 Task: Look for space in Mīnjūr, India from 9th June, 2023 to 17th June, 2023 for 2 adults in price range Rs.7000 to Rs.12000. Place can be private room with 1  bedroom having 2 beds and 1 bathroom. Property type can be house, flat, guest house. Booking option can be shelf check-in. Required host language is English.
Action: Mouse moved to (422, 56)
Screenshot: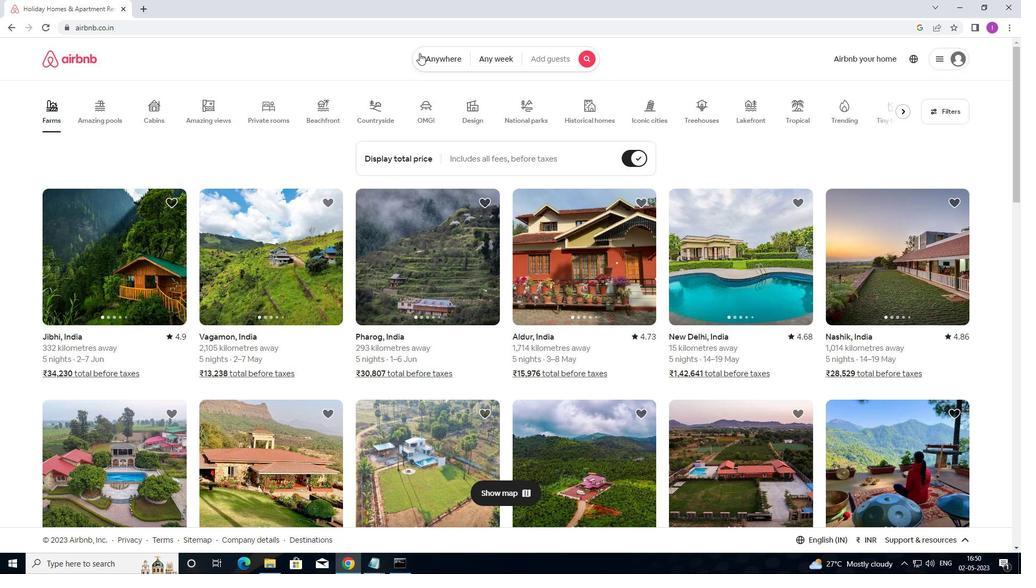 
Action: Mouse pressed left at (422, 56)
Screenshot: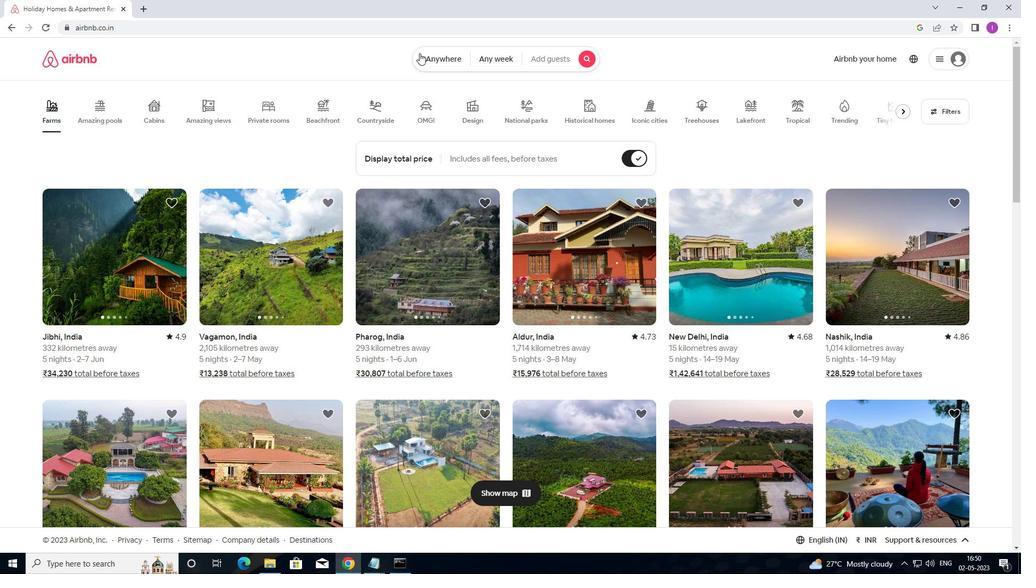
Action: Mouse moved to (344, 108)
Screenshot: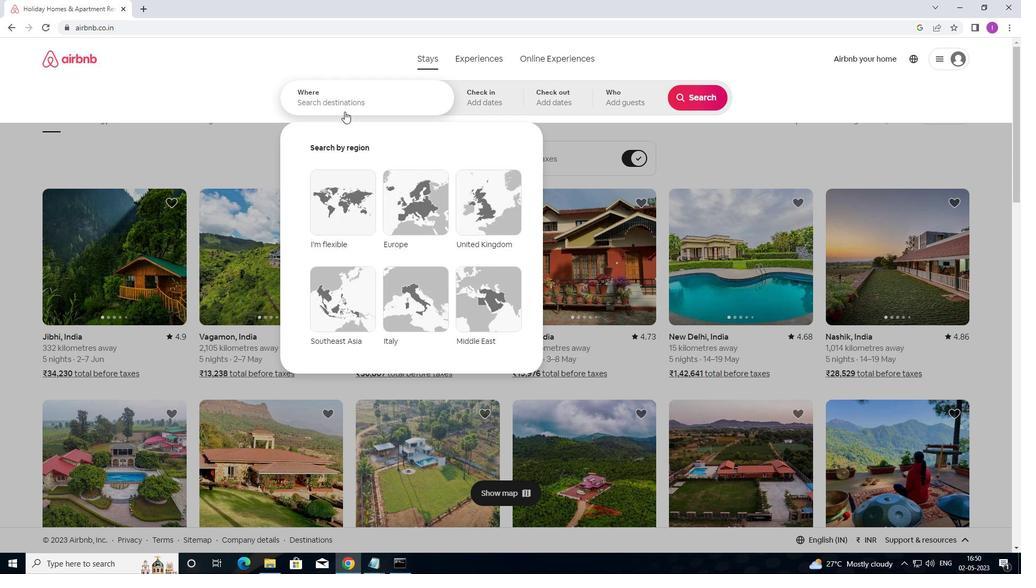 
Action: Mouse pressed left at (344, 108)
Screenshot: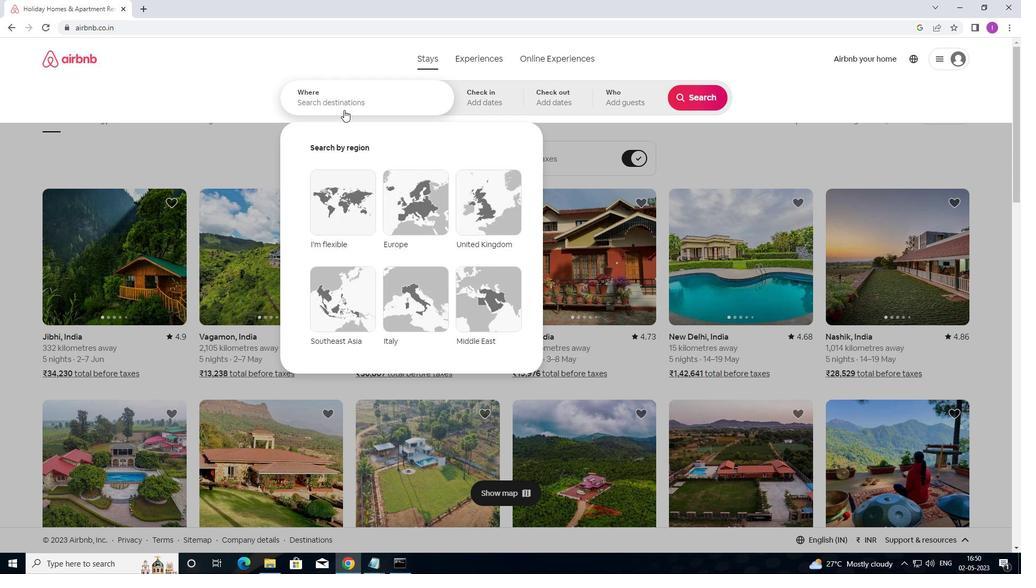 
Action: Mouse moved to (738, 0)
Screenshot: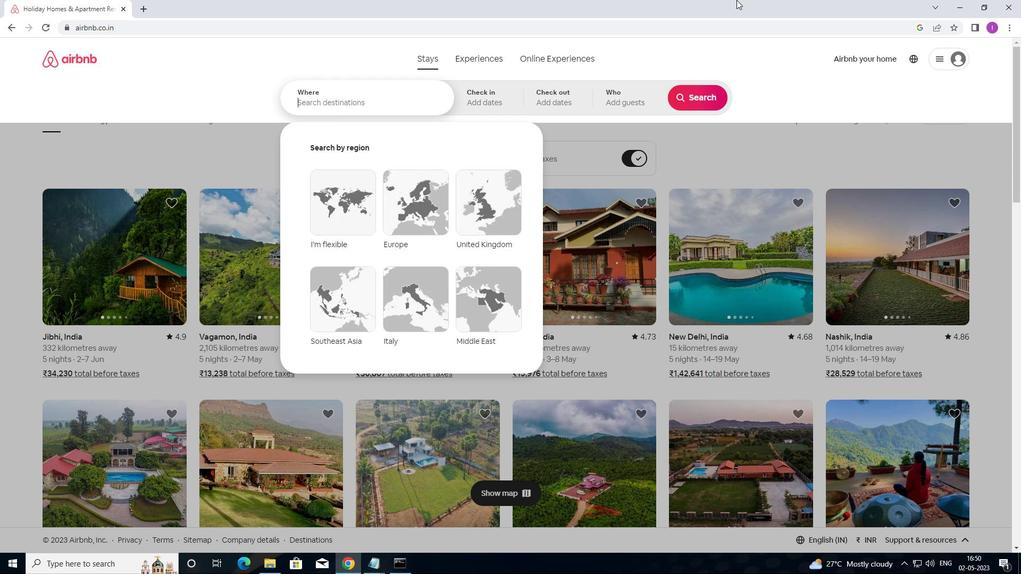 
Action: Key pressed <Key.shift>MI
Screenshot: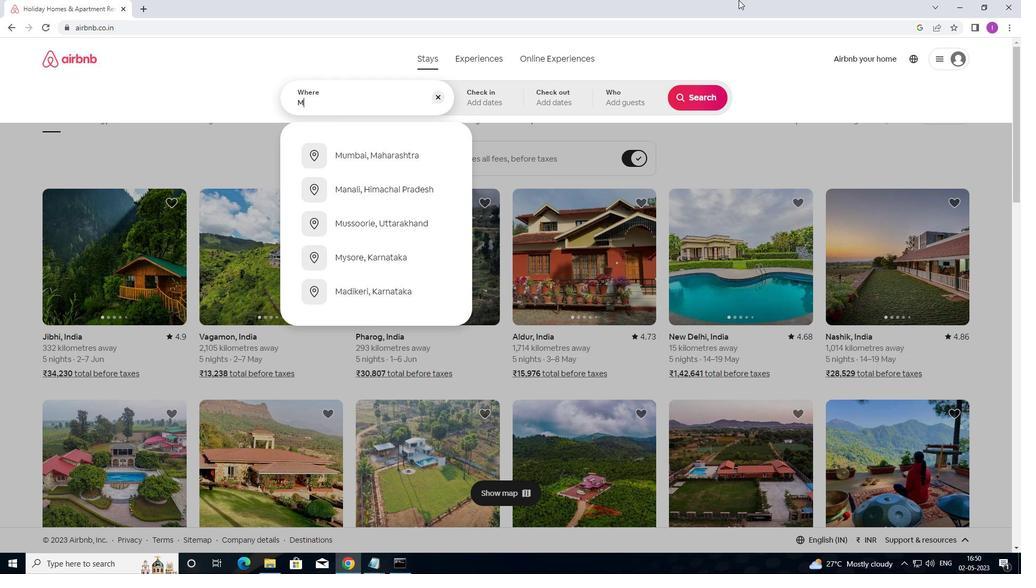 
Action: Mouse moved to (751, 0)
Screenshot: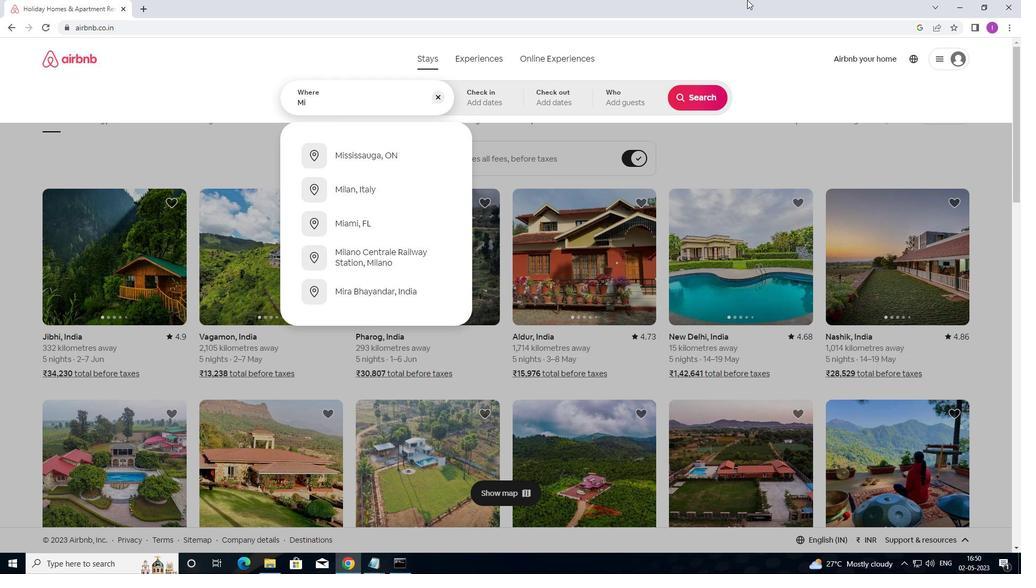 
Action: Key pressed NJUR,<Key.shift>INDFIA
Screenshot: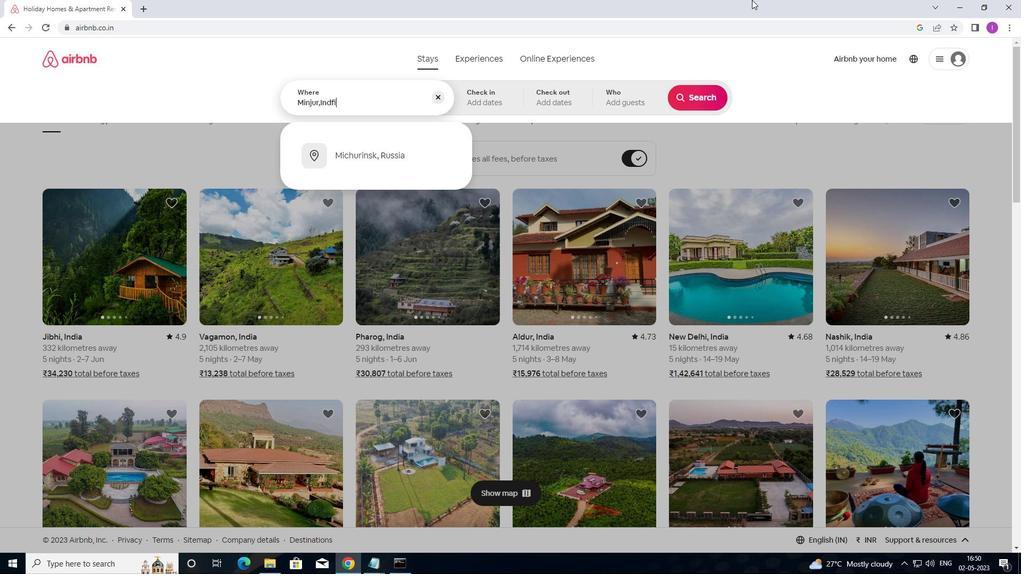 
Action: Mouse moved to (721, 10)
Screenshot: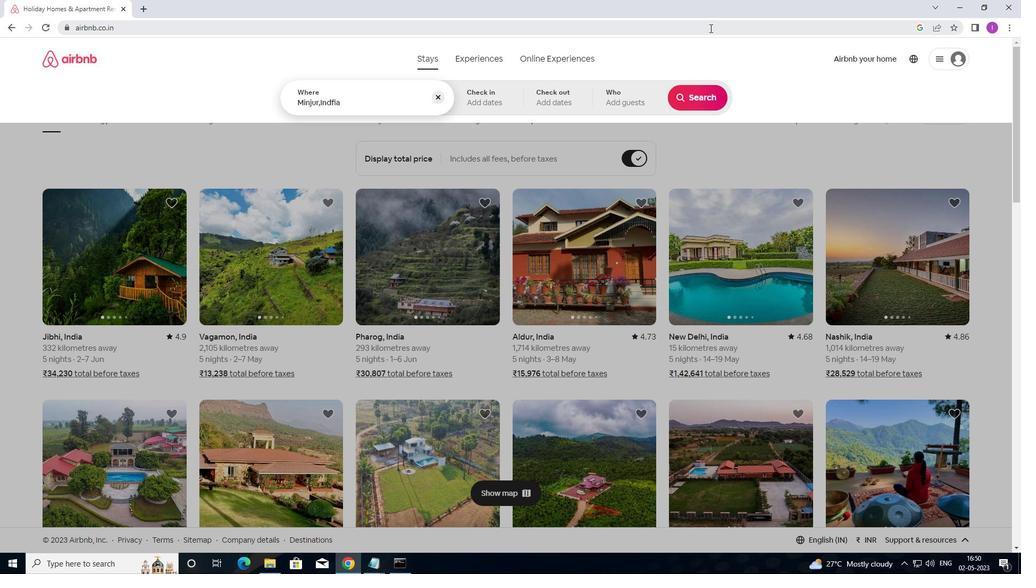 
Action: Key pressed <Key.backspace><Key.backspace><Key.backspace>IA
Screenshot: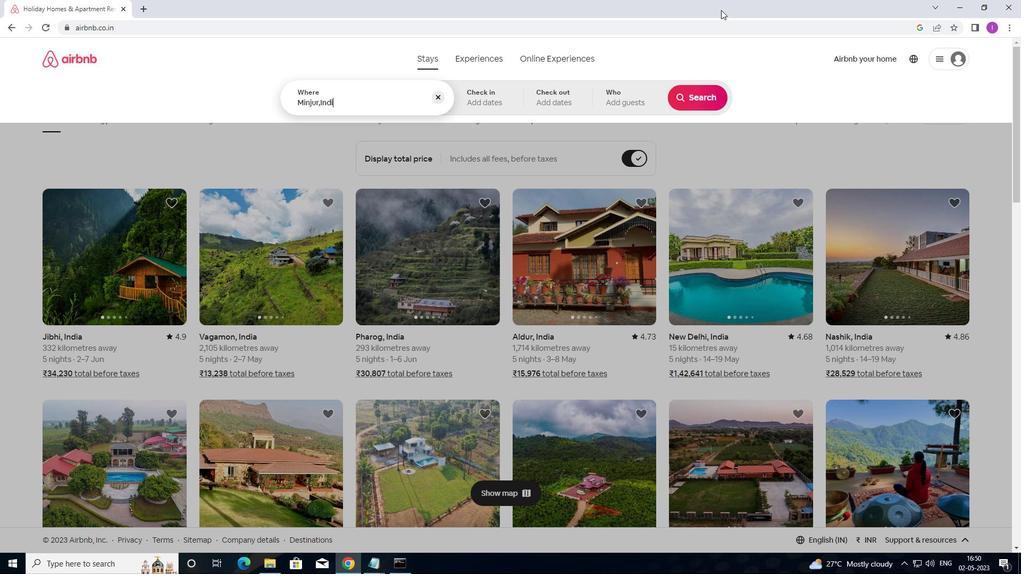 
Action: Mouse moved to (506, 98)
Screenshot: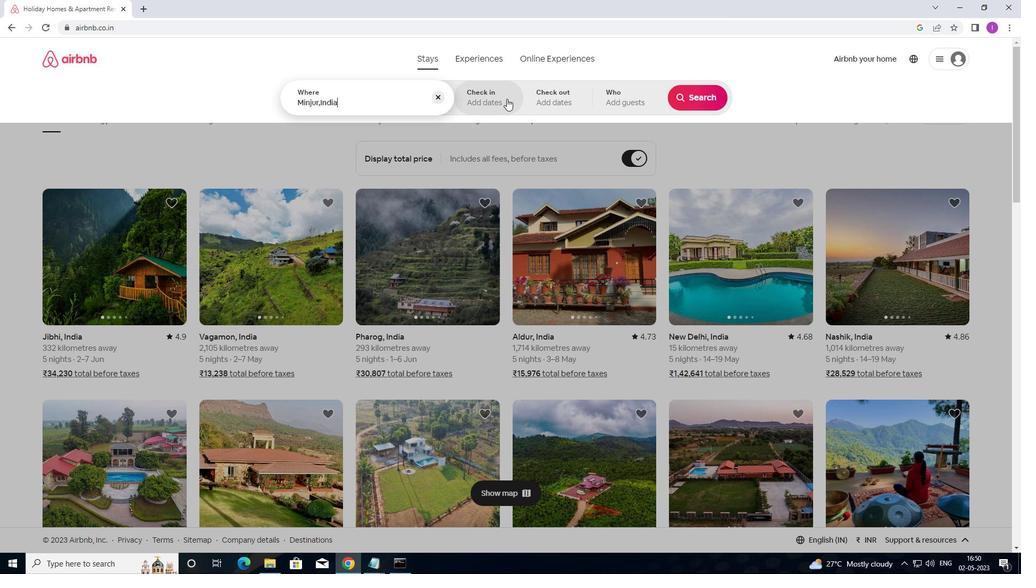 
Action: Mouse pressed left at (506, 98)
Screenshot: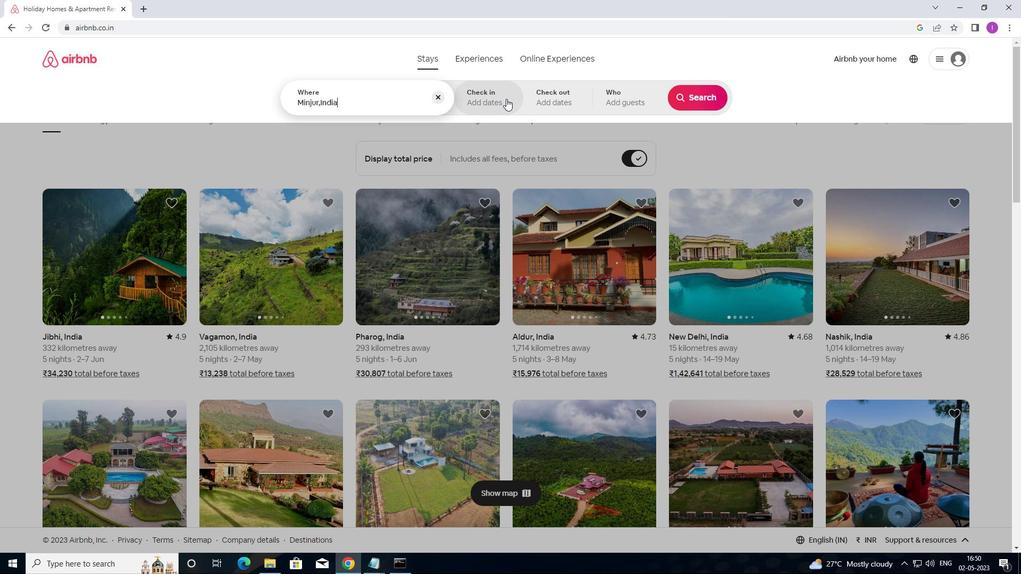 
Action: Mouse moved to (709, 185)
Screenshot: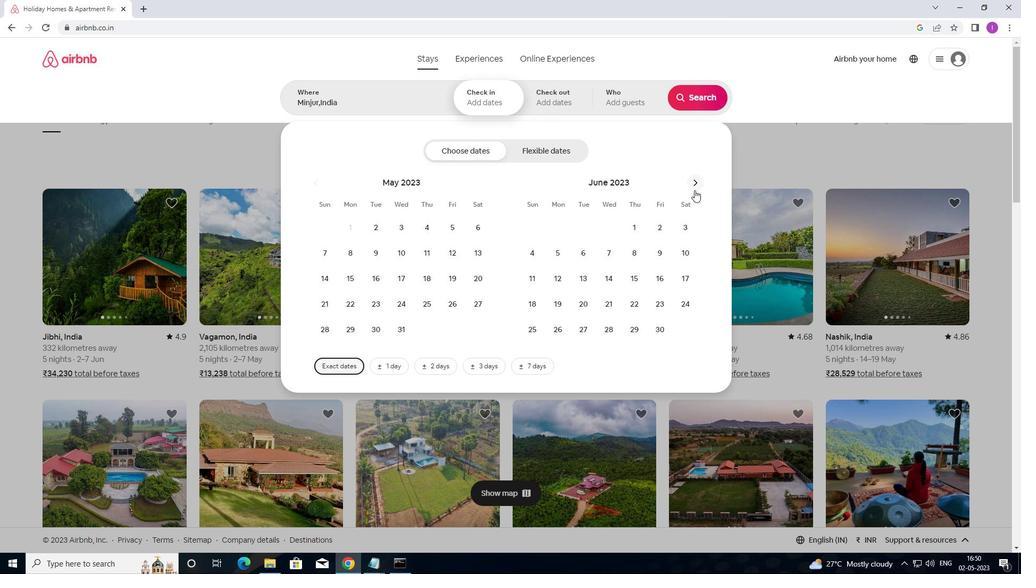 
Action: Mouse pressed left at (709, 185)
Screenshot: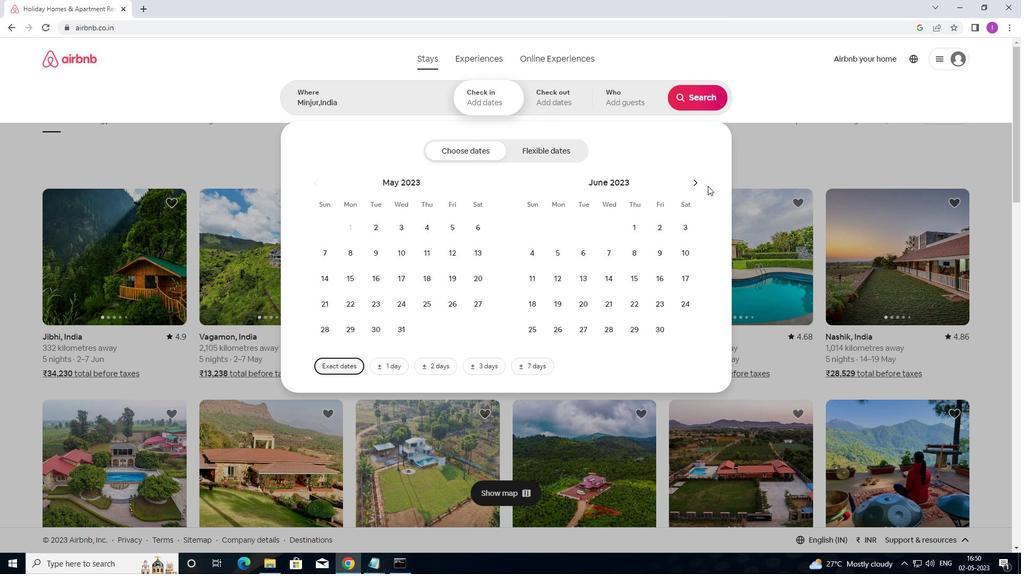 
Action: Mouse moved to (657, 253)
Screenshot: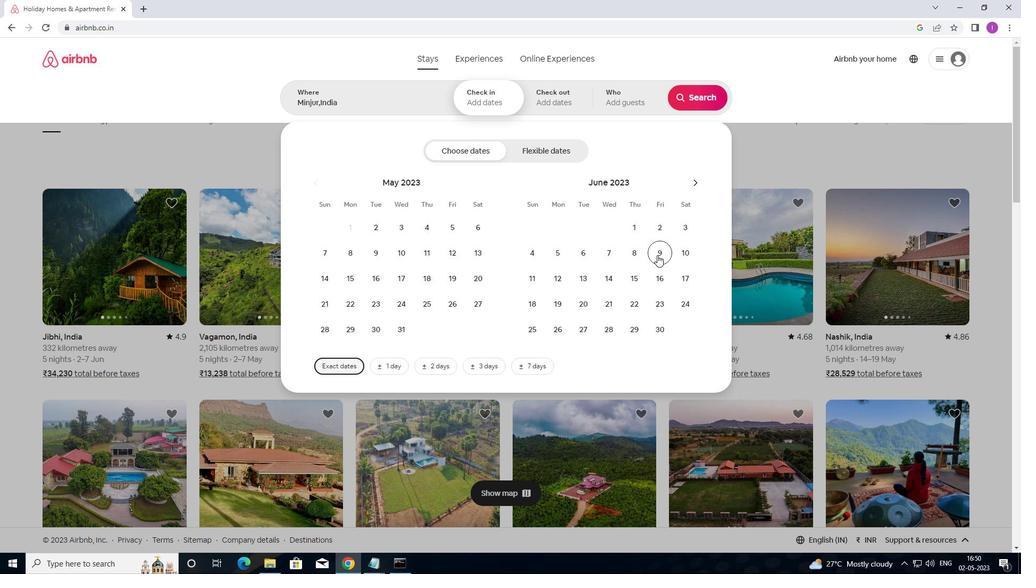 
Action: Mouse pressed left at (657, 253)
Screenshot: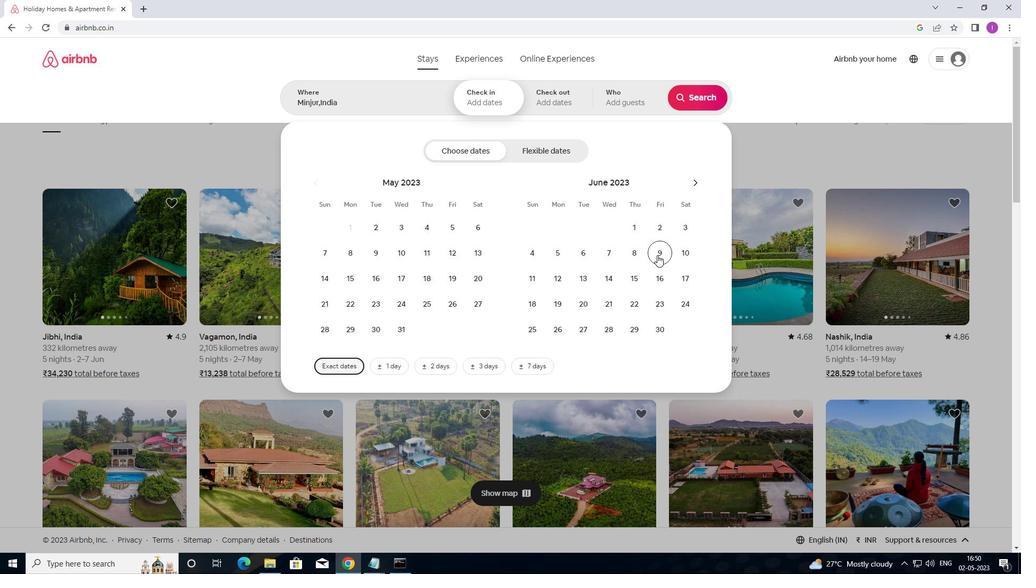 
Action: Mouse moved to (692, 281)
Screenshot: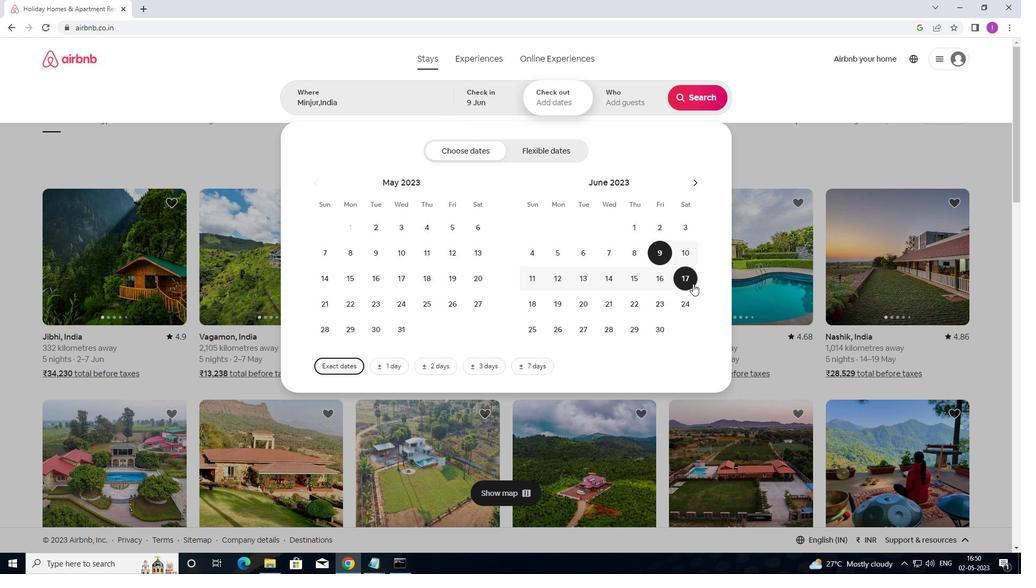 
Action: Mouse pressed left at (692, 281)
Screenshot: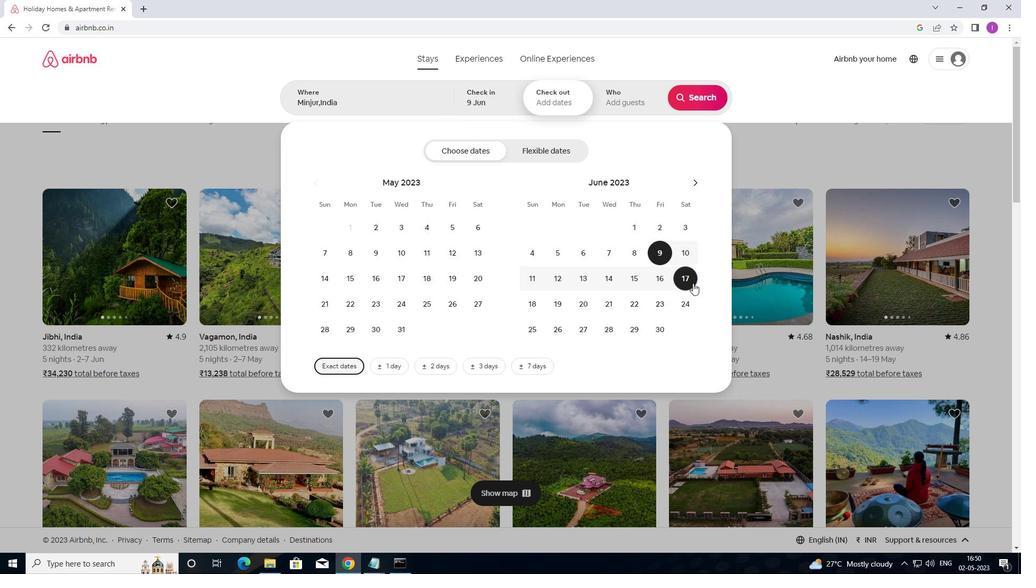 
Action: Mouse moved to (652, 106)
Screenshot: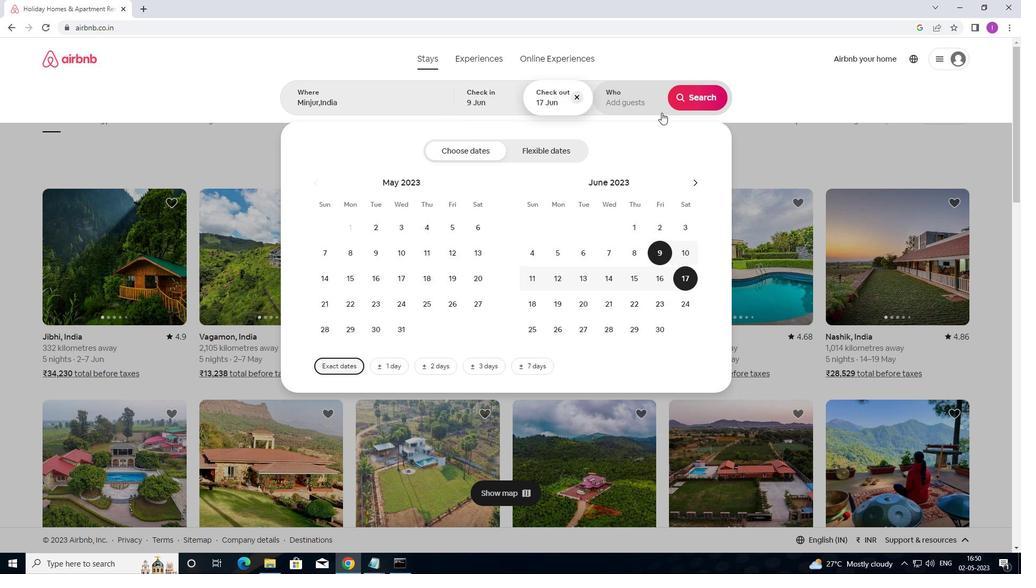 
Action: Mouse pressed left at (652, 106)
Screenshot: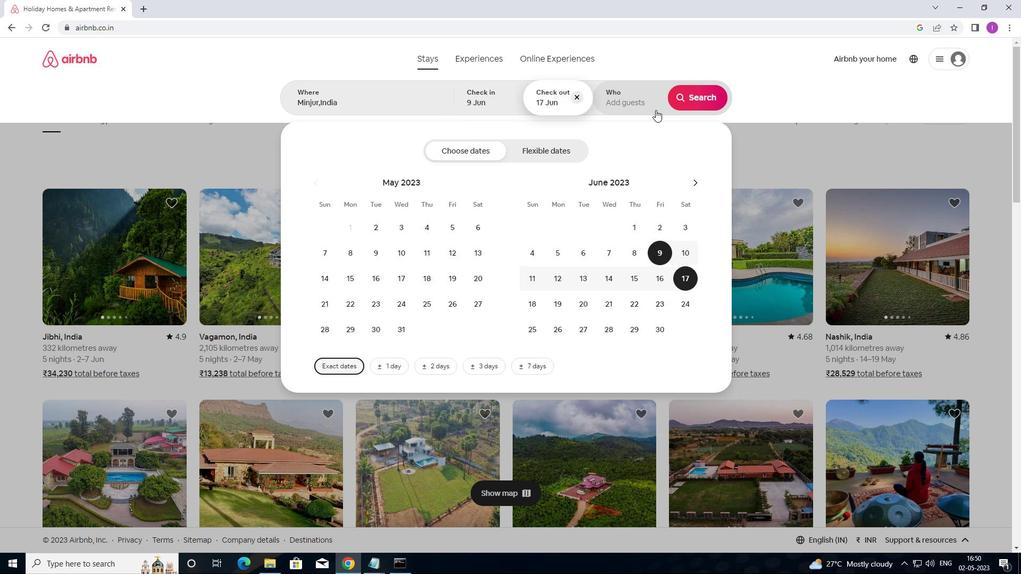 
Action: Mouse moved to (697, 156)
Screenshot: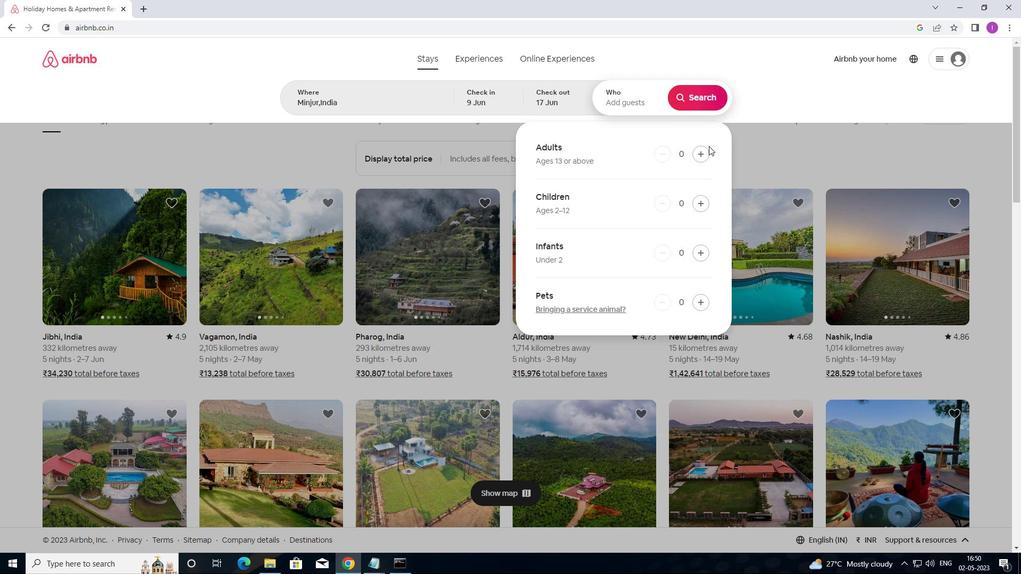 
Action: Mouse pressed left at (697, 156)
Screenshot: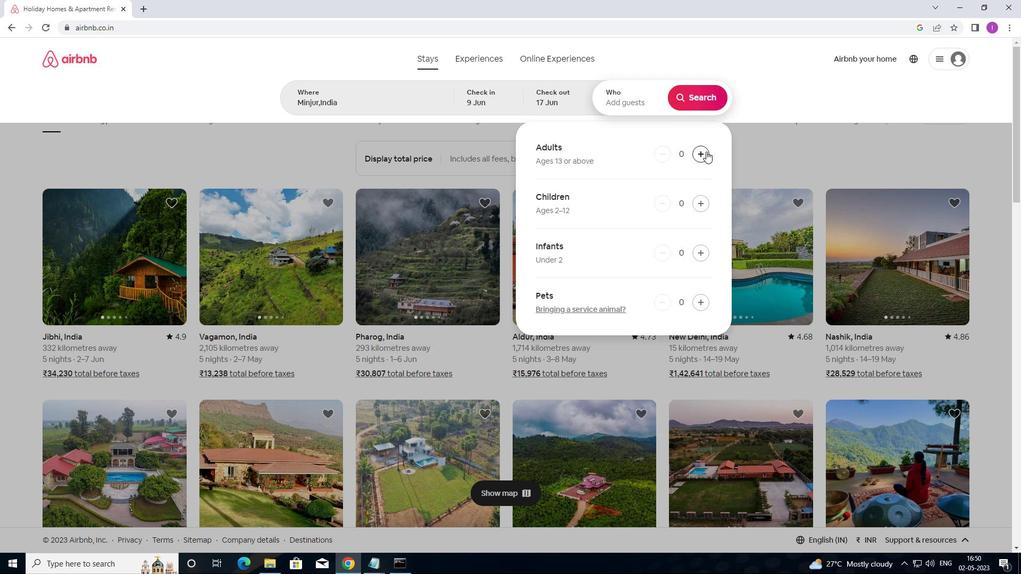 
Action: Mouse moved to (697, 156)
Screenshot: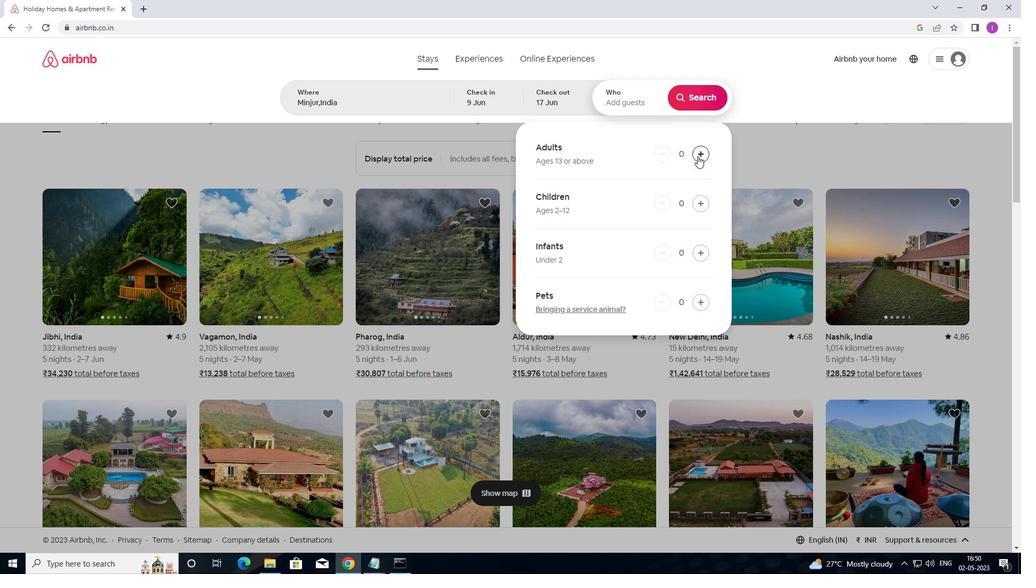 
Action: Mouse pressed left at (697, 156)
Screenshot: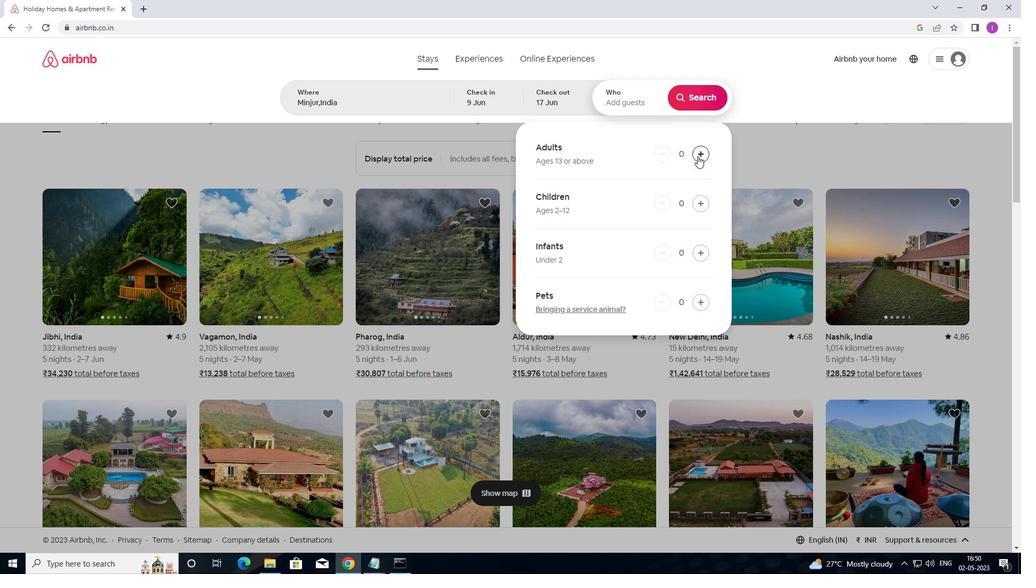 
Action: Mouse moved to (691, 101)
Screenshot: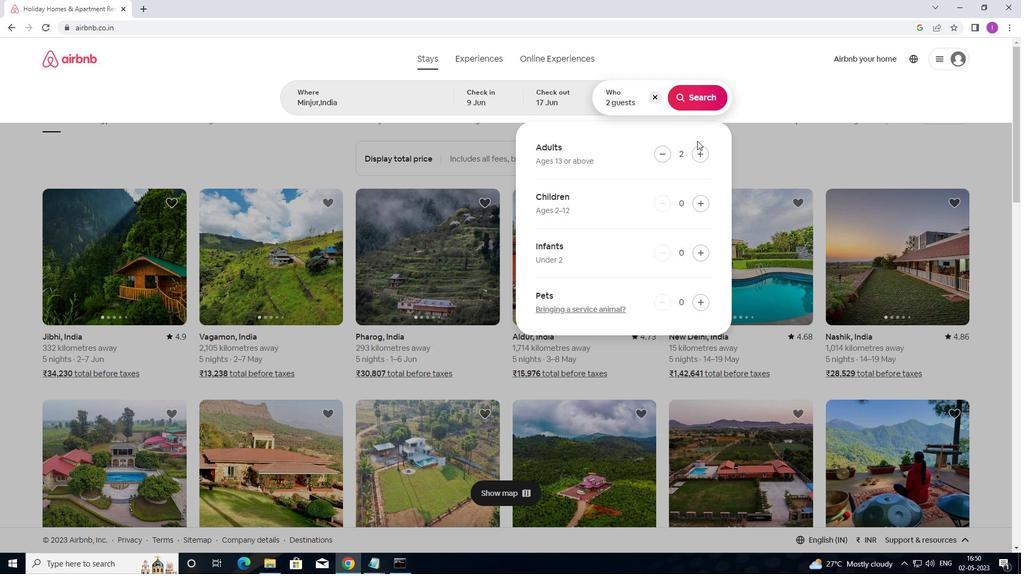 
Action: Mouse pressed left at (691, 101)
Screenshot: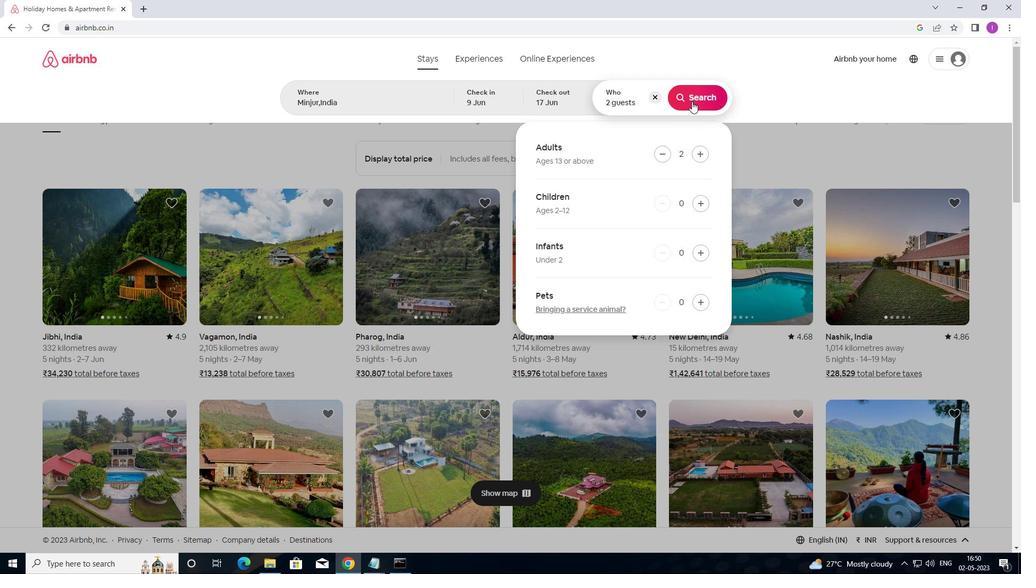 
Action: Mouse moved to (991, 104)
Screenshot: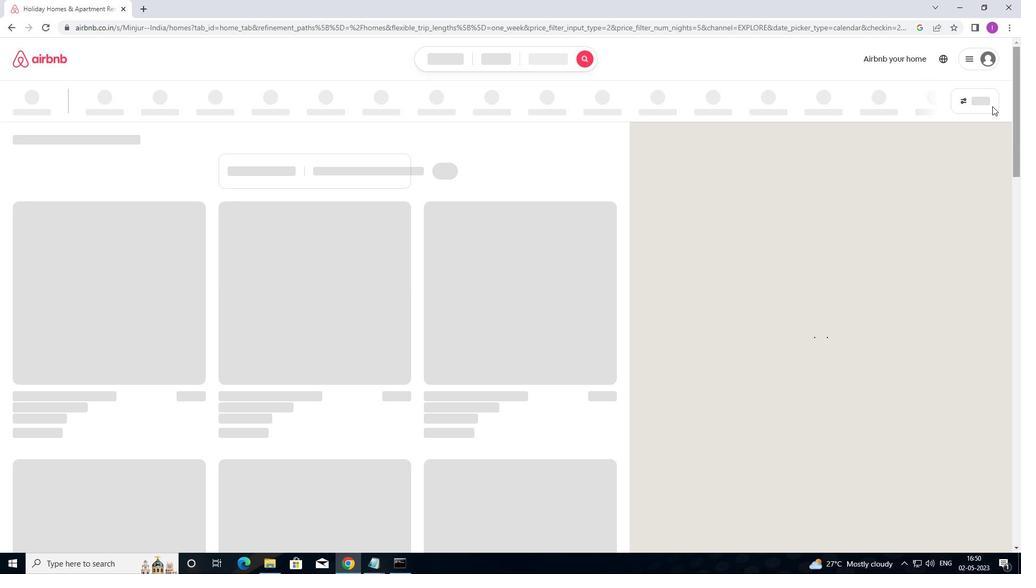 
Action: Mouse pressed left at (991, 104)
Screenshot: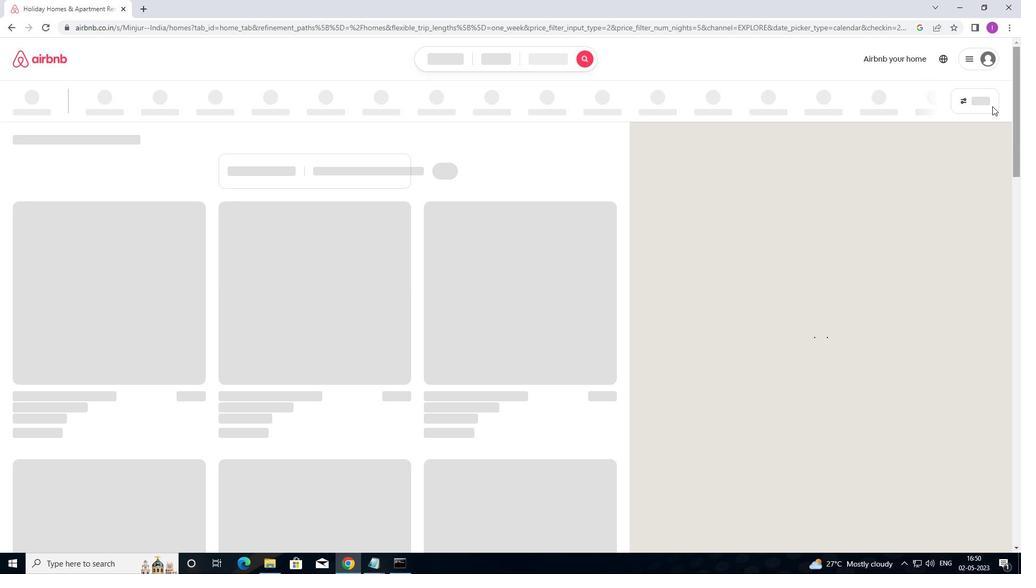 
Action: Mouse moved to (982, 105)
Screenshot: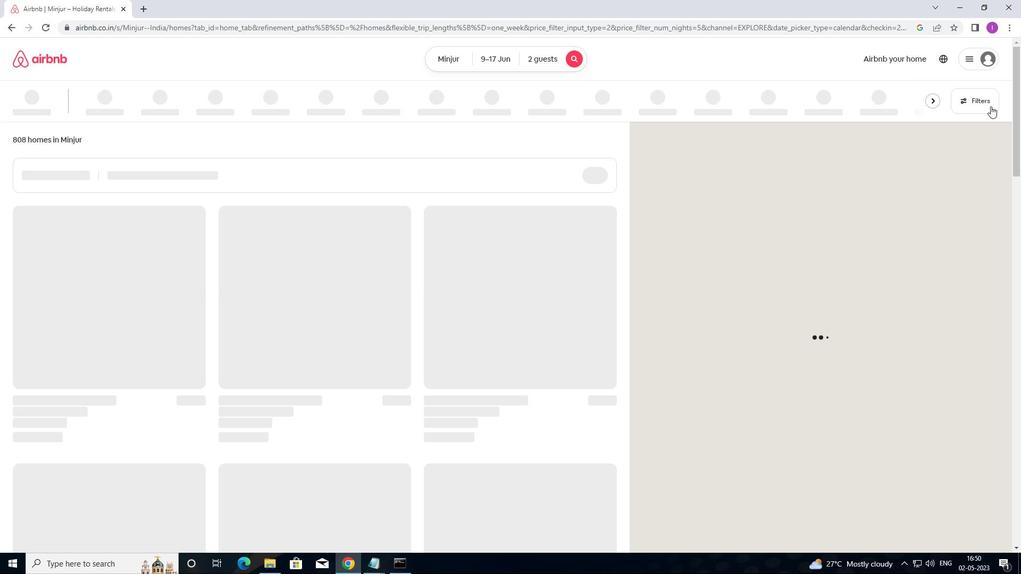 
Action: Mouse pressed left at (982, 105)
Screenshot: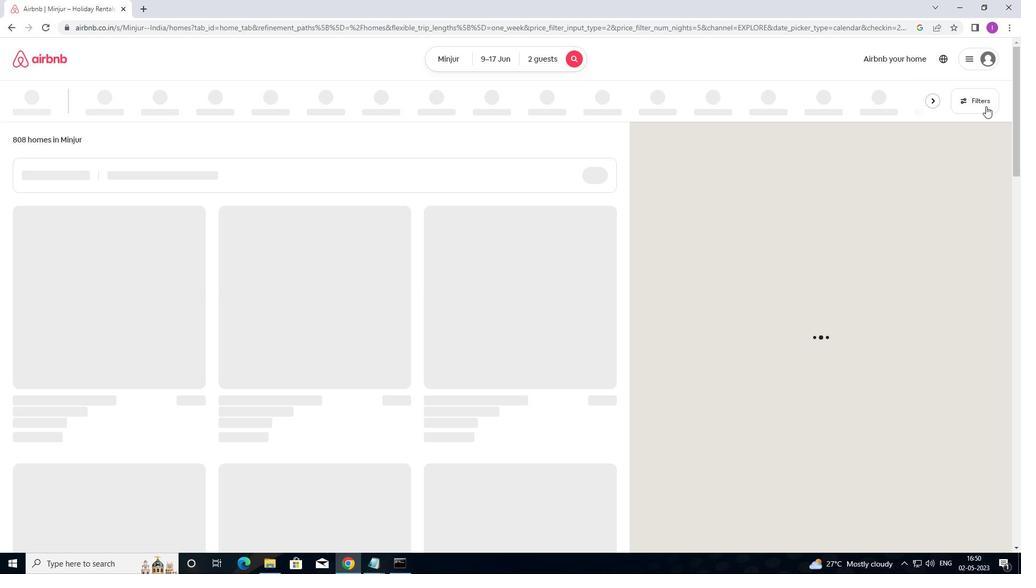 
Action: Mouse moved to (385, 231)
Screenshot: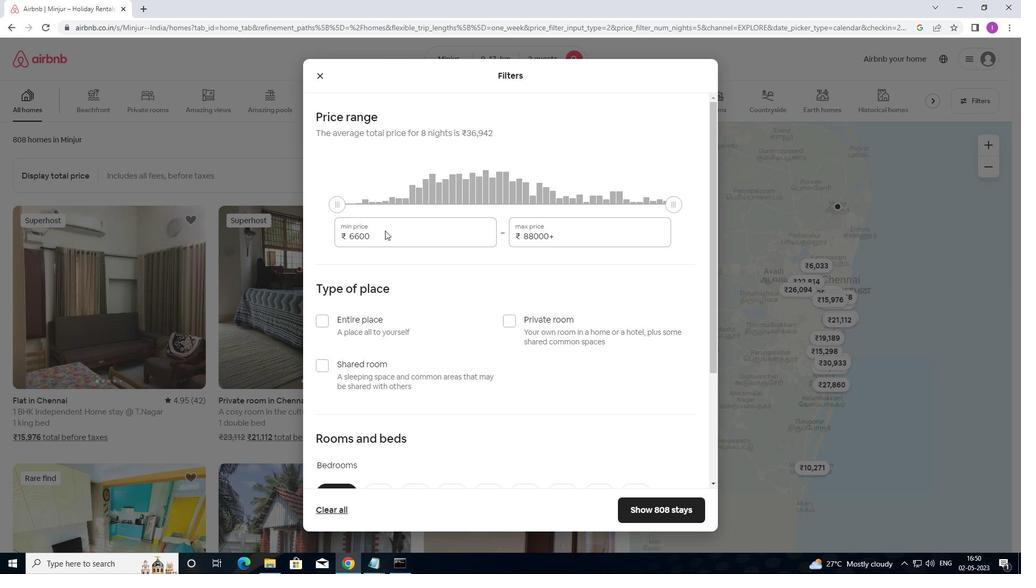 
Action: Mouse pressed left at (385, 231)
Screenshot: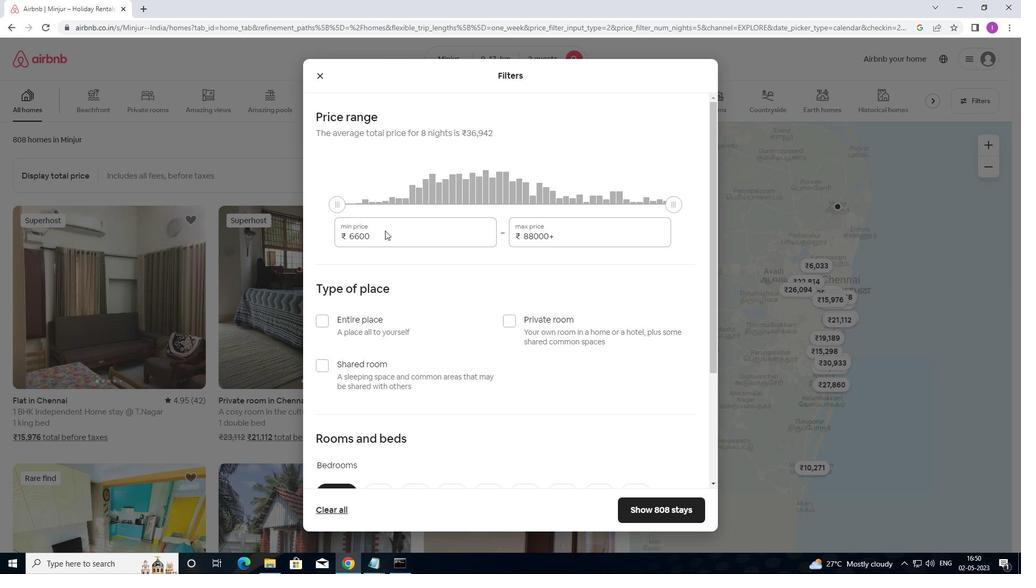 
Action: Mouse moved to (375, 238)
Screenshot: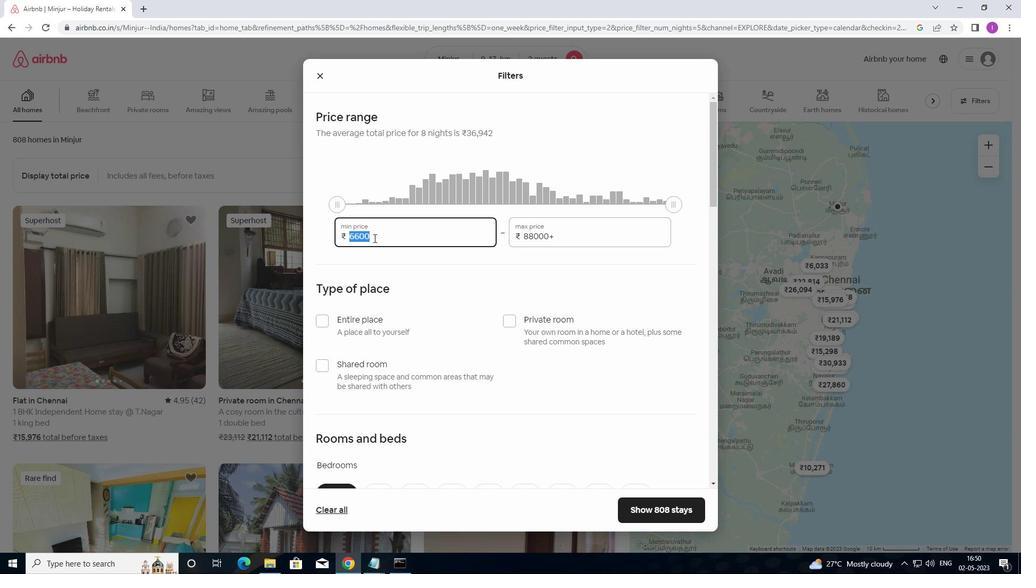
Action: Key pressed 7
Screenshot: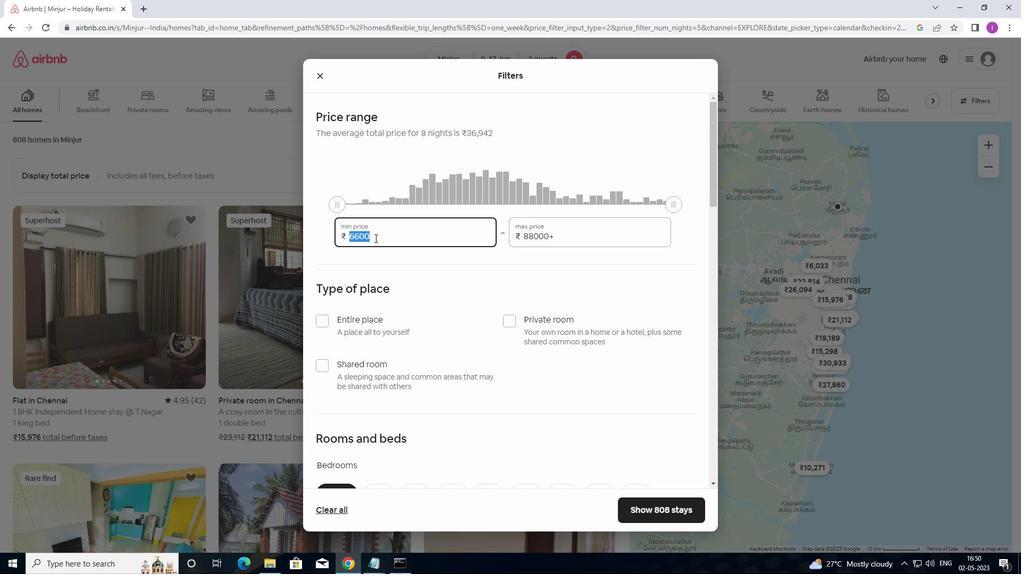 
Action: Mouse moved to (377, 238)
Screenshot: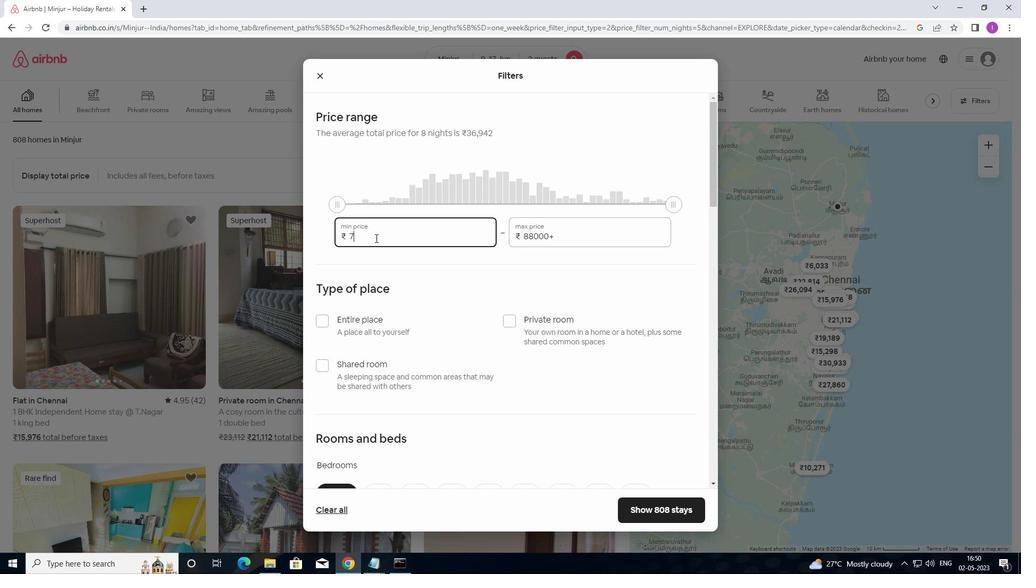 
Action: Key pressed 0
Screenshot: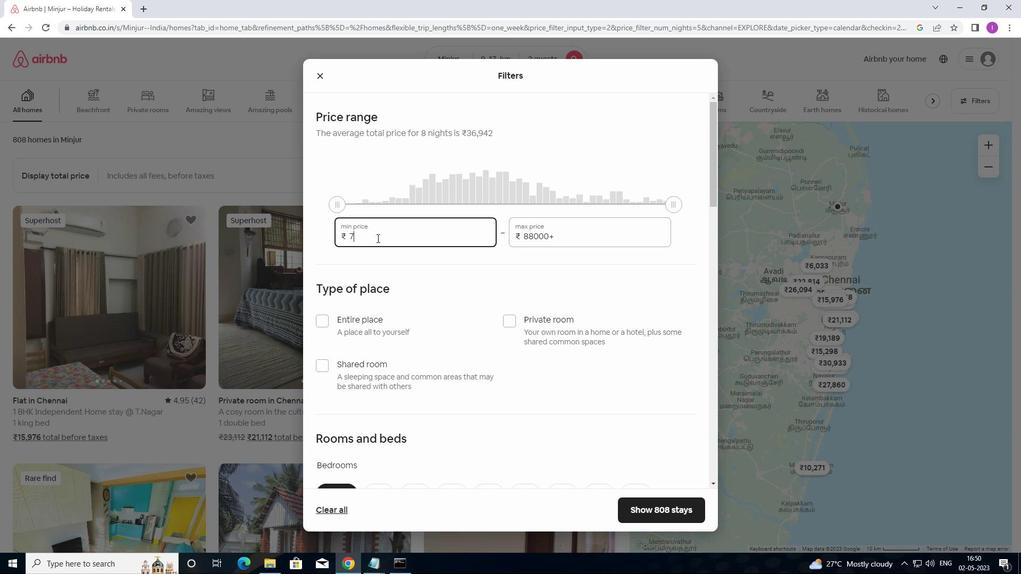 
Action: Mouse moved to (382, 237)
Screenshot: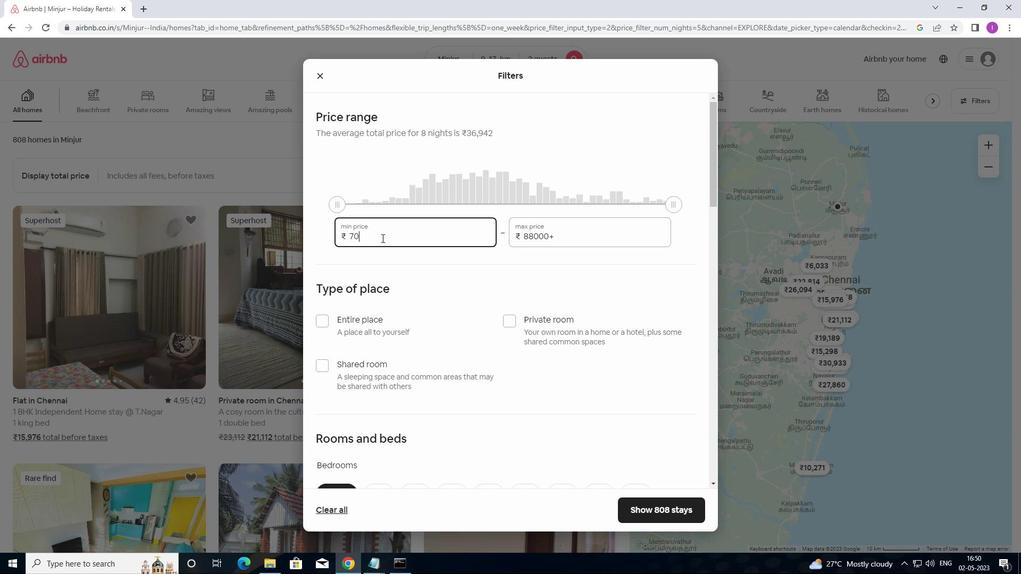 
Action: Key pressed 0
Screenshot: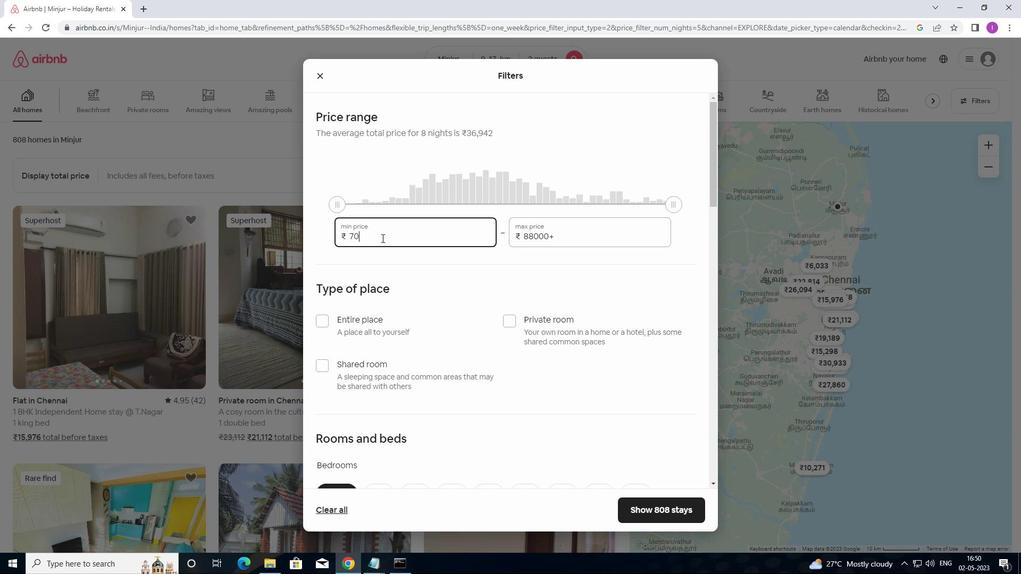 
Action: Mouse moved to (387, 236)
Screenshot: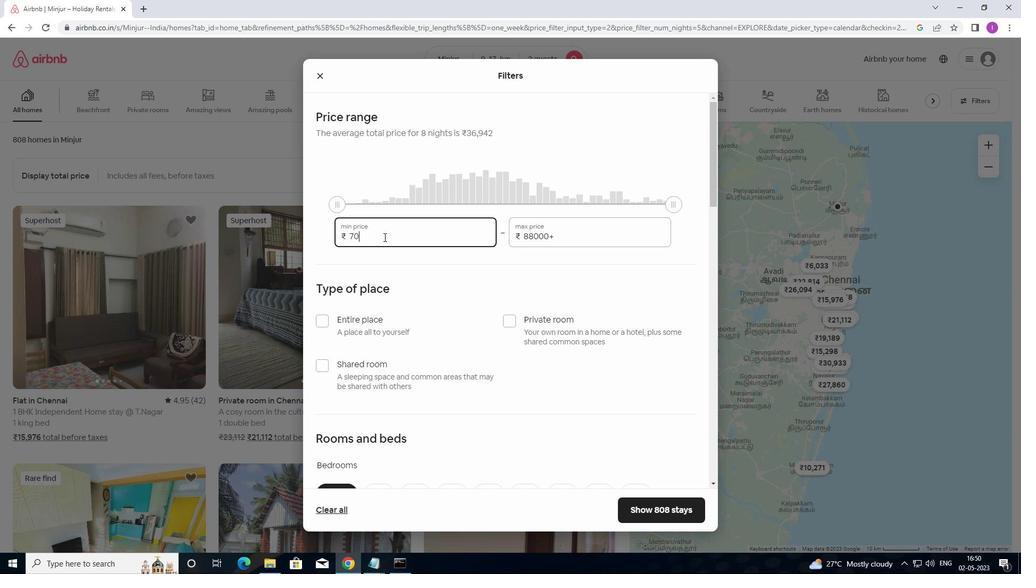 
Action: Key pressed 0
Screenshot: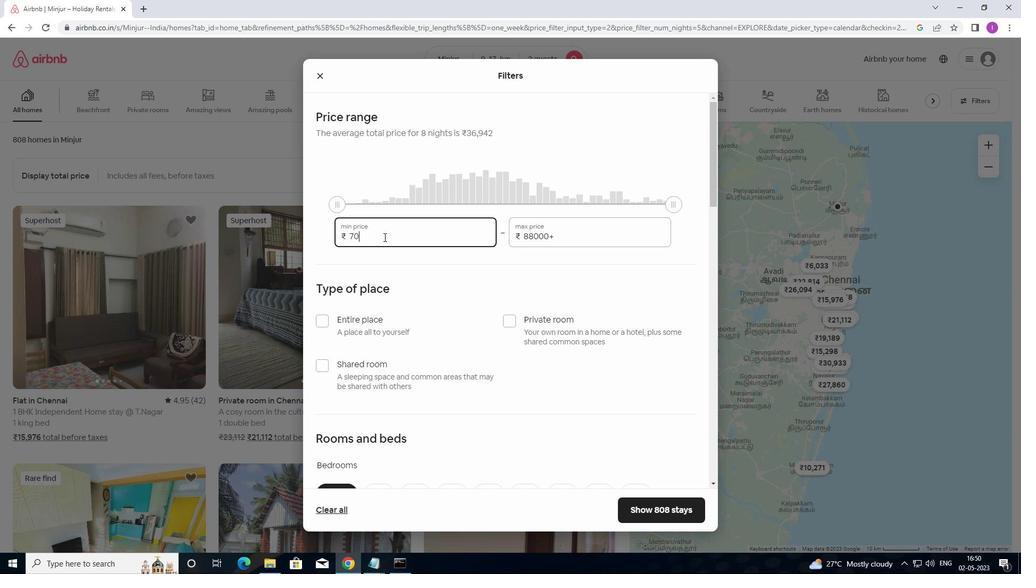 
Action: Mouse moved to (582, 236)
Screenshot: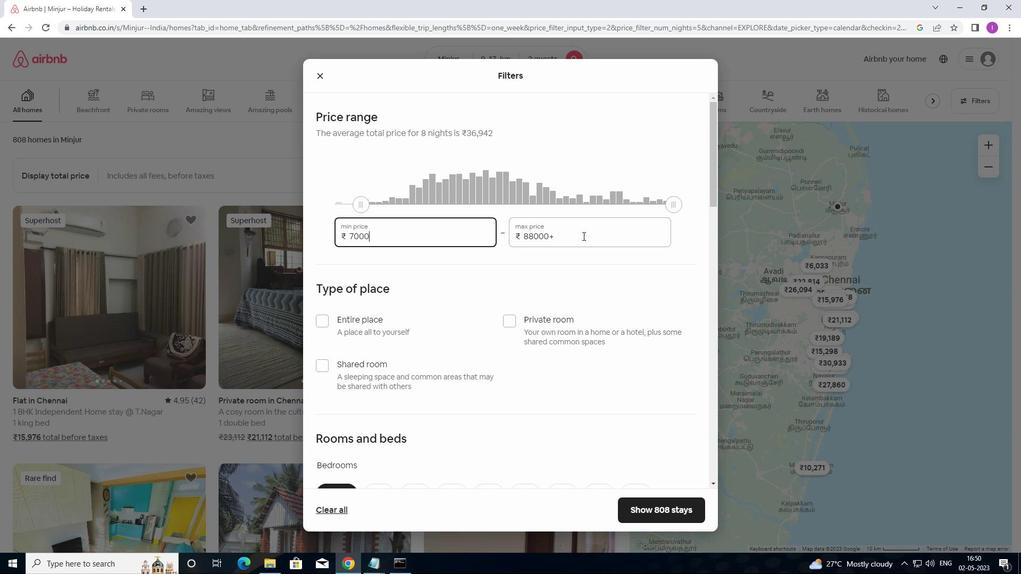 
Action: Mouse pressed left at (582, 236)
Screenshot: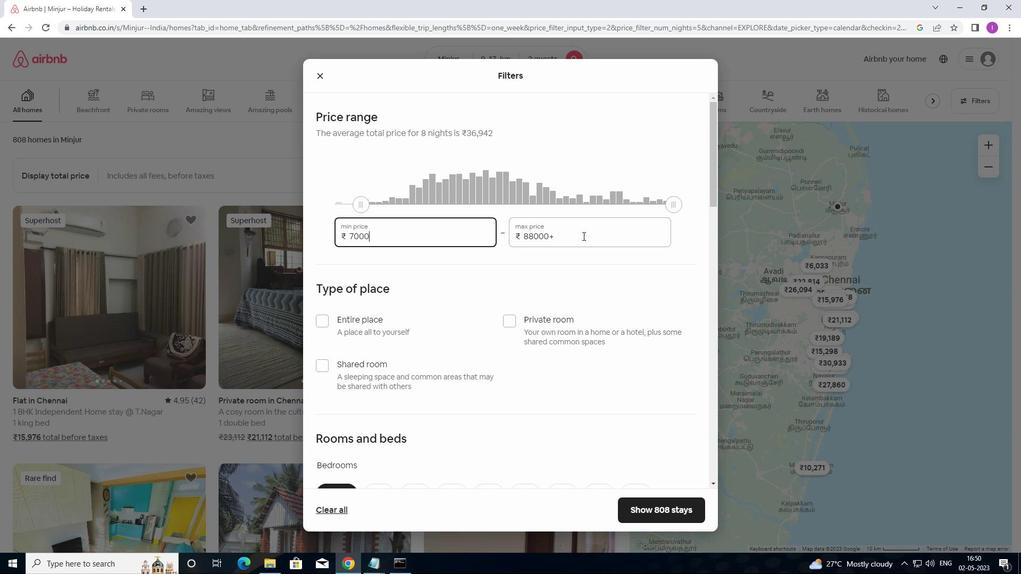 
Action: Mouse moved to (511, 233)
Screenshot: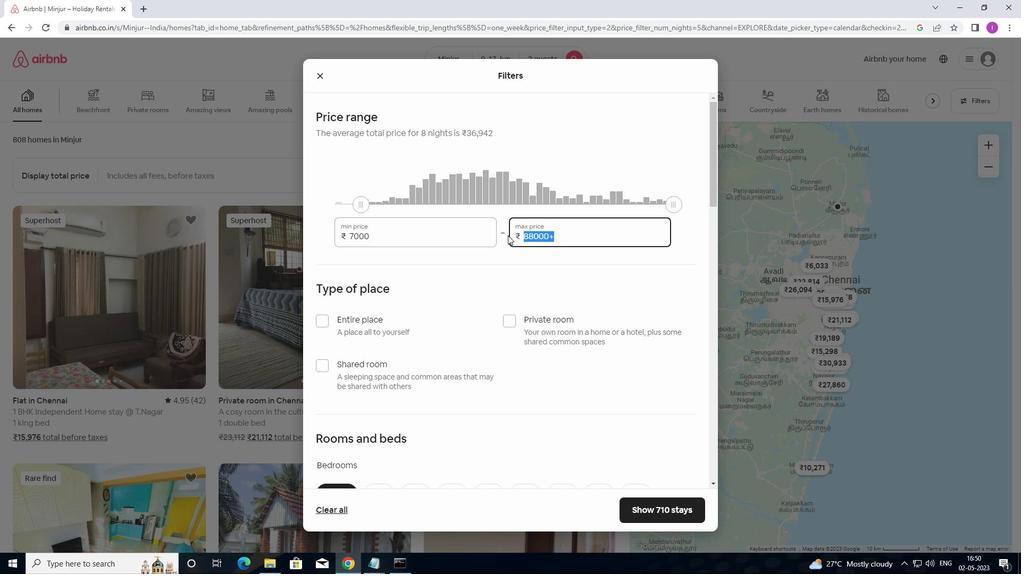 
Action: Key pressed 120
Screenshot: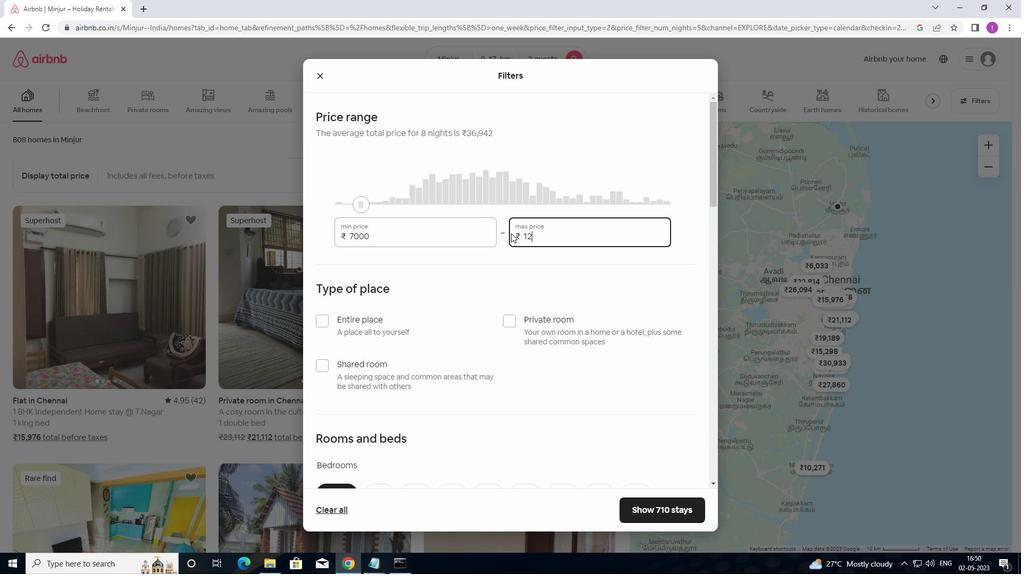 
Action: Mouse moved to (511, 233)
Screenshot: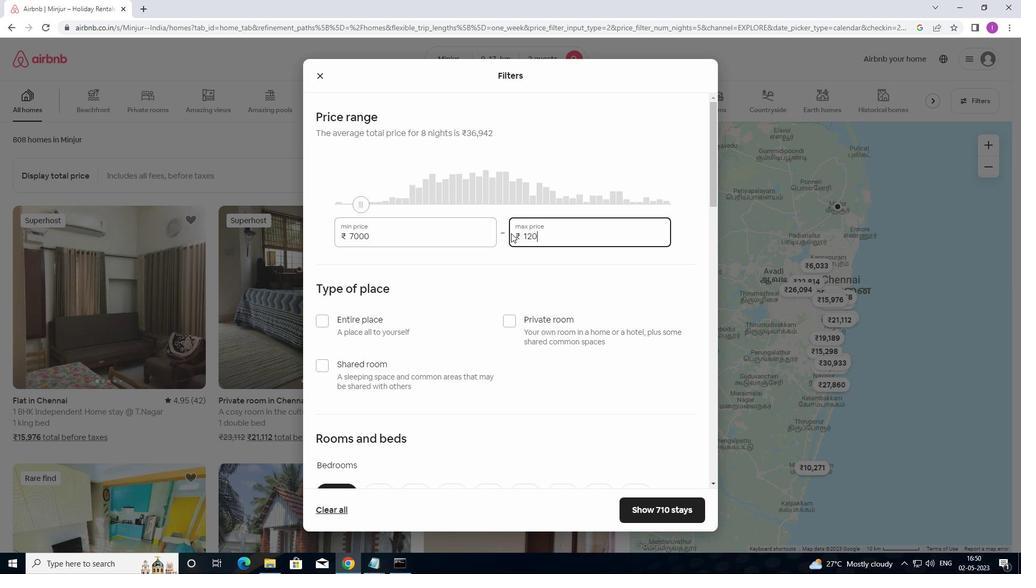
Action: Key pressed 0
Screenshot: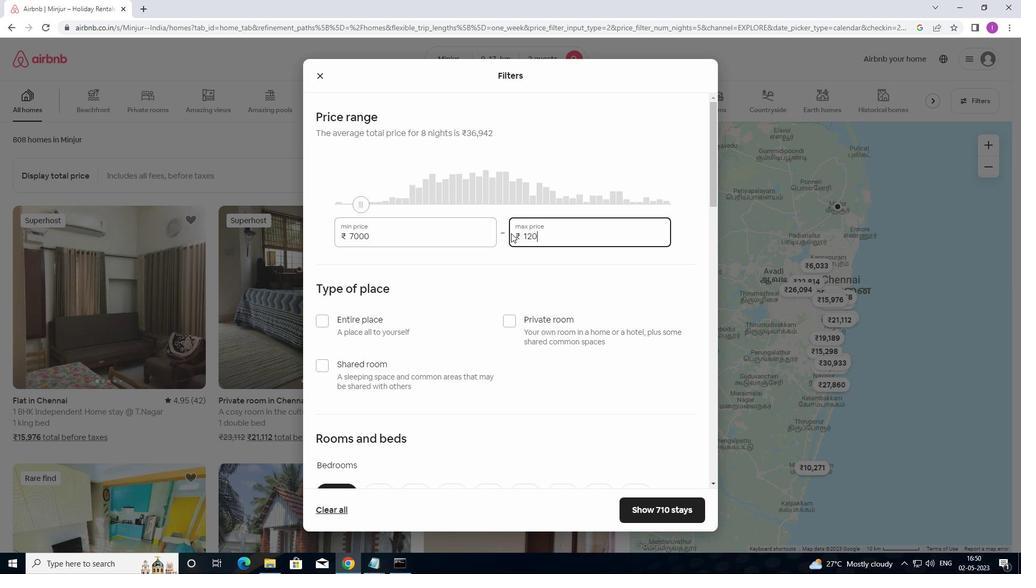 
Action: Mouse moved to (511, 232)
Screenshot: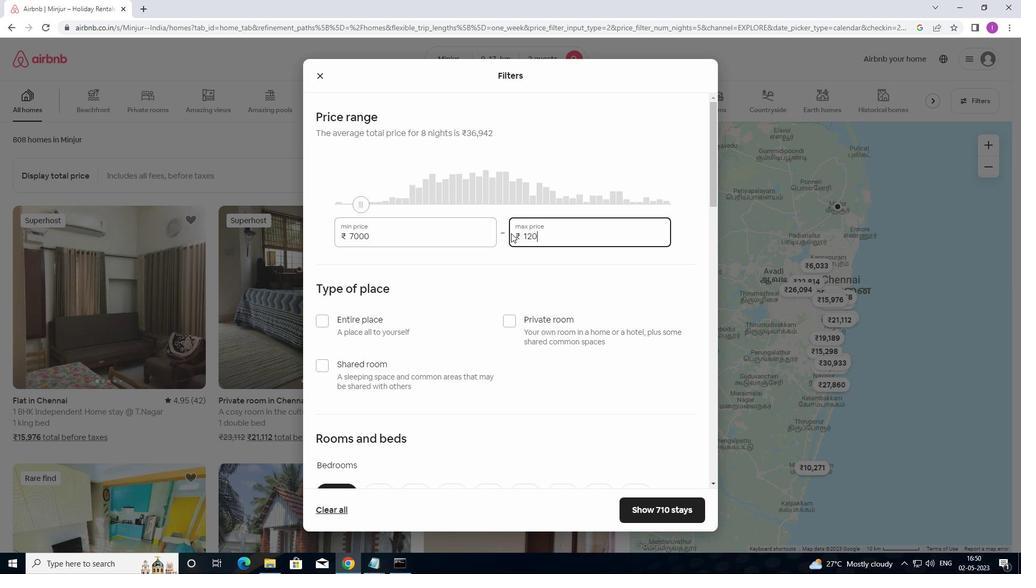 
Action: Key pressed 0
Screenshot: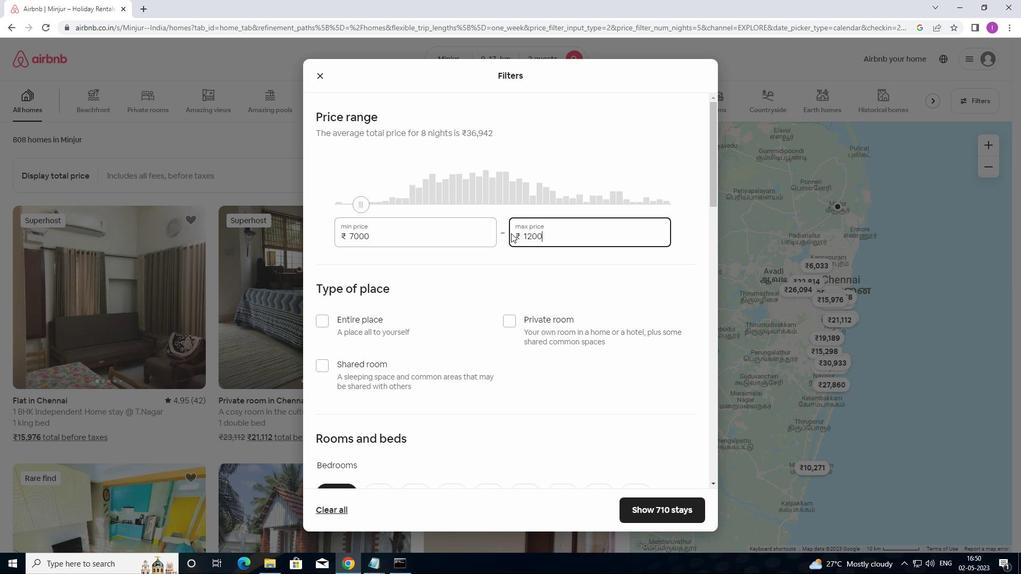 
Action: Mouse moved to (506, 317)
Screenshot: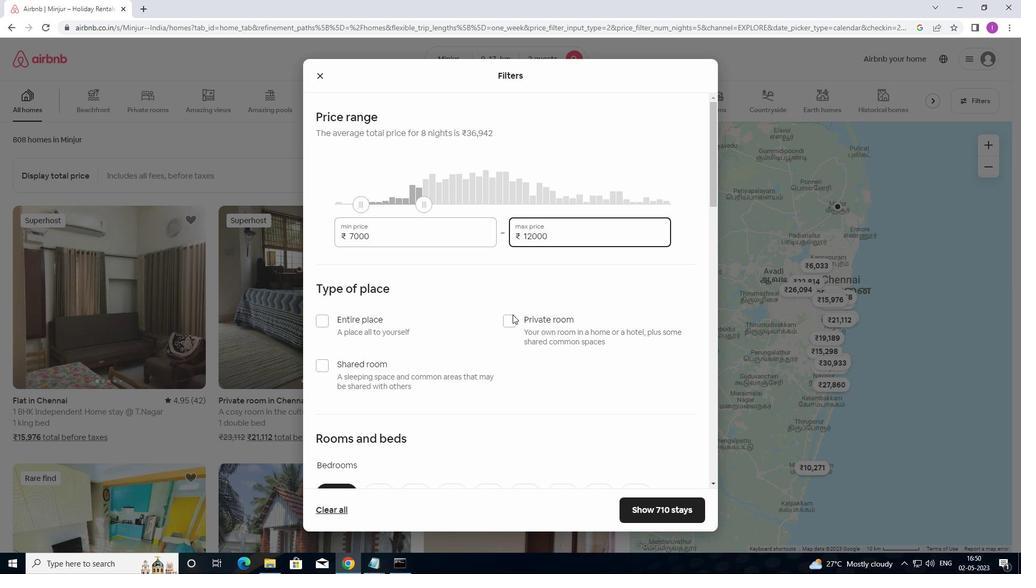 
Action: Mouse scrolled (506, 316) with delta (0, 0)
Screenshot: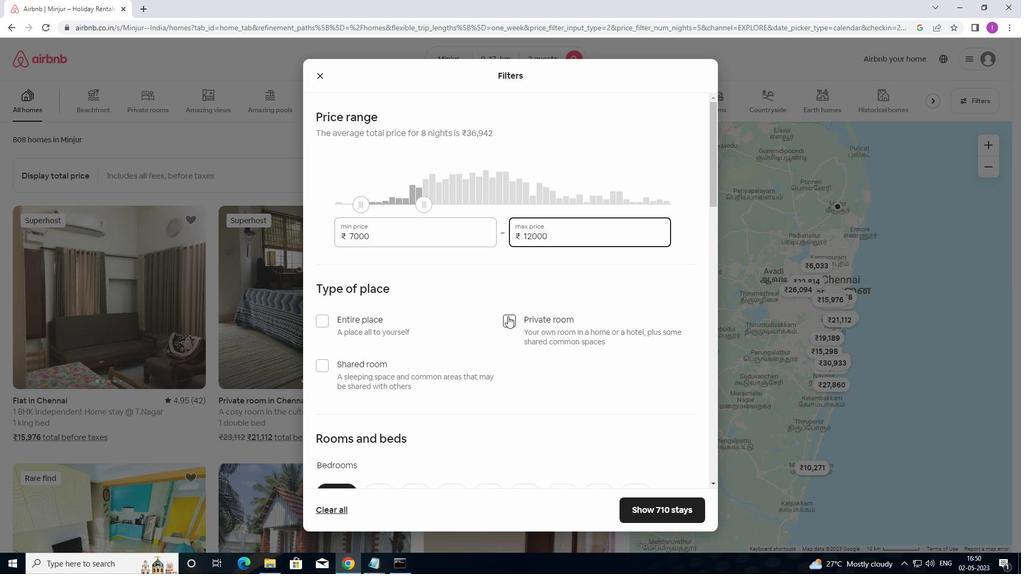 
Action: Mouse moved to (508, 267)
Screenshot: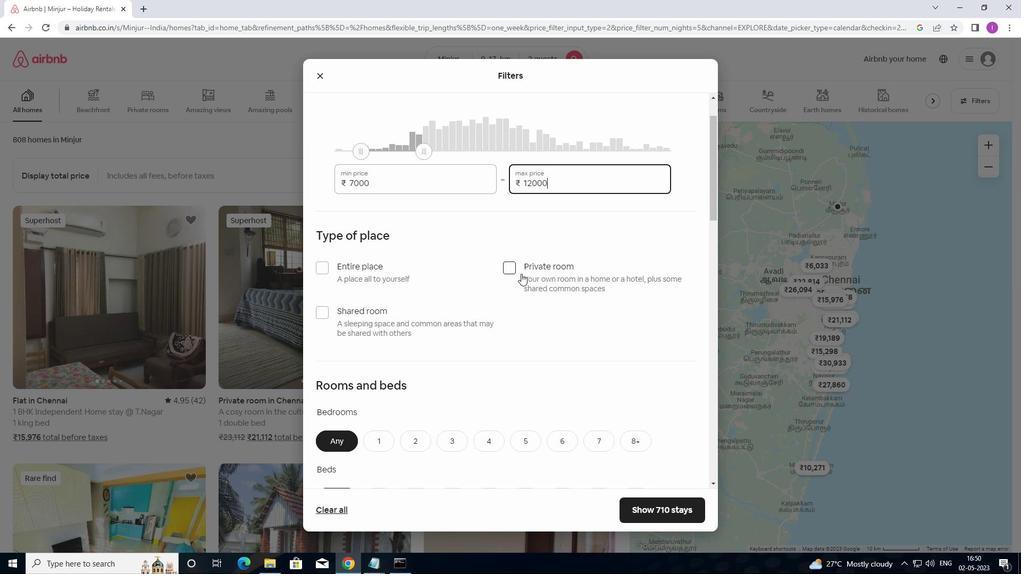 
Action: Mouse pressed left at (508, 267)
Screenshot: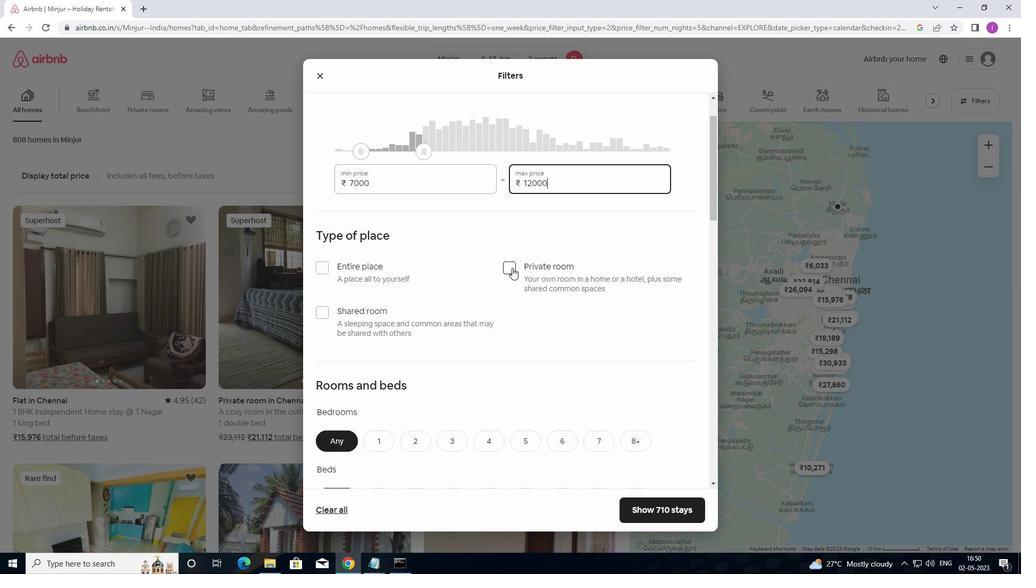 
Action: Mouse moved to (510, 297)
Screenshot: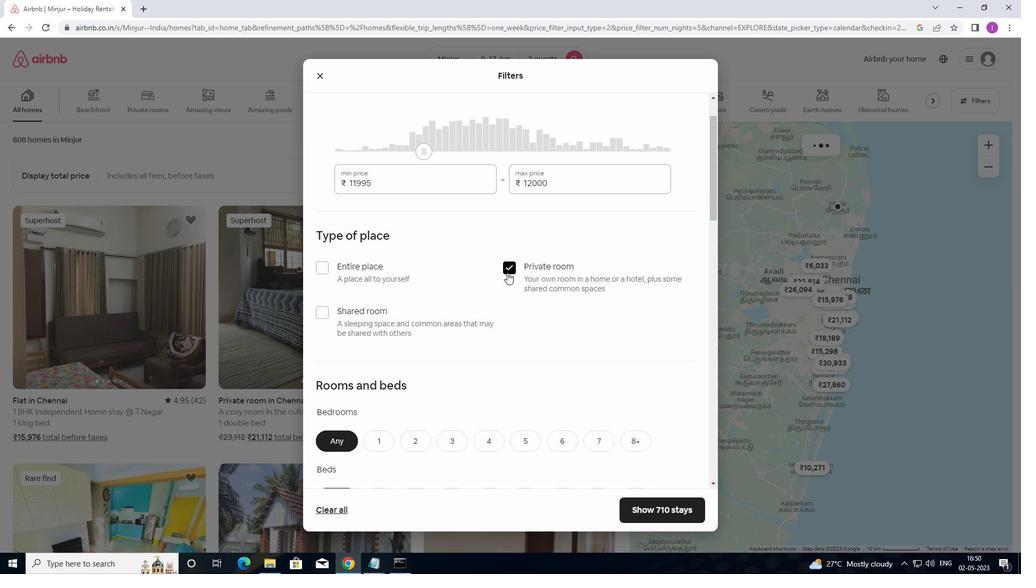 
Action: Mouse scrolled (510, 296) with delta (0, 0)
Screenshot: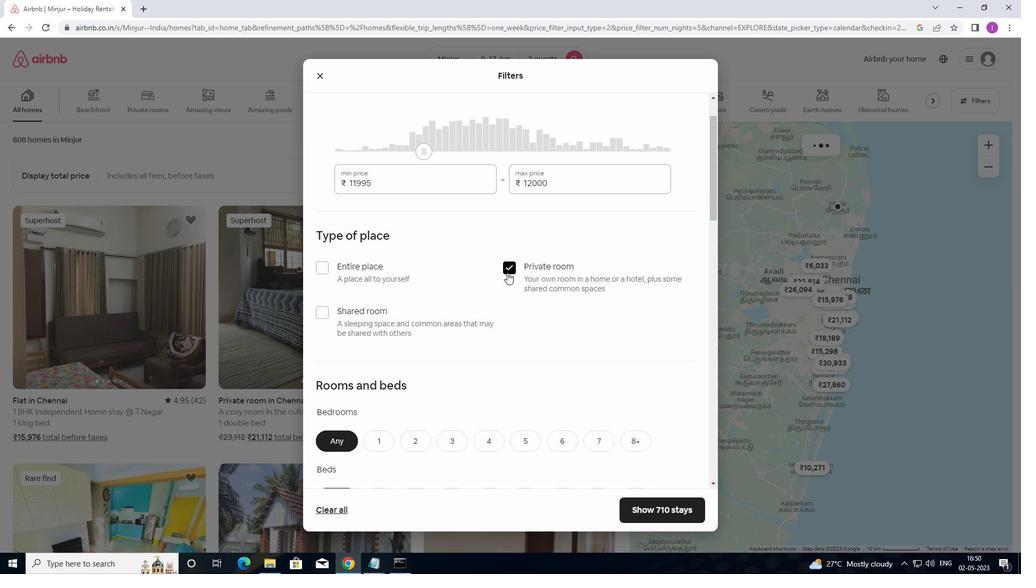 
Action: Mouse moved to (512, 299)
Screenshot: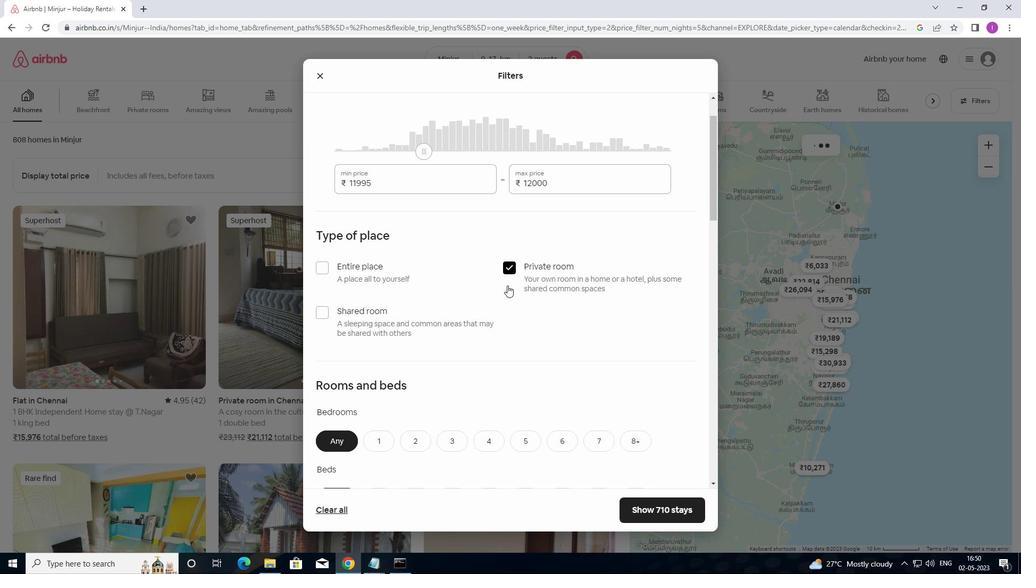 
Action: Mouse scrolled (512, 299) with delta (0, 0)
Screenshot: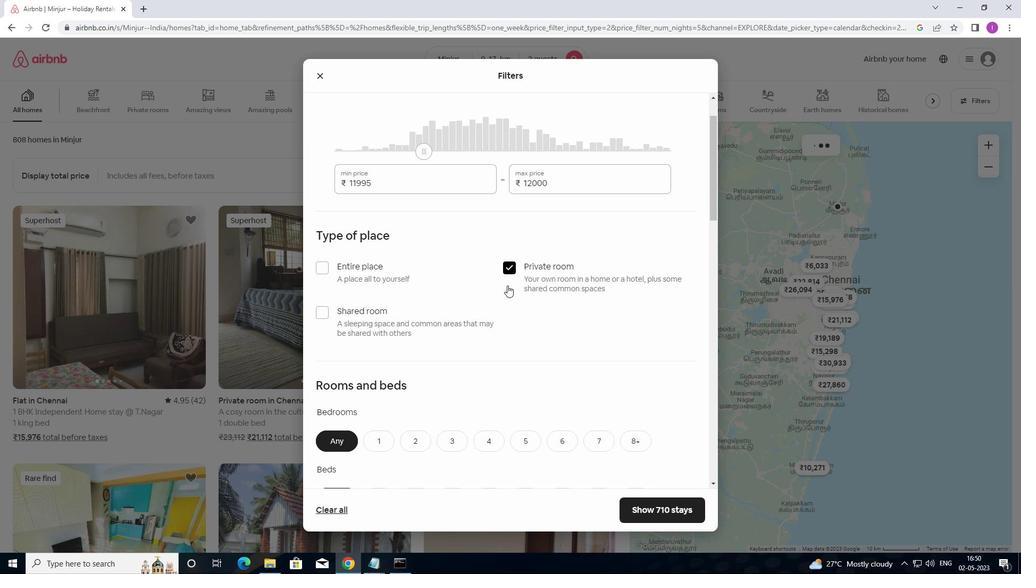
Action: Mouse scrolled (512, 299) with delta (0, 0)
Screenshot: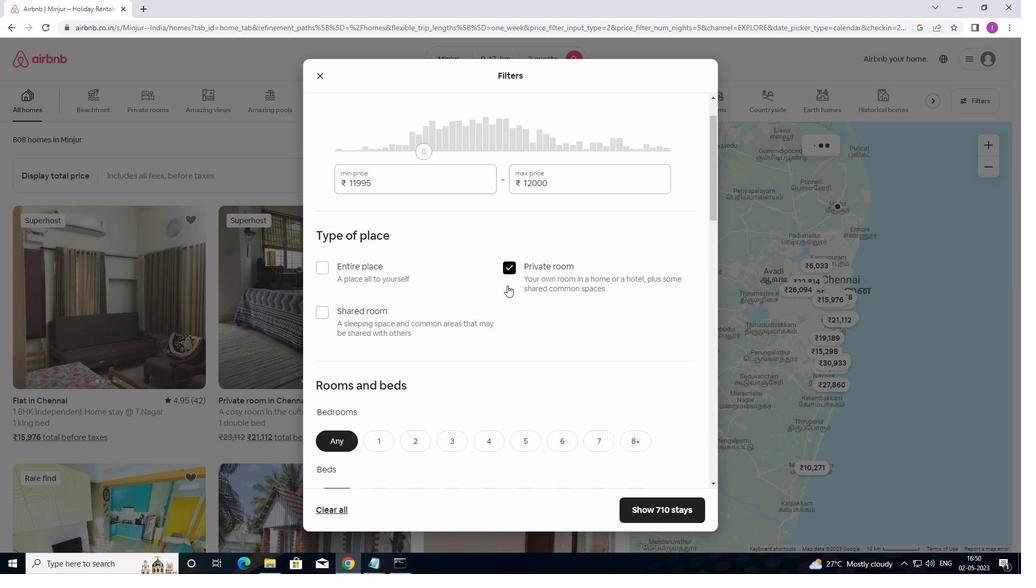 
Action: Mouse moved to (387, 282)
Screenshot: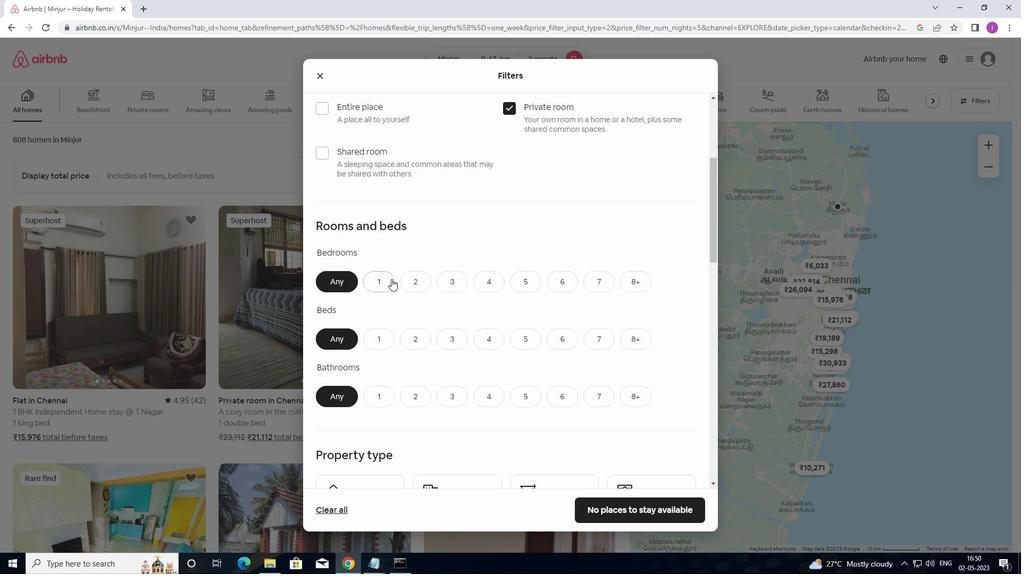 
Action: Mouse pressed left at (387, 282)
Screenshot: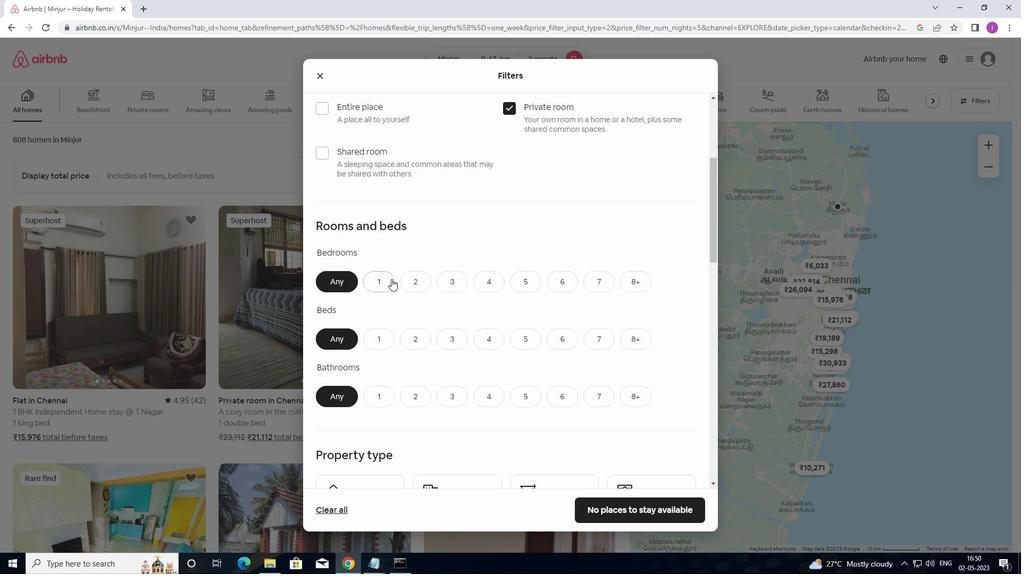 
Action: Mouse moved to (420, 335)
Screenshot: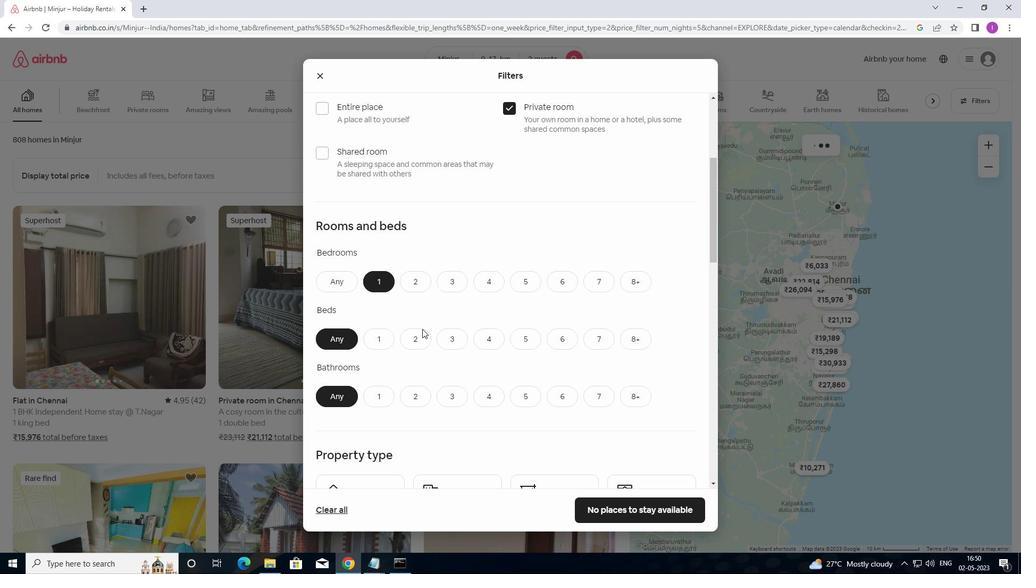 
Action: Mouse pressed left at (420, 335)
Screenshot: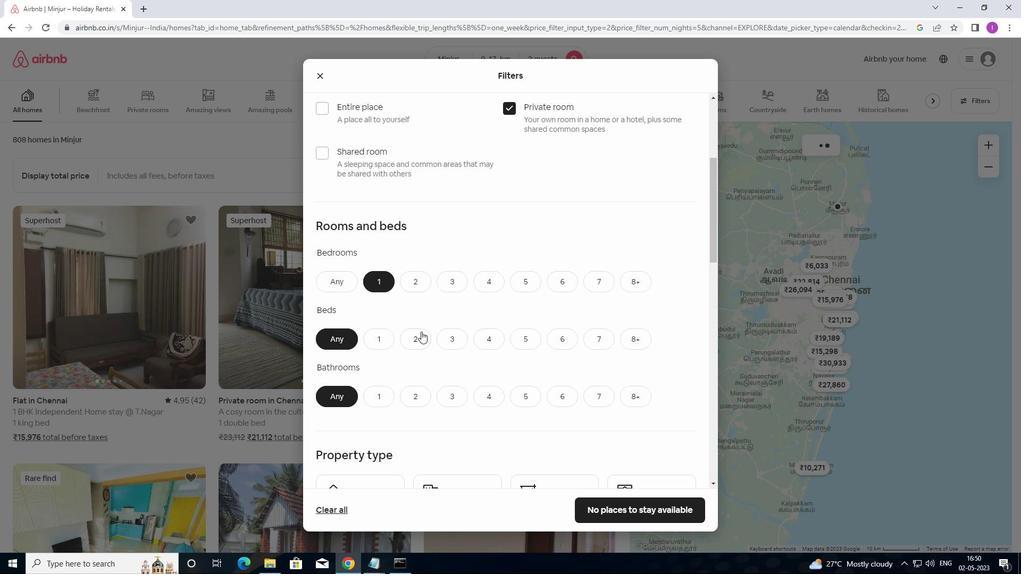
Action: Mouse moved to (436, 343)
Screenshot: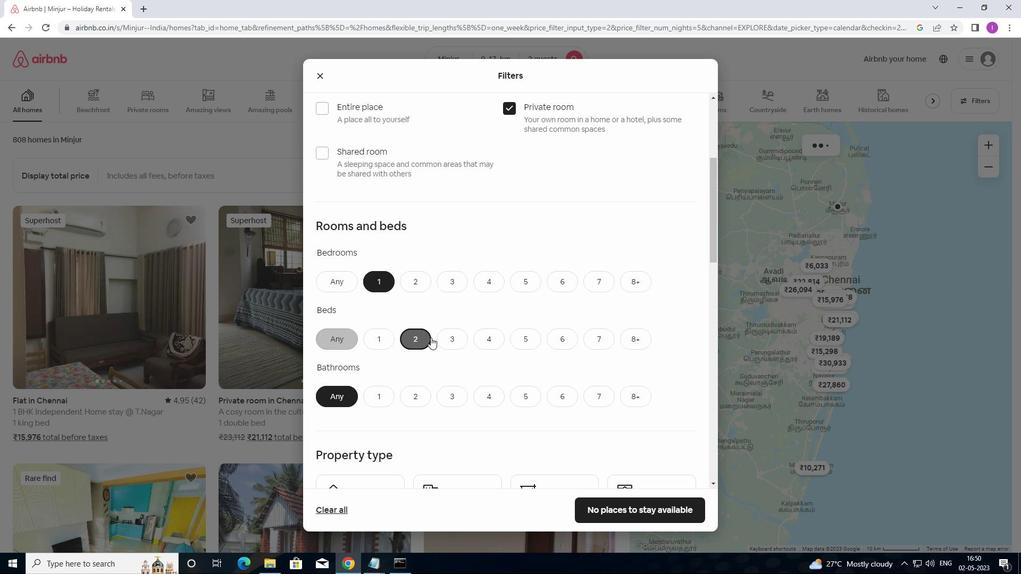 
Action: Mouse scrolled (436, 343) with delta (0, 0)
Screenshot: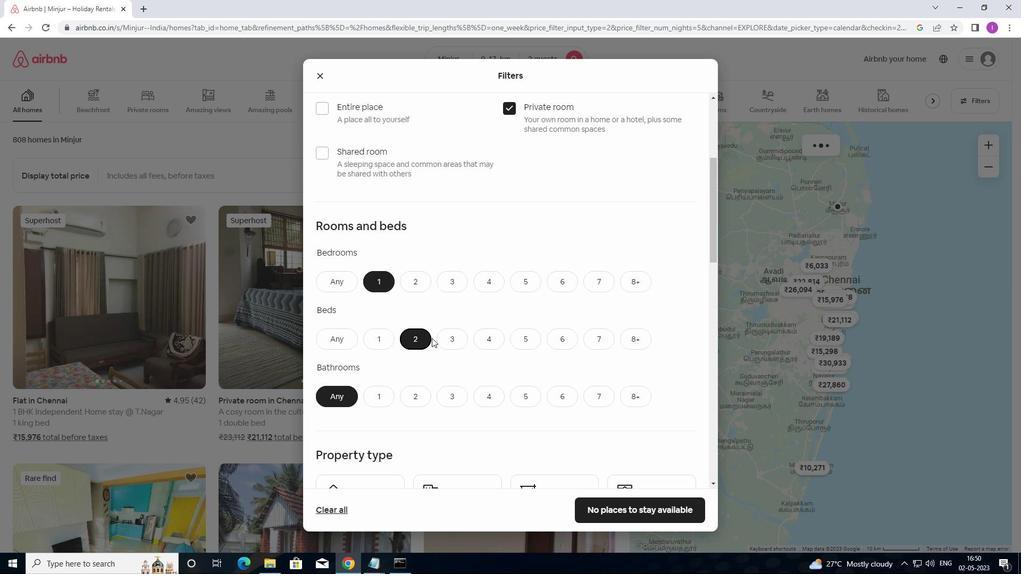 
Action: Mouse moved to (382, 346)
Screenshot: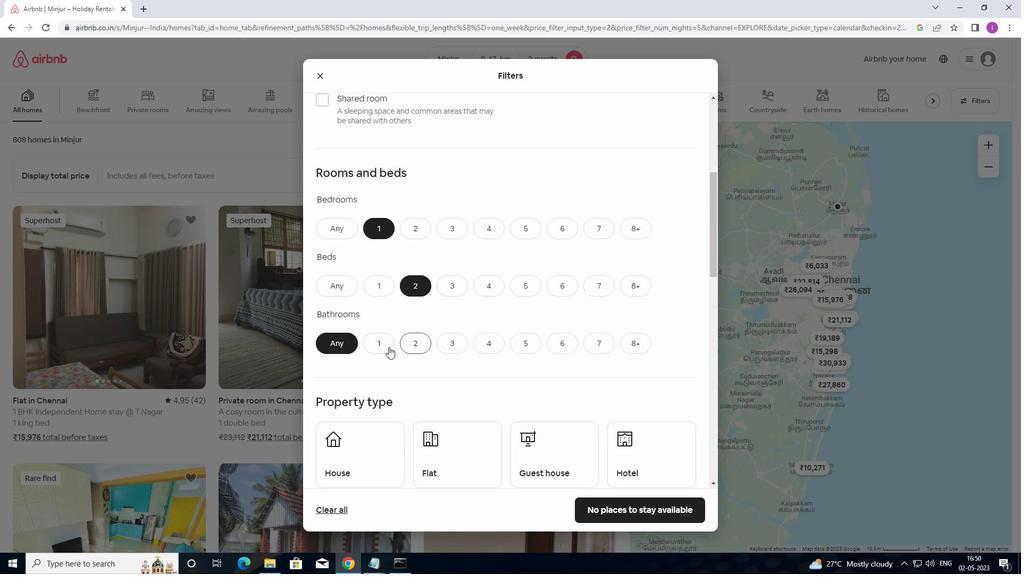 
Action: Mouse pressed left at (382, 346)
Screenshot: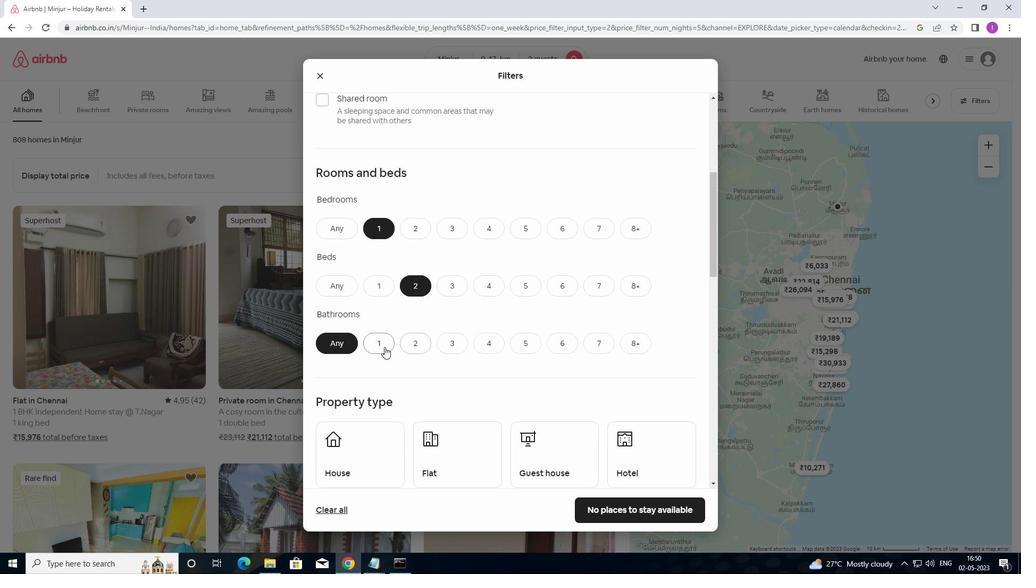 
Action: Mouse moved to (423, 347)
Screenshot: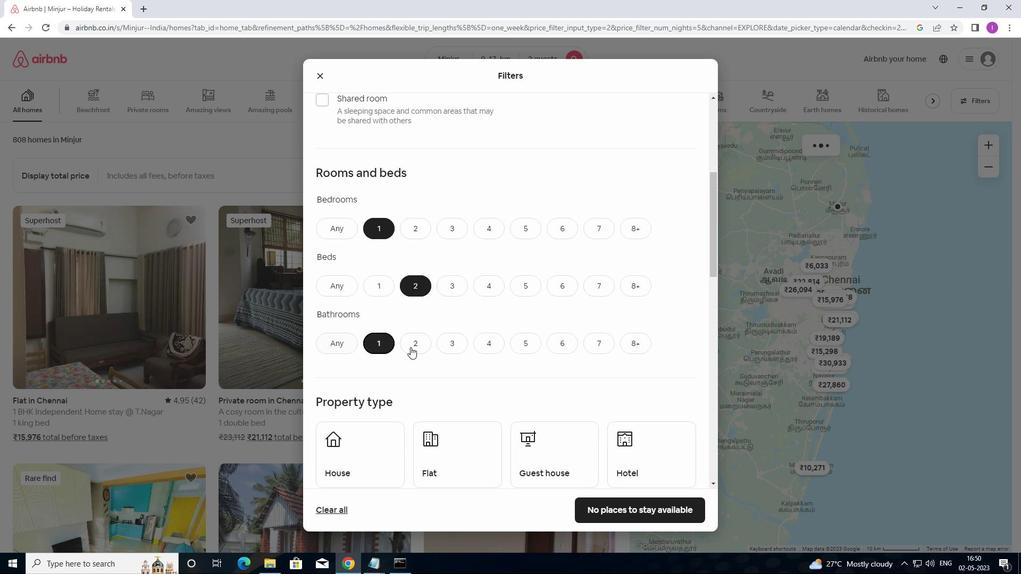 
Action: Mouse scrolled (423, 347) with delta (0, 0)
Screenshot: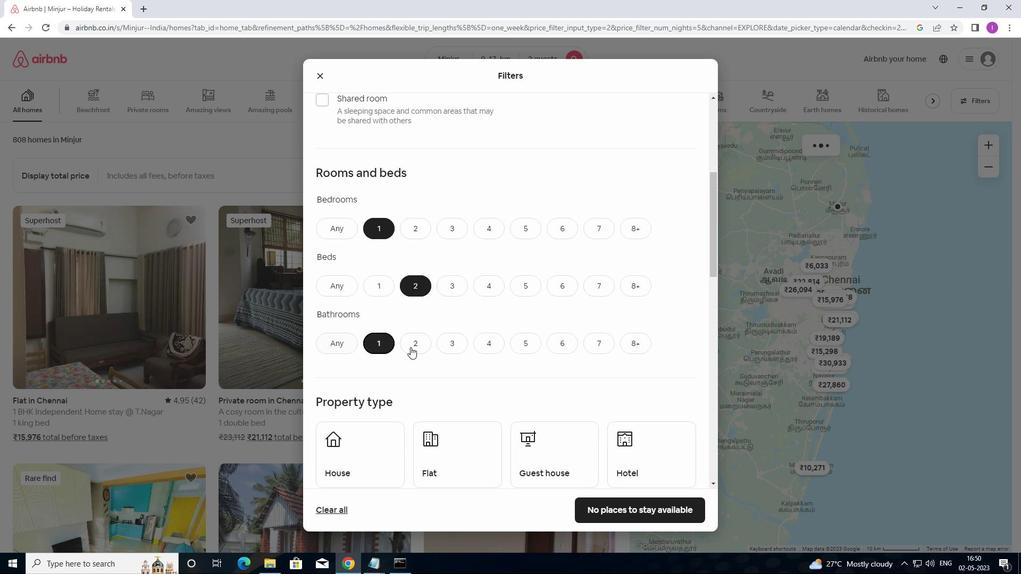 
Action: Mouse moved to (436, 351)
Screenshot: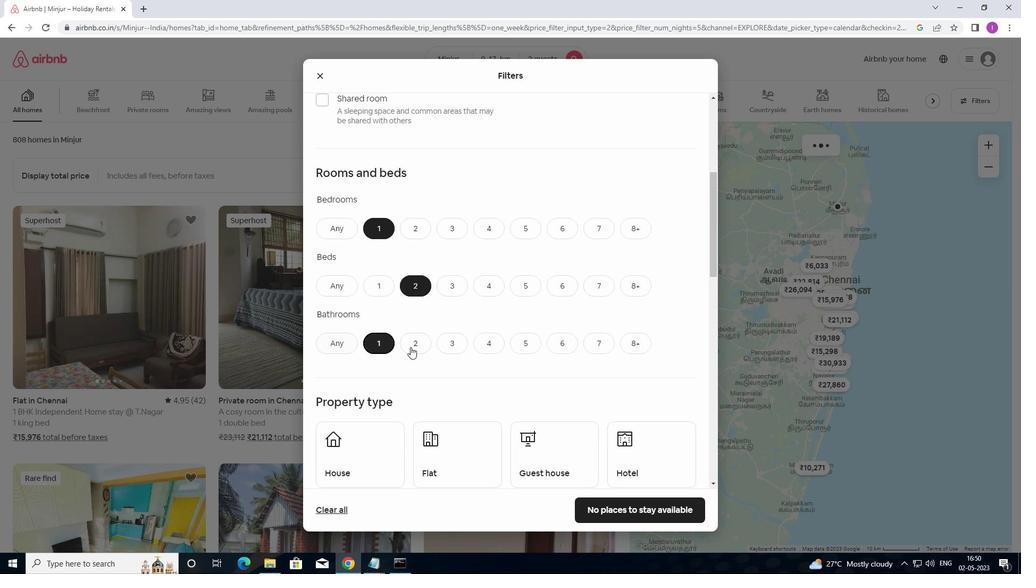 
Action: Mouse scrolled (436, 351) with delta (0, 0)
Screenshot: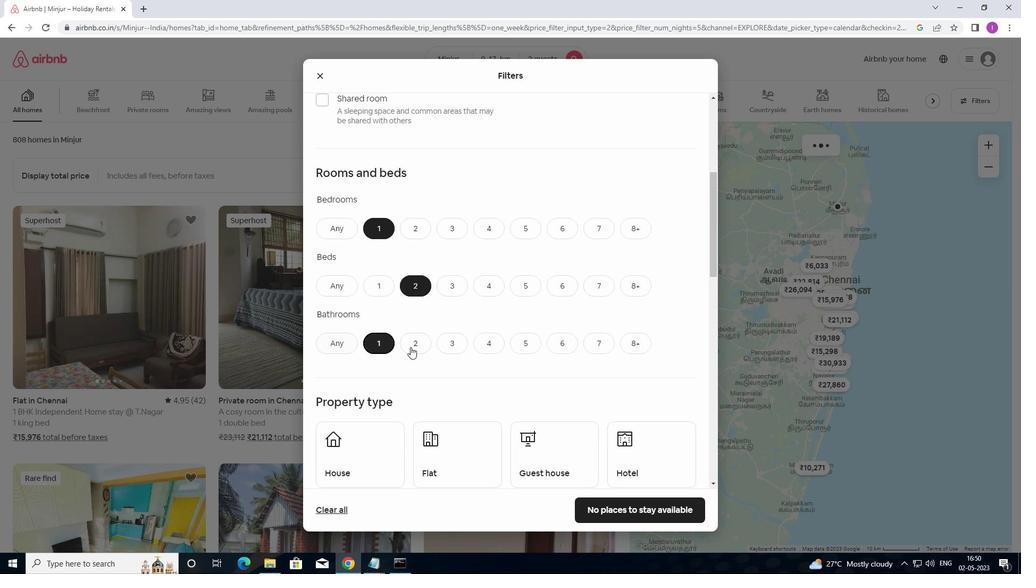 
Action: Mouse moved to (437, 351)
Screenshot: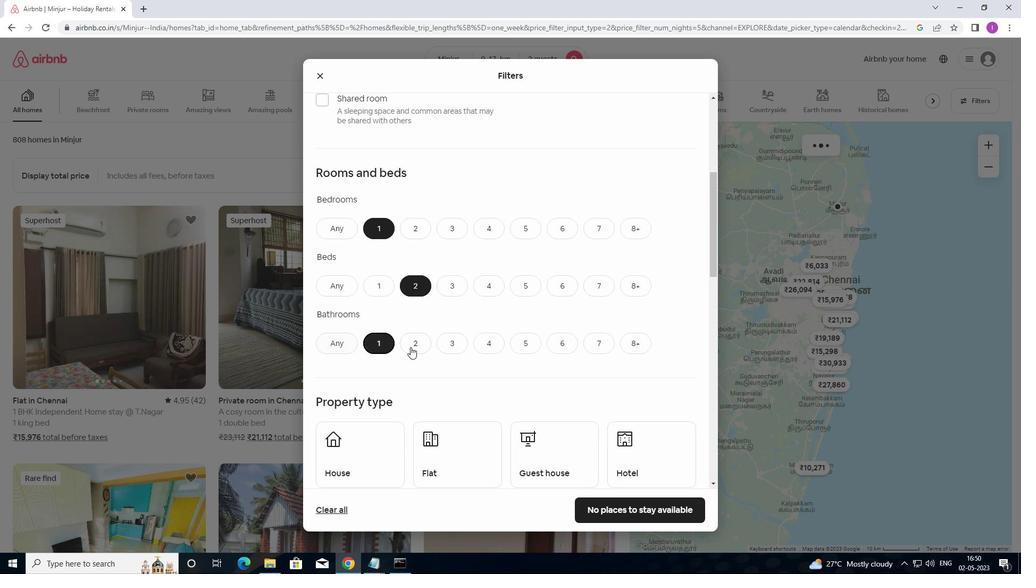 
Action: Mouse scrolled (437, 351) with delta (0, 0)
Screenshot: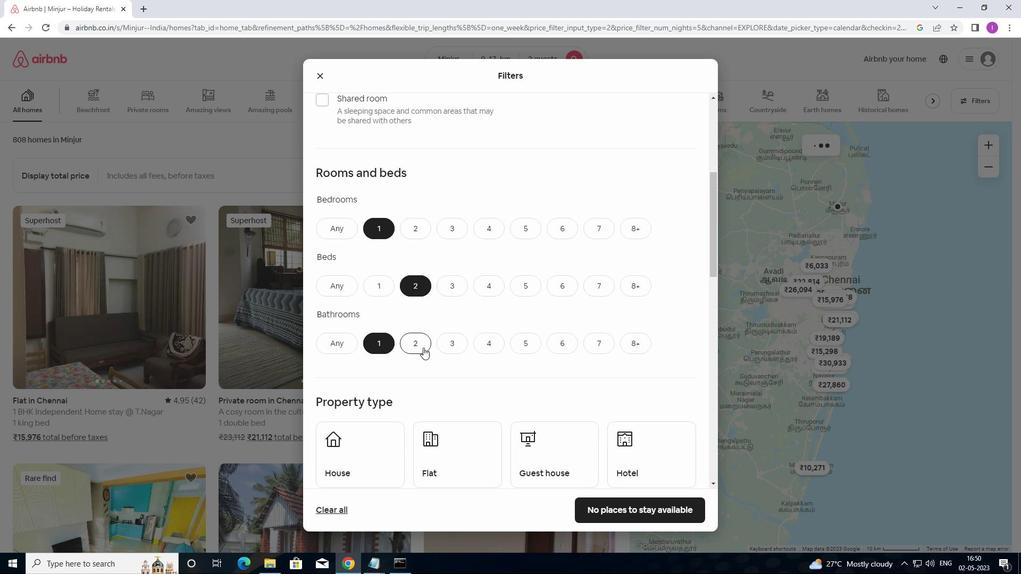 
Action: Mouse moved to (372, 294)
Screenshot: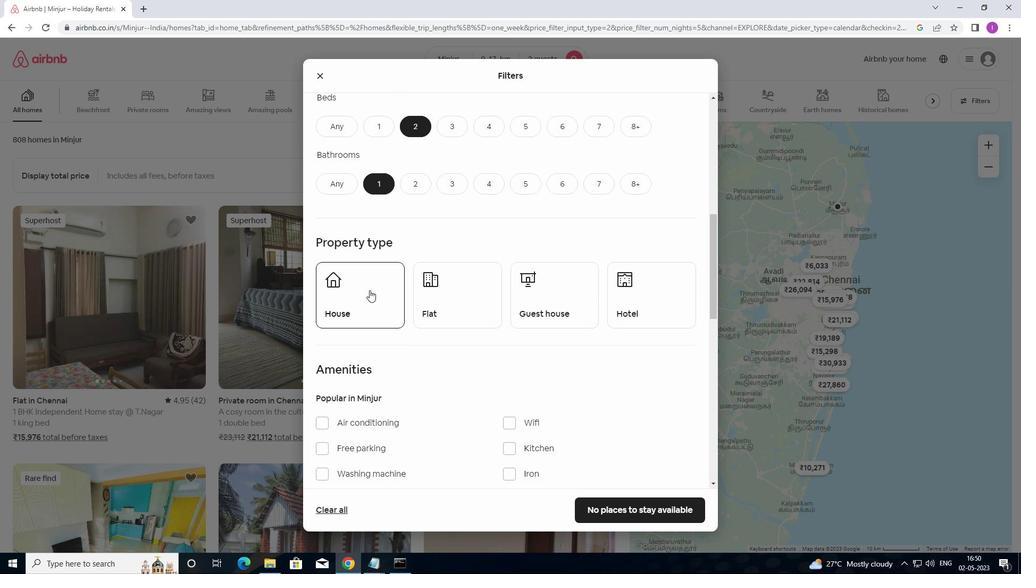 
Action: Mouse pressed left at (372, 294)
Screenshot: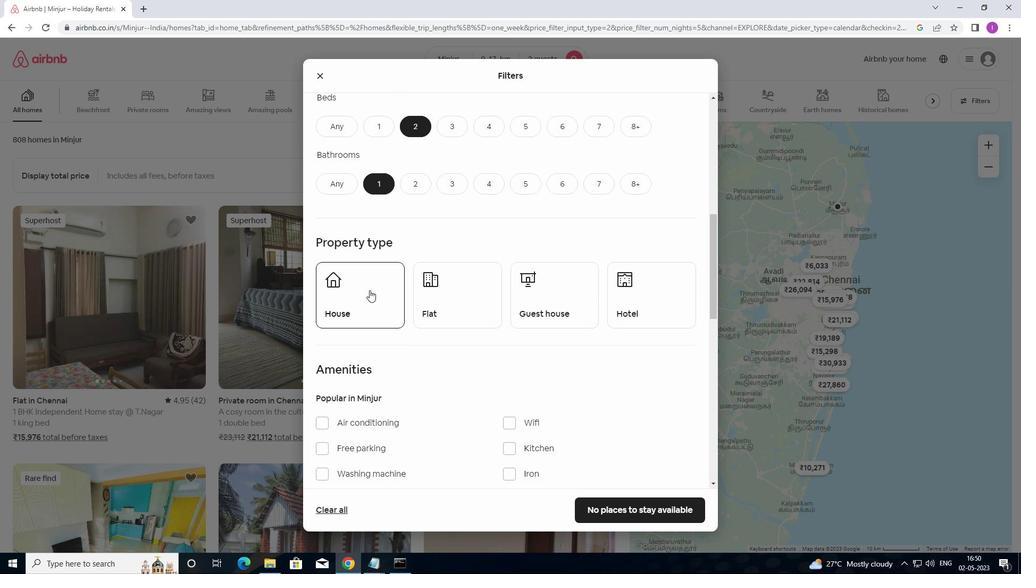 
Action: Mouse moved to (461, 303)
Screenshot: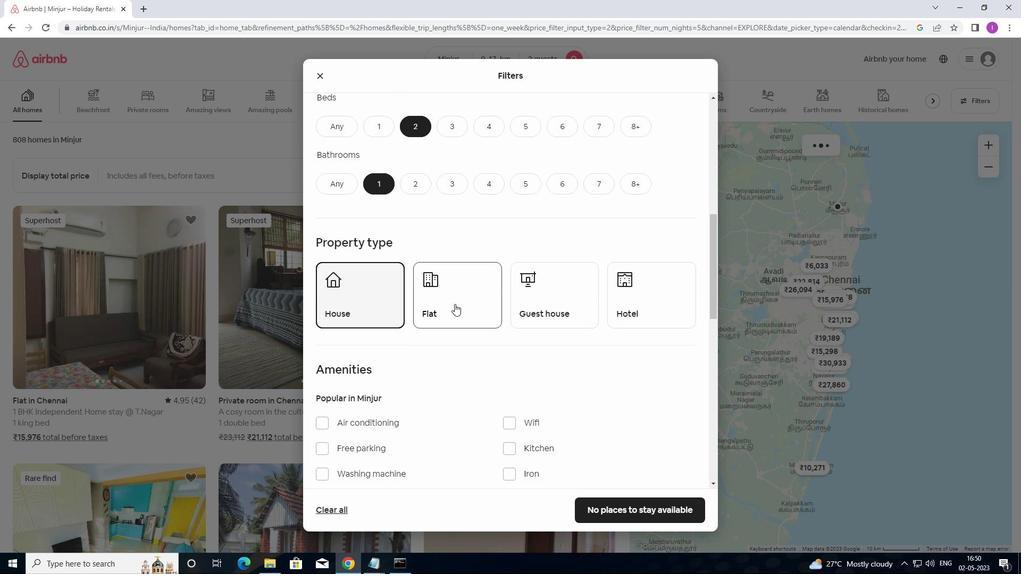 
Action: Mouse pressed left at (461, 303)
Screenshot: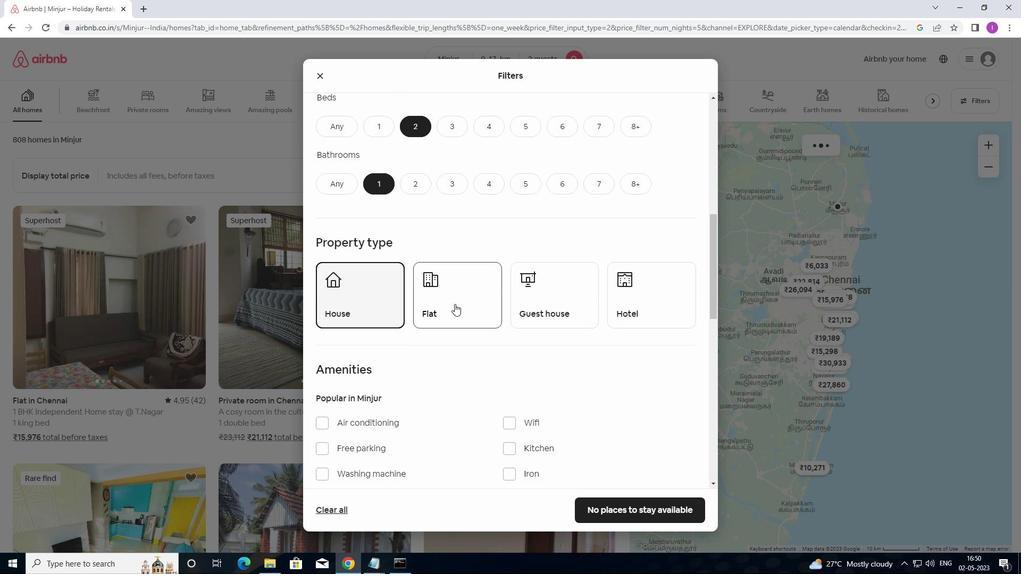 
Action: Mouse moved to (542, 293)
Screenshot: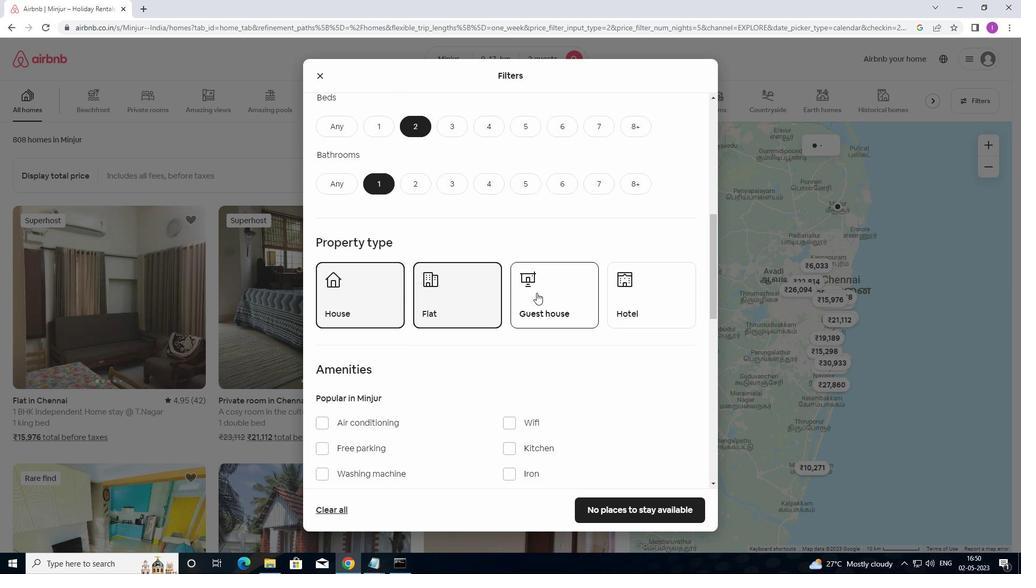 
Action: Mouse pressed left at (542, 293)
Screenshot: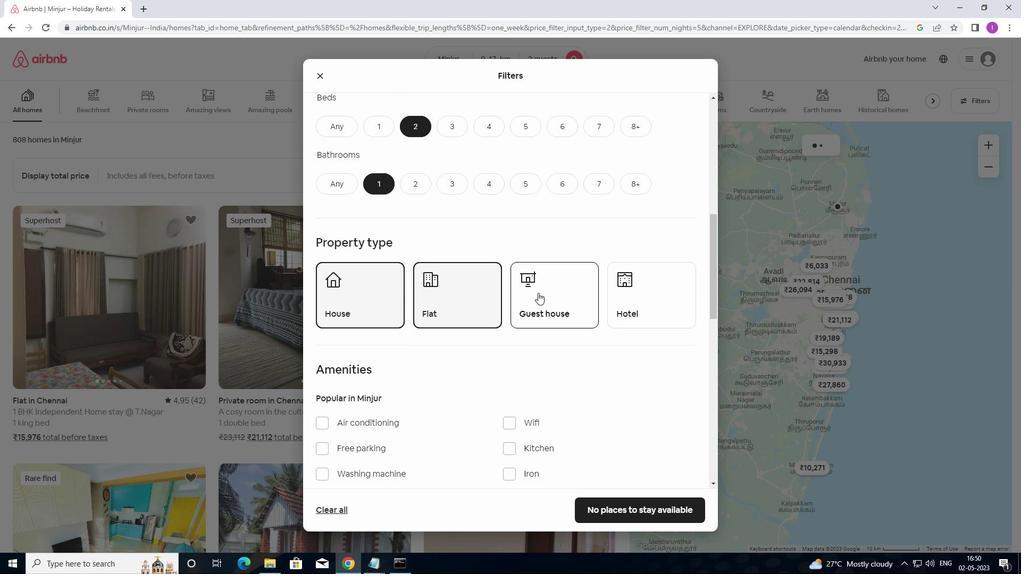 
Action: Mouse moved to (570, 297)
Screenshot: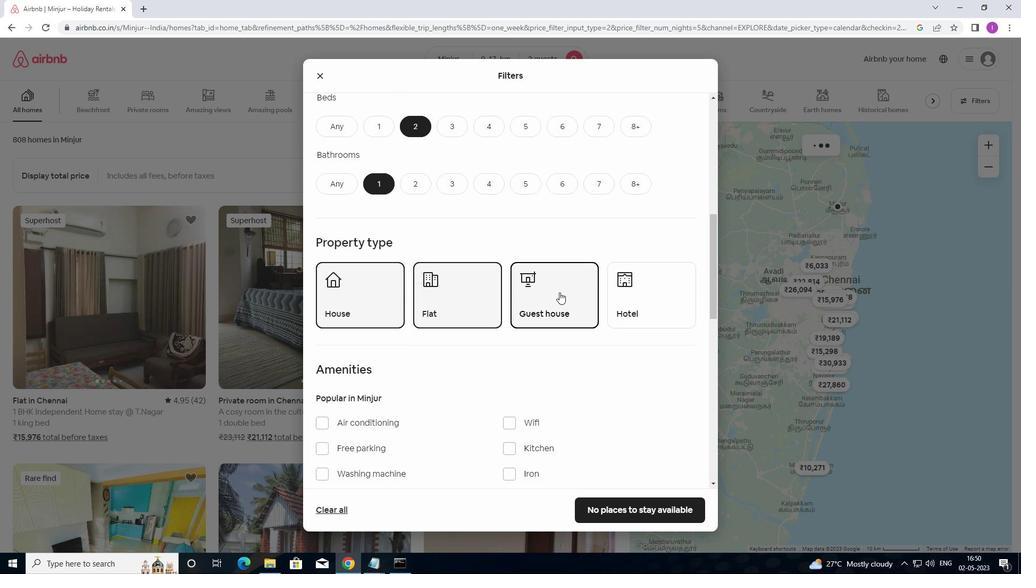 
Action: Mouse scrolled (570, 296) with delta (0, 0)
Screenshot: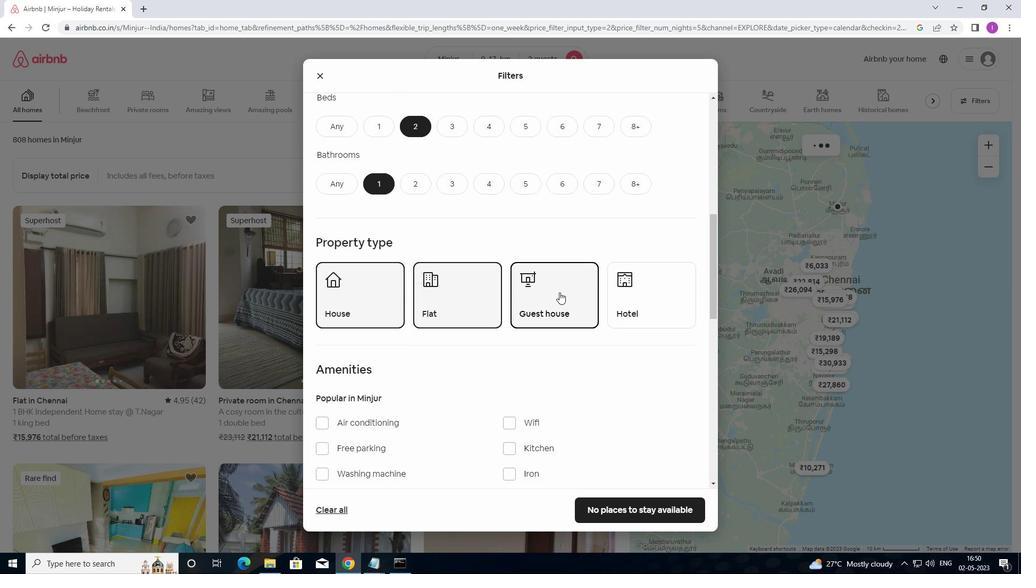 
Action: Mouse moved to (571, 297)
Screenshot: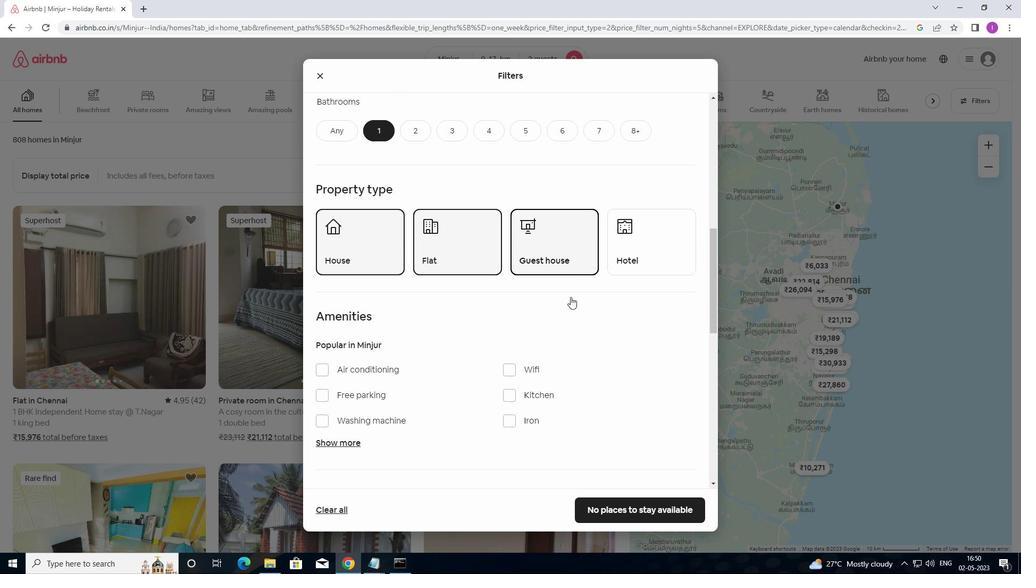 
Action: Mouse scrolled (571, 296) with delta (0, 0)
Screenshot: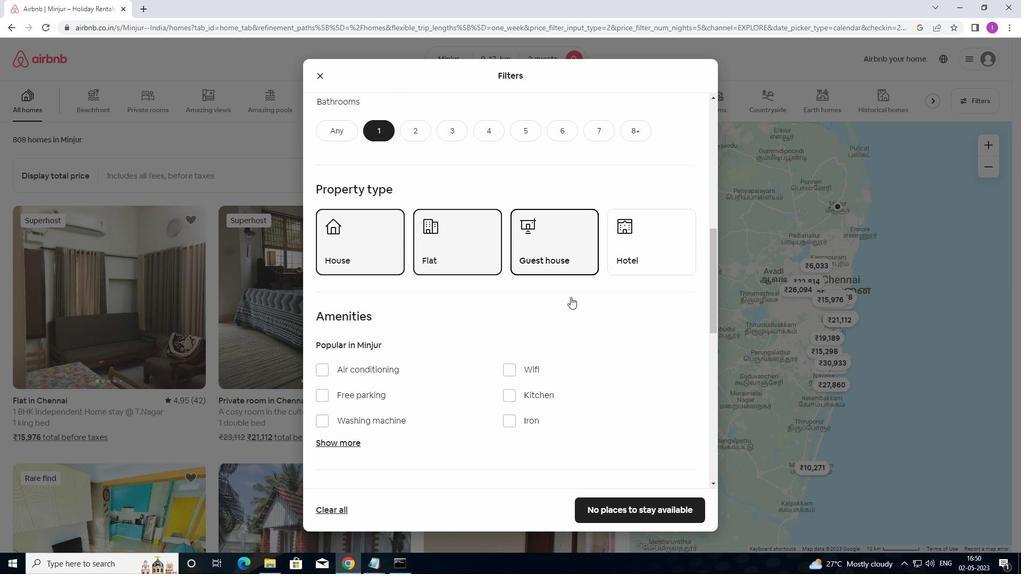 
Action: Mouse moved to (441, 339)
Screenshot: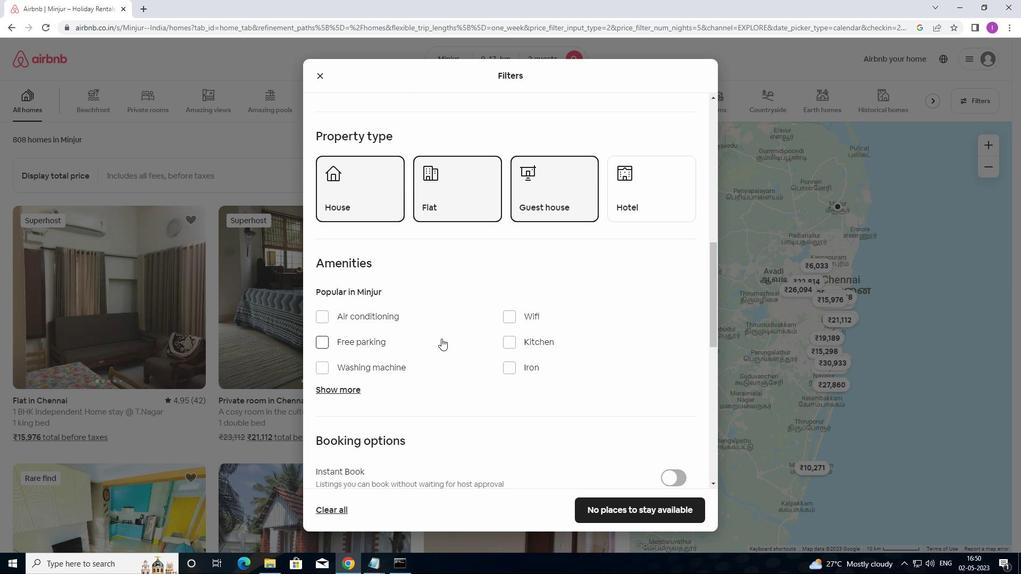 
Action: Mouse scrolled (441, 339) with delta (0, 0)
Screenshot: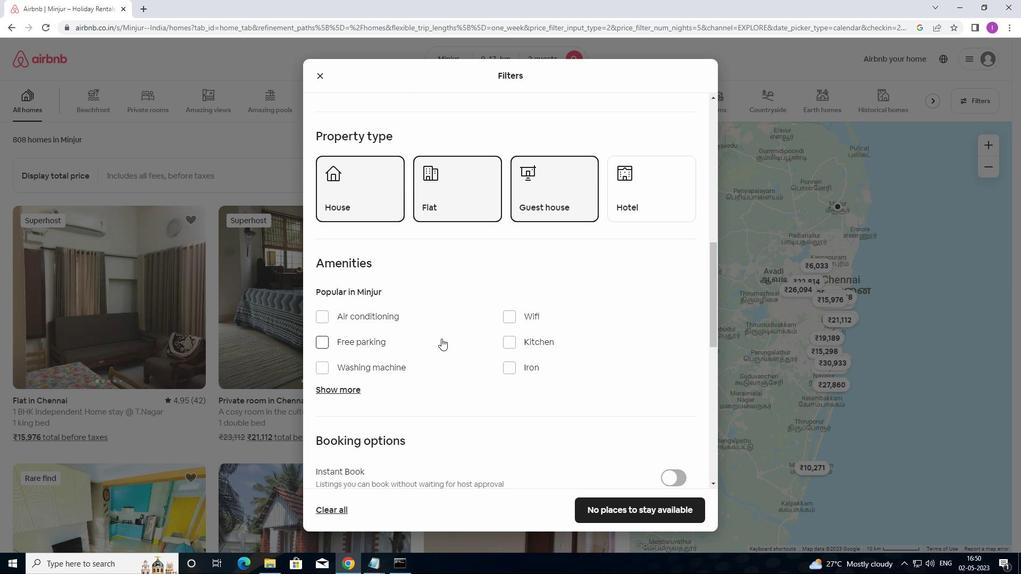
Action: Mouse moved to (442, 340)
Screenshot: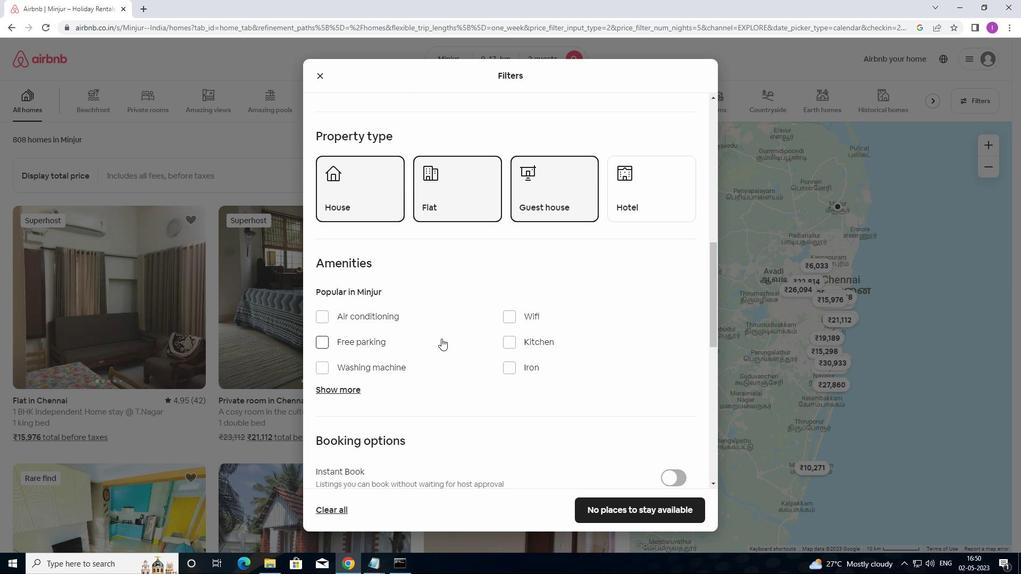 
Action: Mouse scrolled (442, 339) with delta (0, 0)
Screenshot: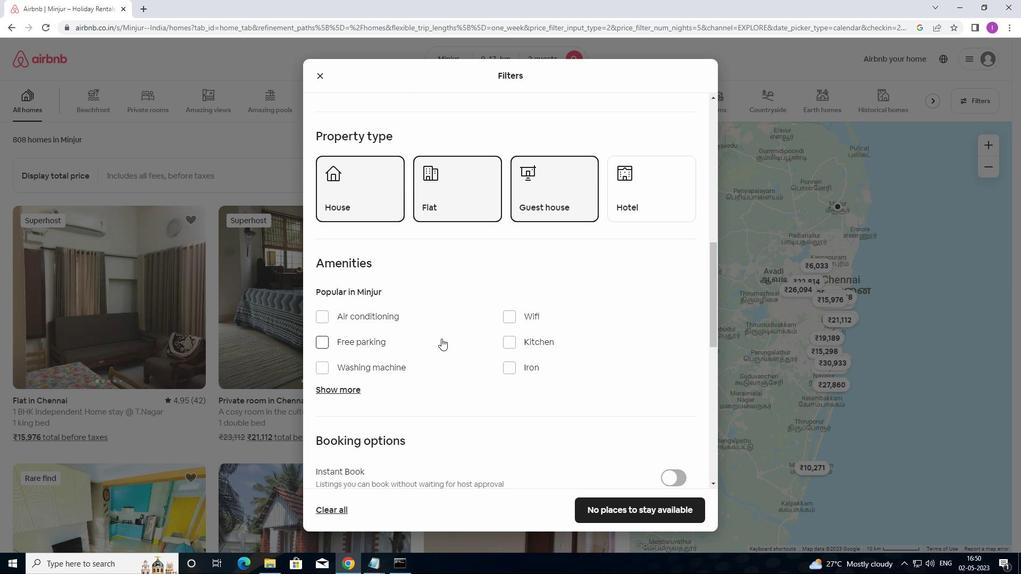 
Action: Mouse moved to (536, 239)
Screenshot: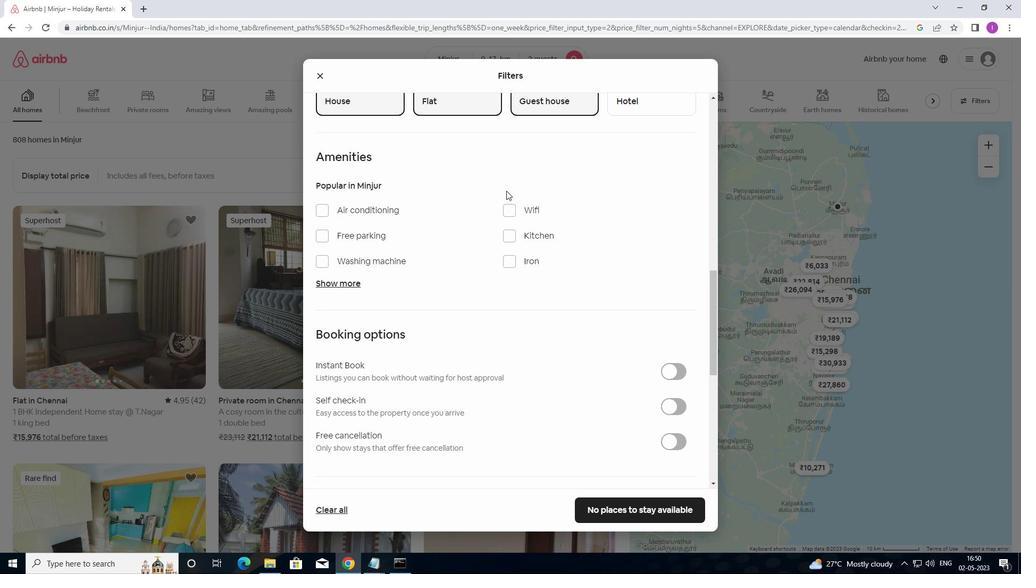 
Action: Mouse scrolled (536, 238) with delta (0, 0)
Screenshot: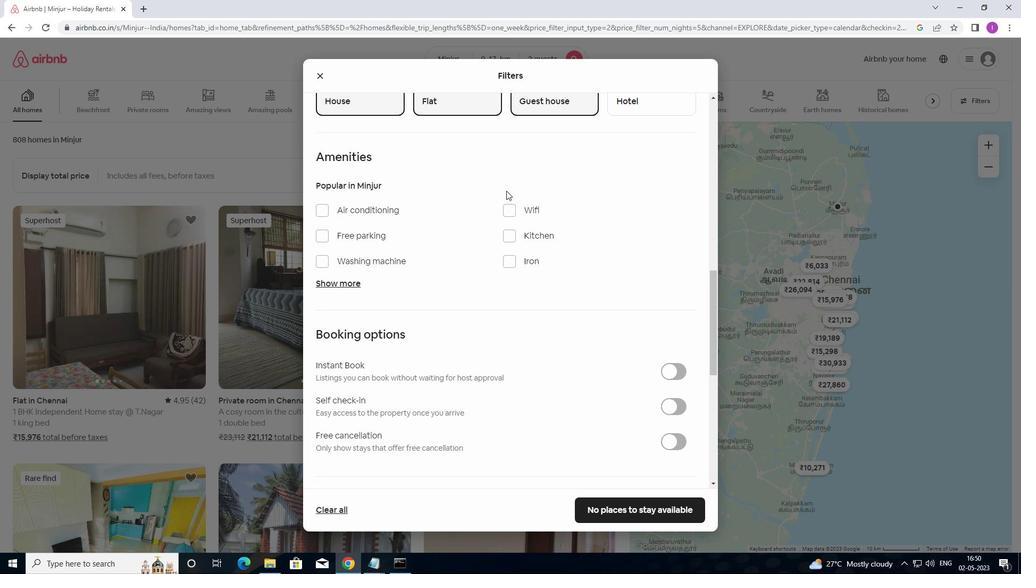 
Action: Mouse moved to (536, 240)
Screenshot: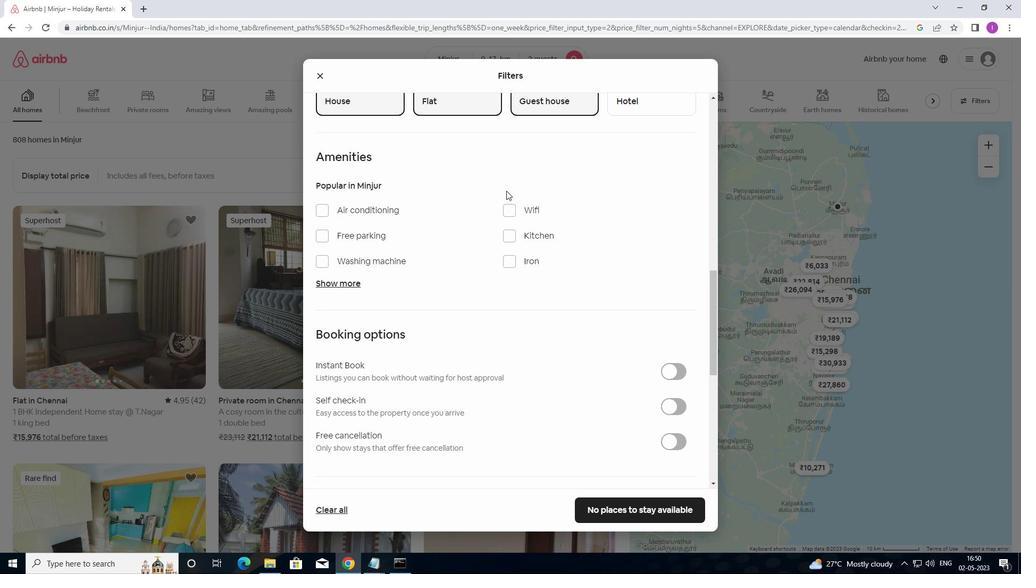 
Action: Mouse scrolled (536, 239) with delta (0, 0)
Screenshot: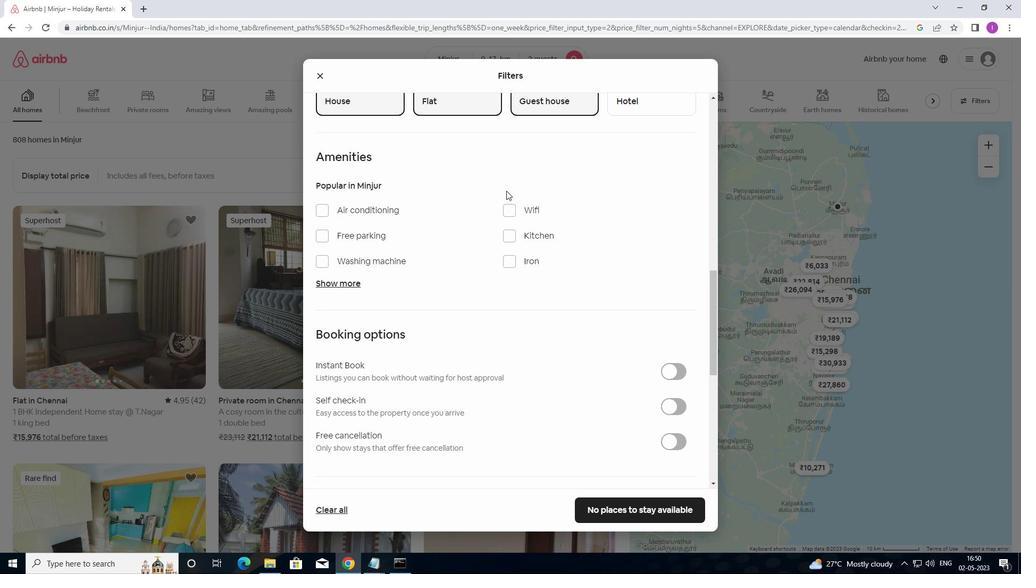 
Action: Mouse moved to (601, 264)
Screenshot: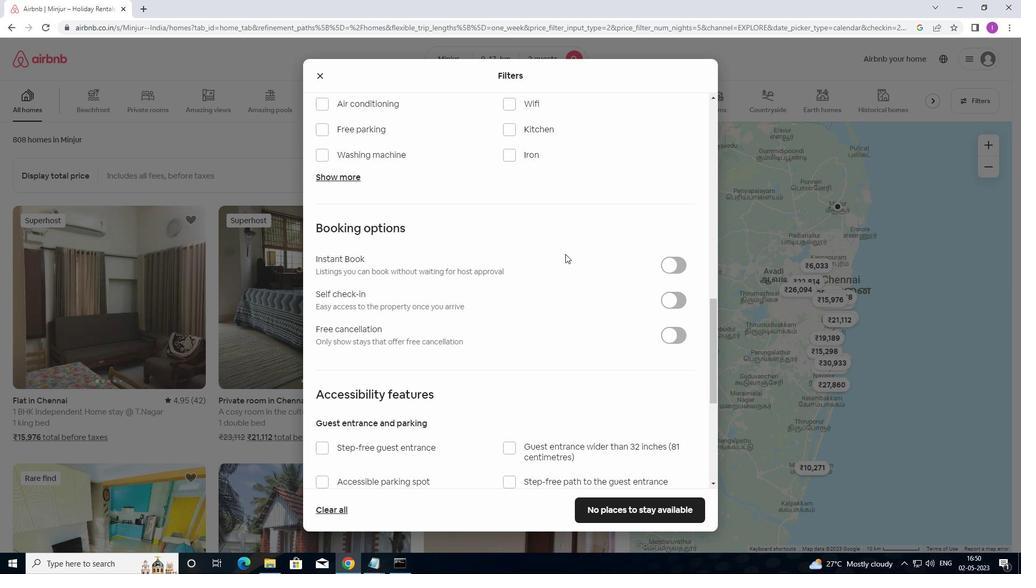 
Action: Mouse scrolled (601, 263) with delta (0, 0)
Screenshot: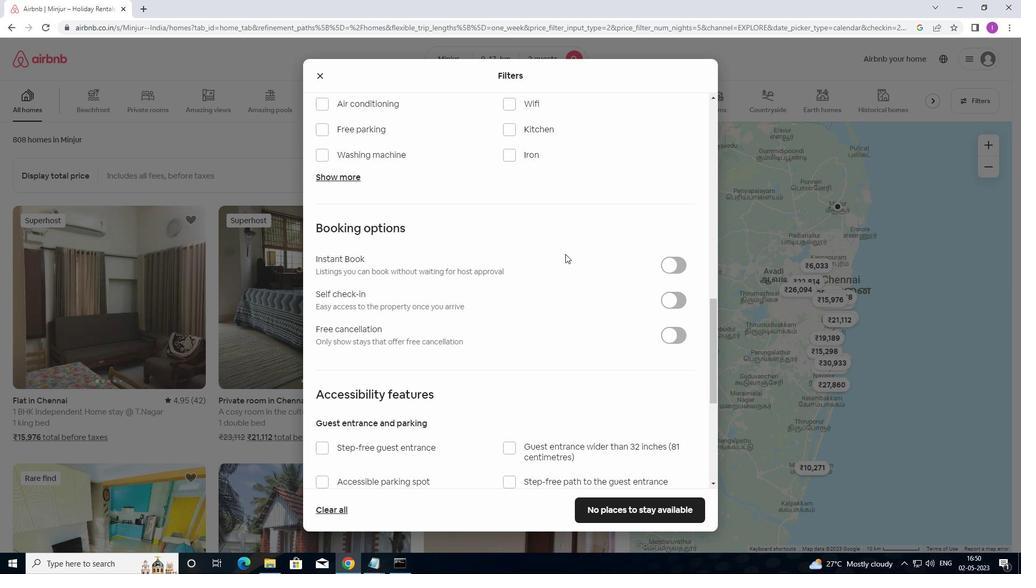 
Action: Mouse moved to (623, 272)
Screenshot: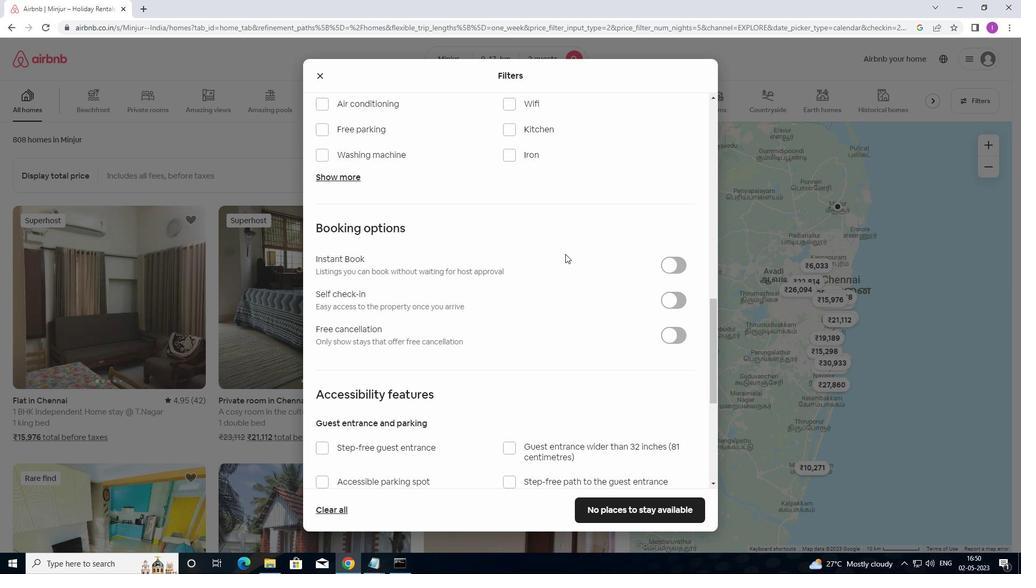 
Action: Mouse scrolled (623, 271) with delta (0, 0)
Screenshot: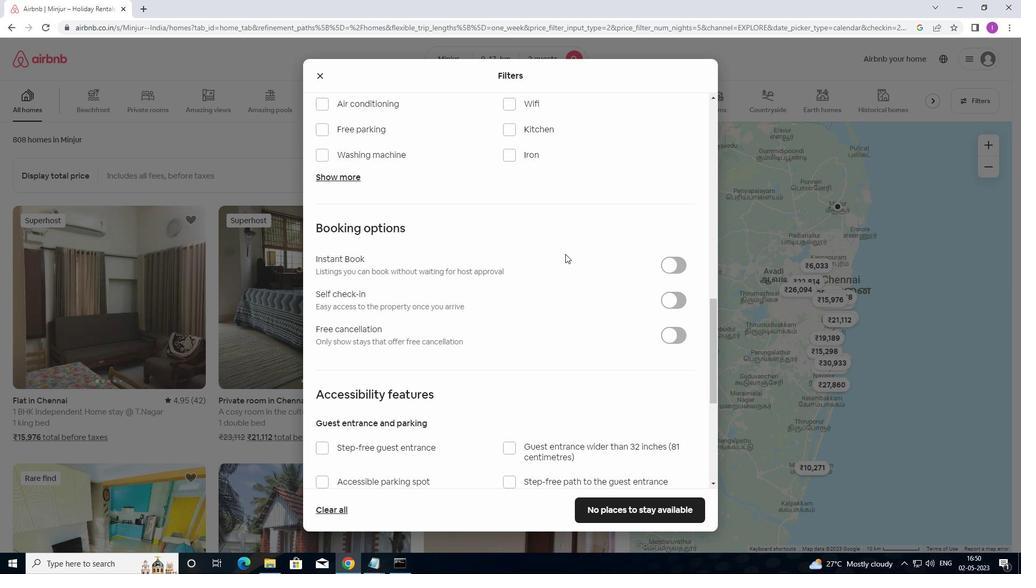 
Action: Mouse moved to (642, 278)
Screenshot: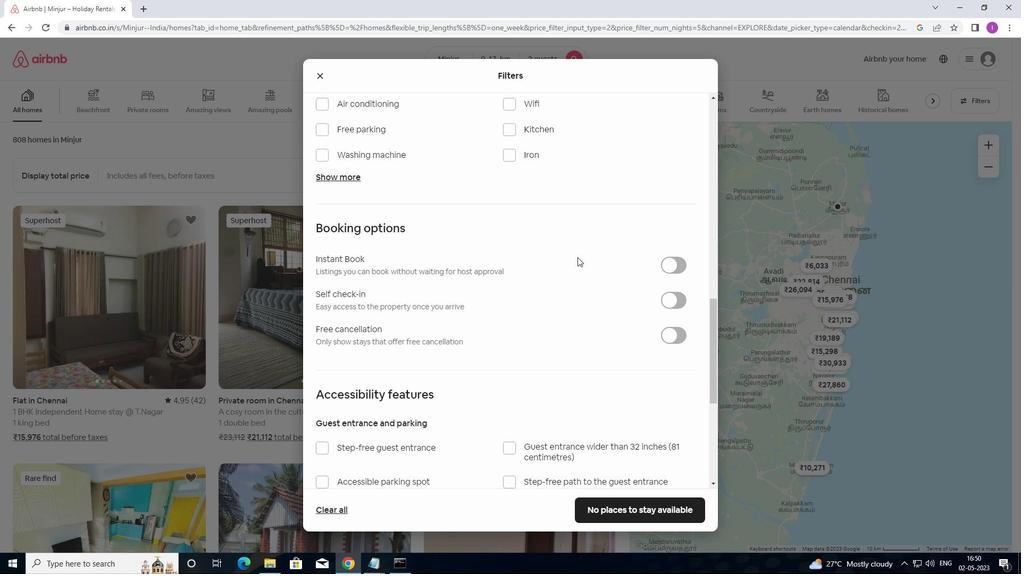 
Action: Mouse scrolled (642, 277) with delta (0, 0)
Screenshot: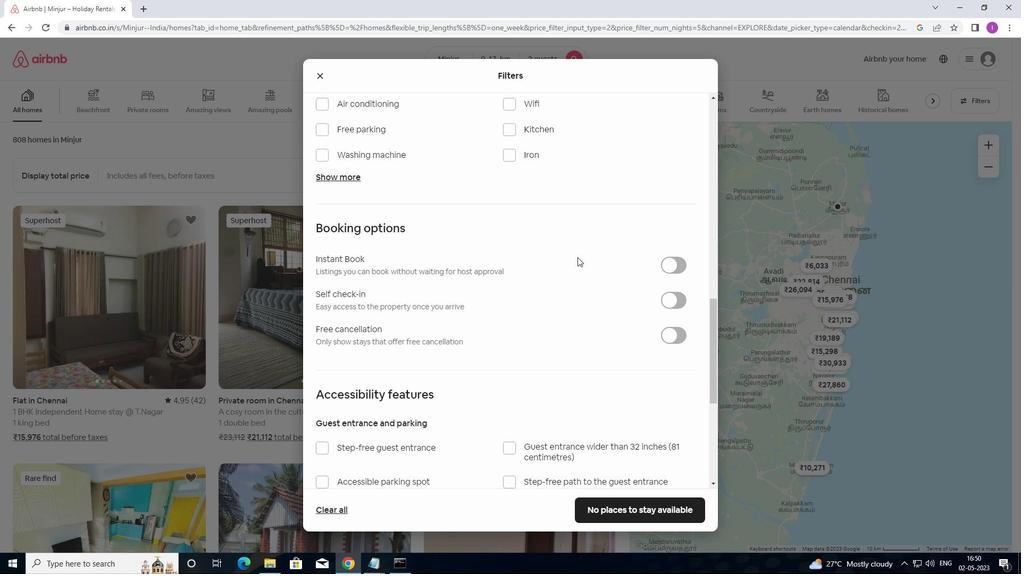 
Action: Mouse moved to (680, 139)
Screenshot: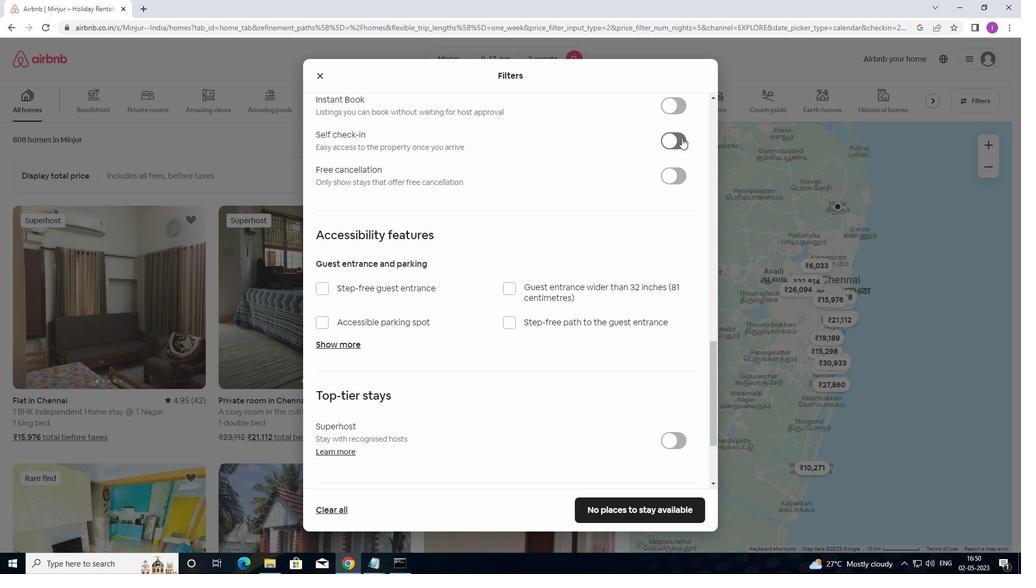 
Action: Mouse pressed left at (680, 139)
Screenshot: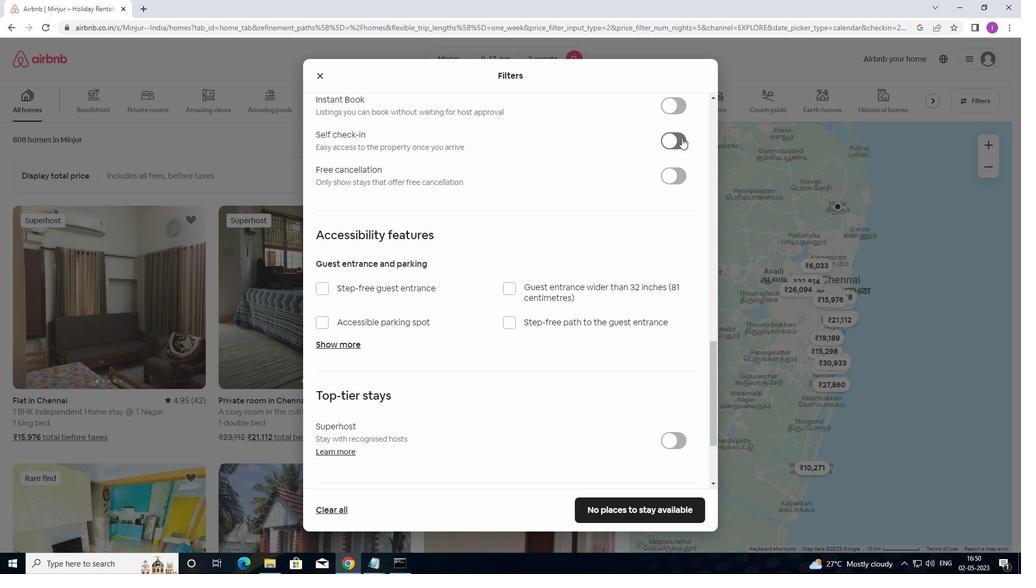 
Action: Mouse moved to (581, 265)
Screenshot: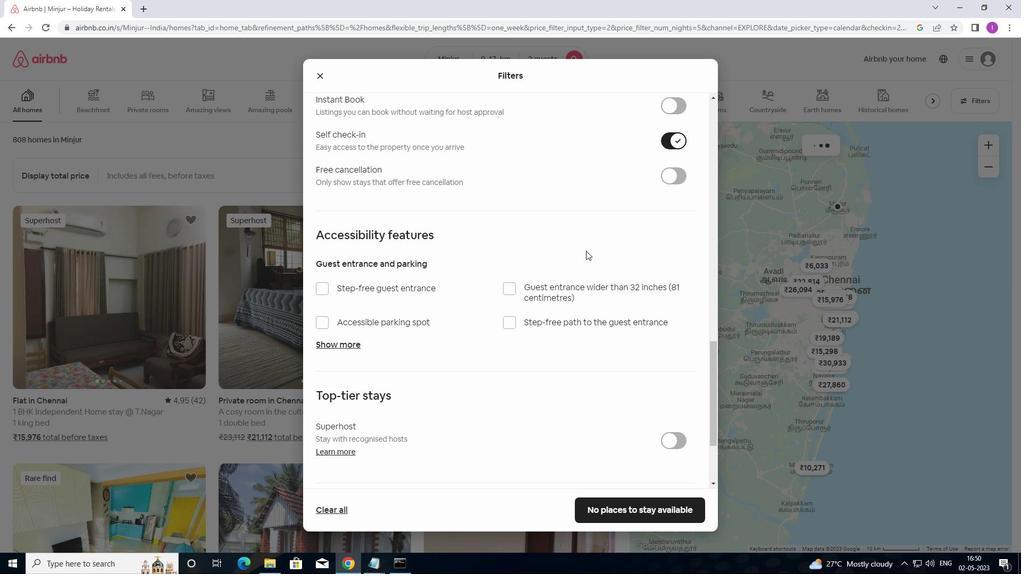 
Action: Mouse scrolled (581, 265) with delta (0, 0)
Screenshot: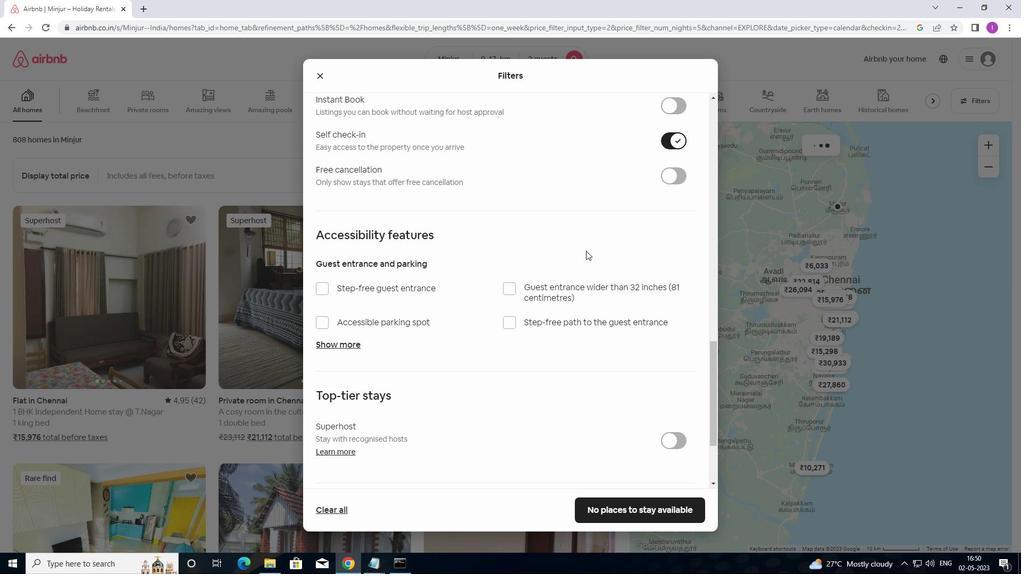 
Action: Mouse moved to (585, 276)
Screenshot: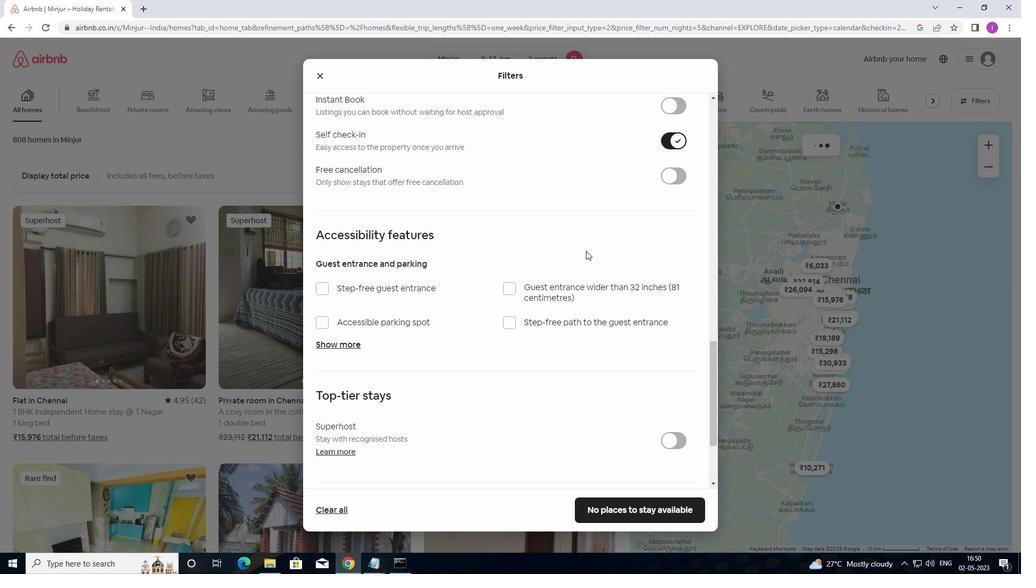 
Action: Mouse scrolled (585, 276) with delta (0, 0)
Screenshot: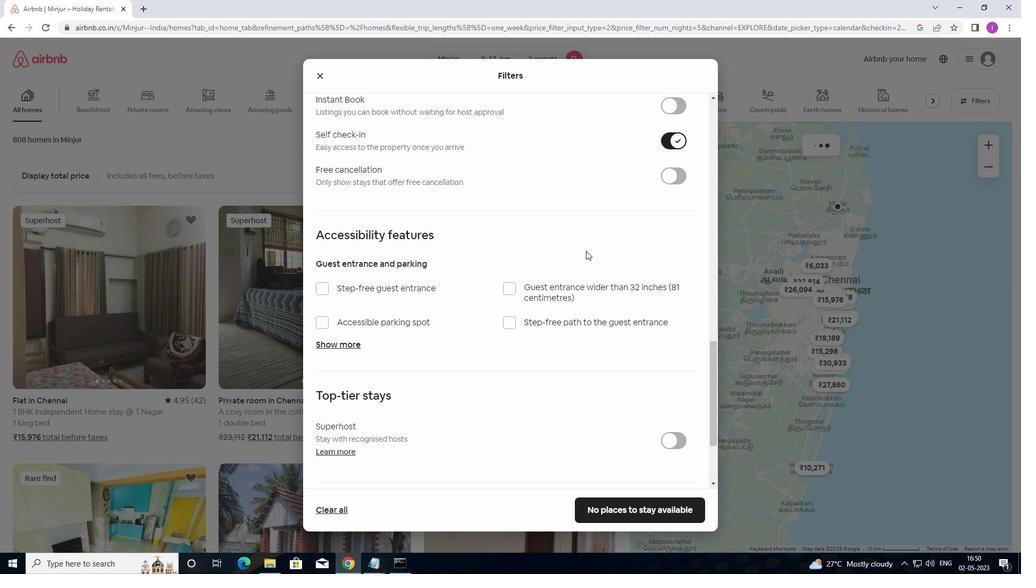 
Action: Mouse moved to (589, 283)
Screenshot: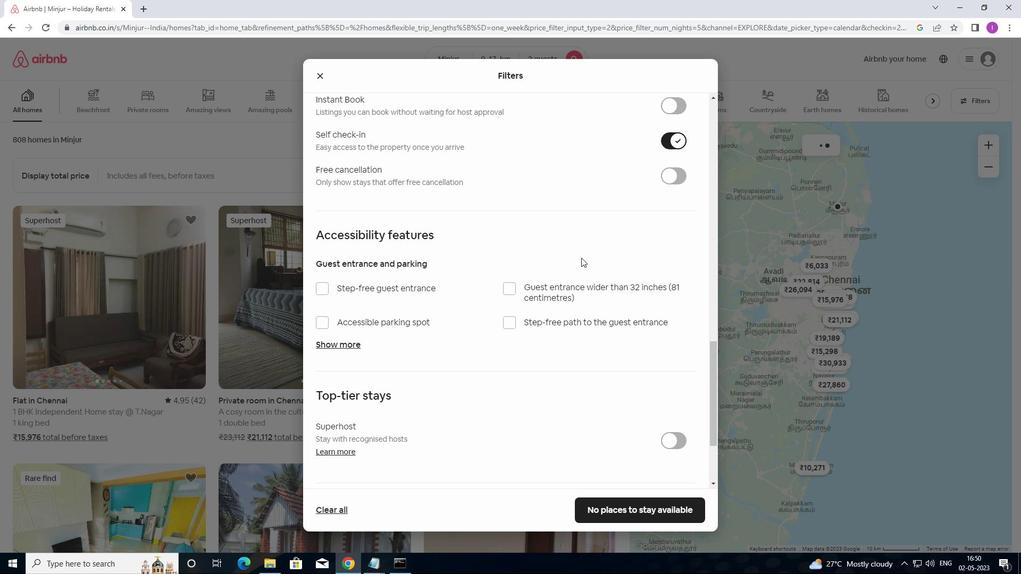 
Action: Mouse scrolled (589, 283) with delta (0, 0)
Screenshot: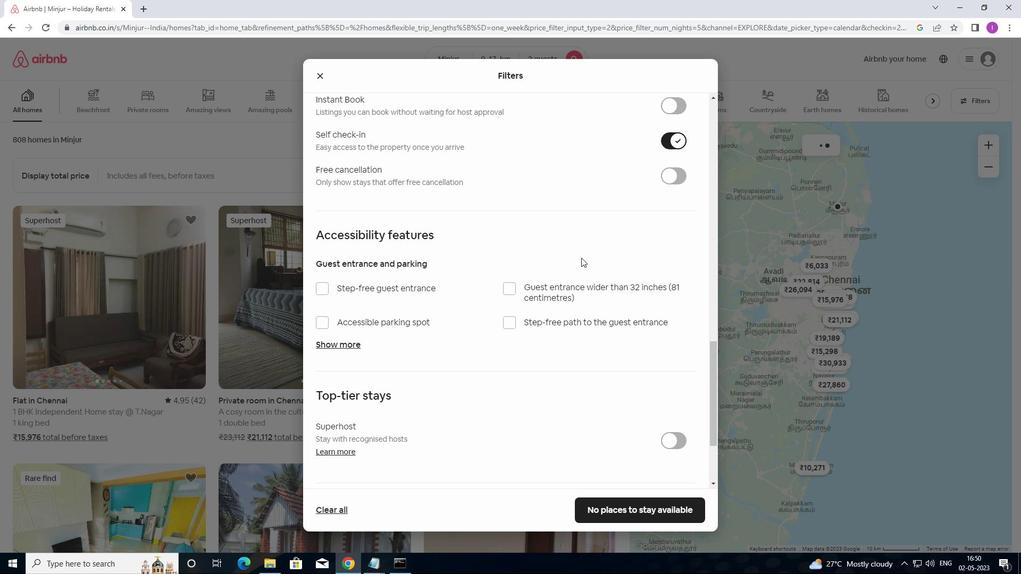 
Action: Mouse scrolled (589, 283) with delta (0, 0)
Screenshot: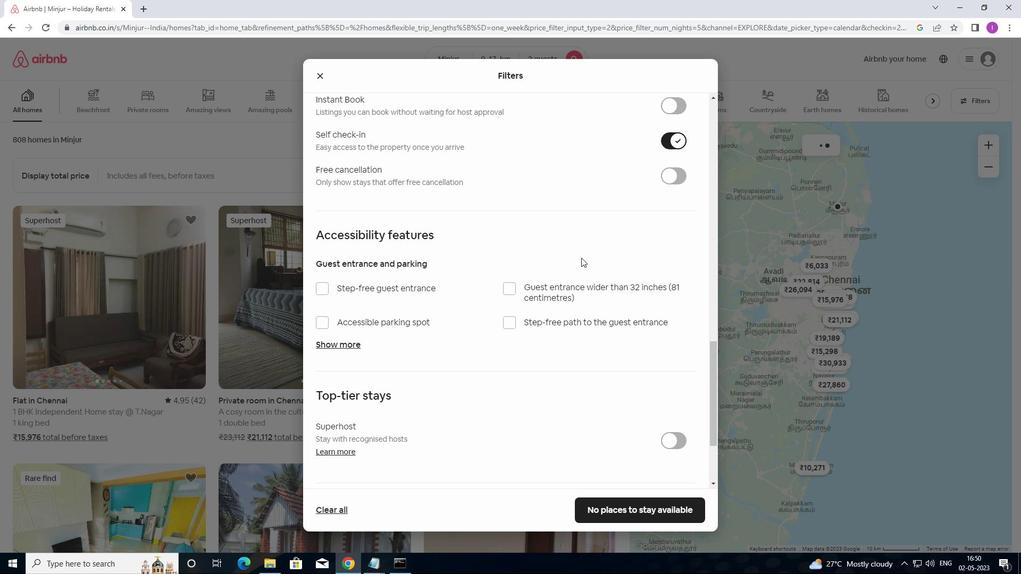 
Action: Mouse scrolled (589, 283) with delta (0, 0)
Screenshot: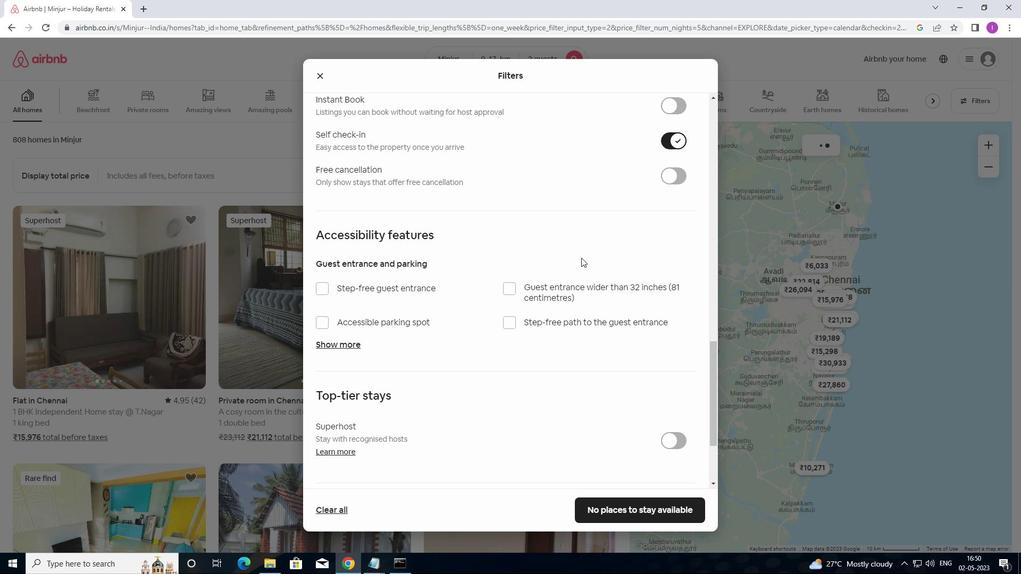 
Action: Mouse moved to (587, 328)
Screenshot: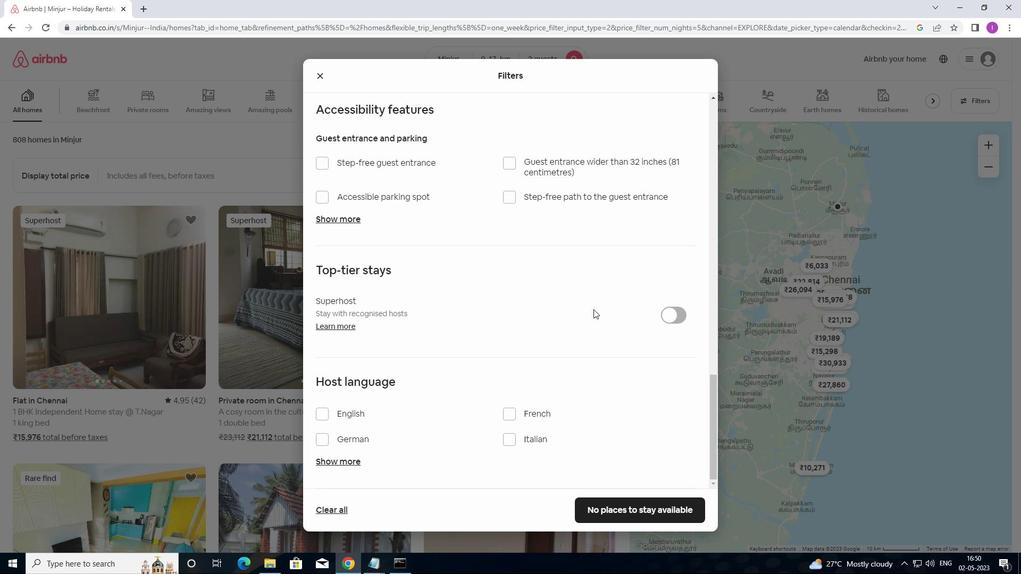 
Action: Mouse scrolled (587, 327) with delta (0, 0)
Screenshot: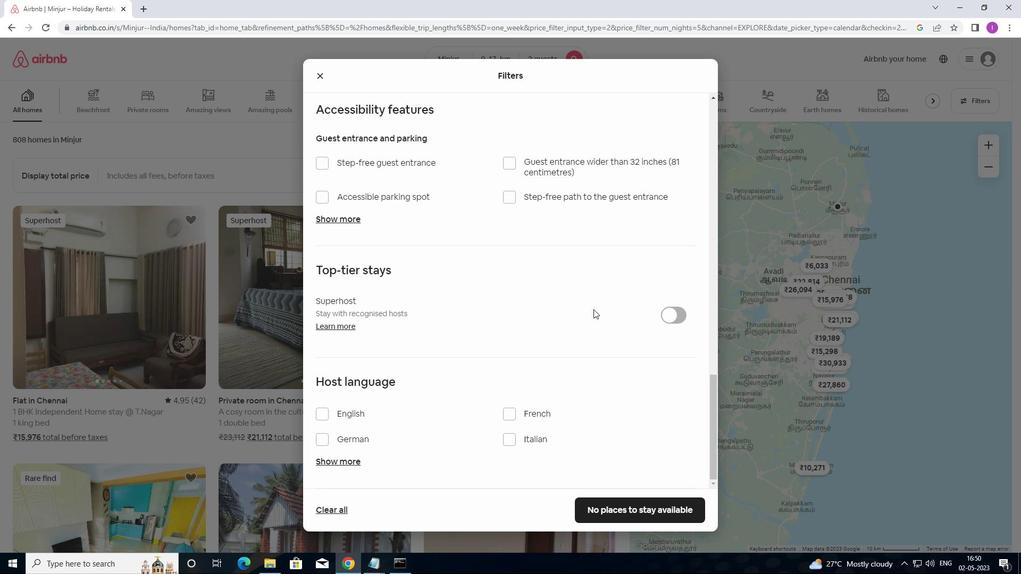 
Action: Mouse moved to (586, 332)
Screenshot: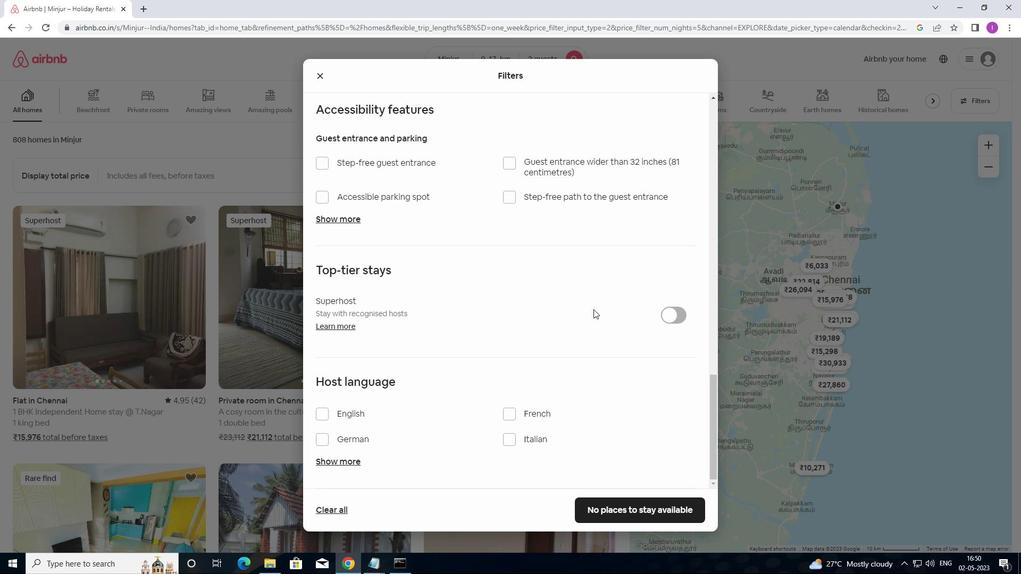 
Action: Mouse scrolled (586, 332) with delta (0, 0)
Screenshot: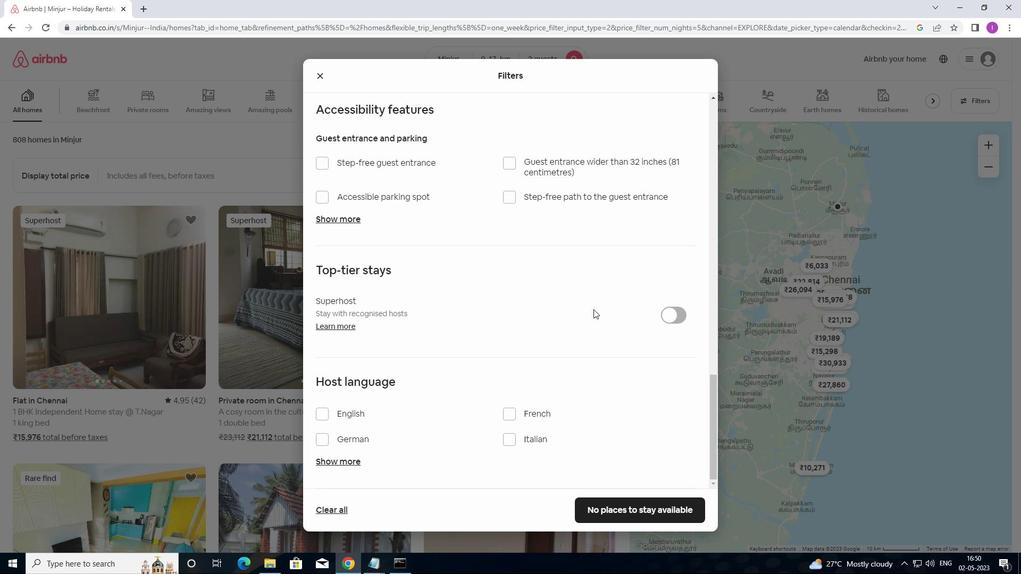 
Action: Mouse moved to (586, 334)
Screenshot: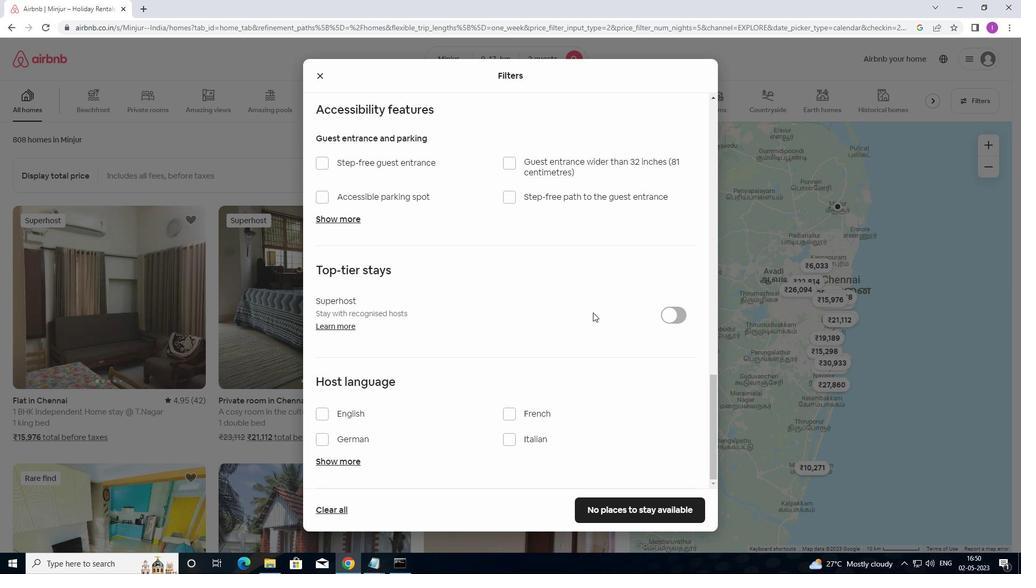 
Action: Mouse scrolled (586, 333) with delta (0, 0)
Screenshot: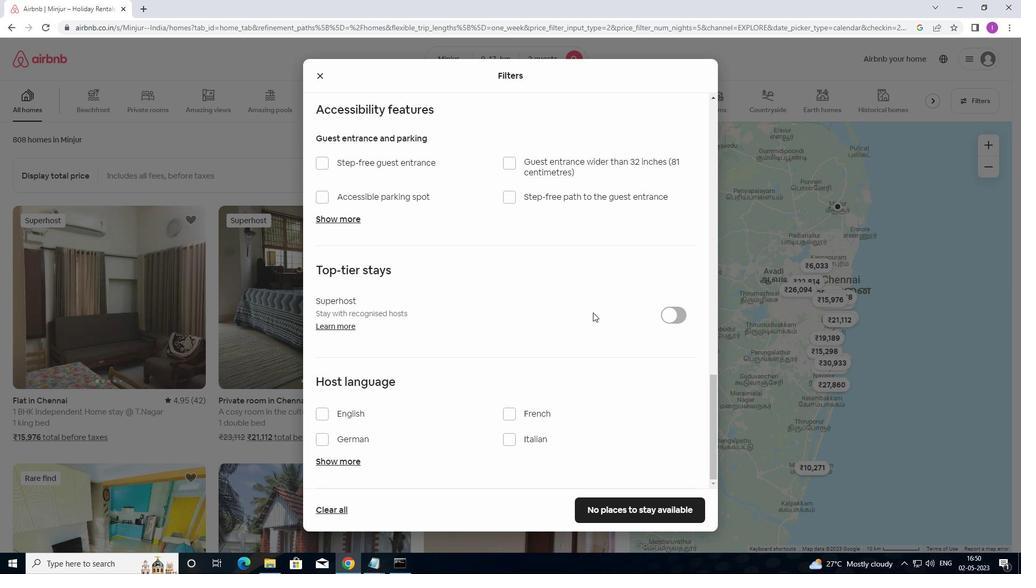 
Action: Mouse moved to (581, 337)
Screenshot: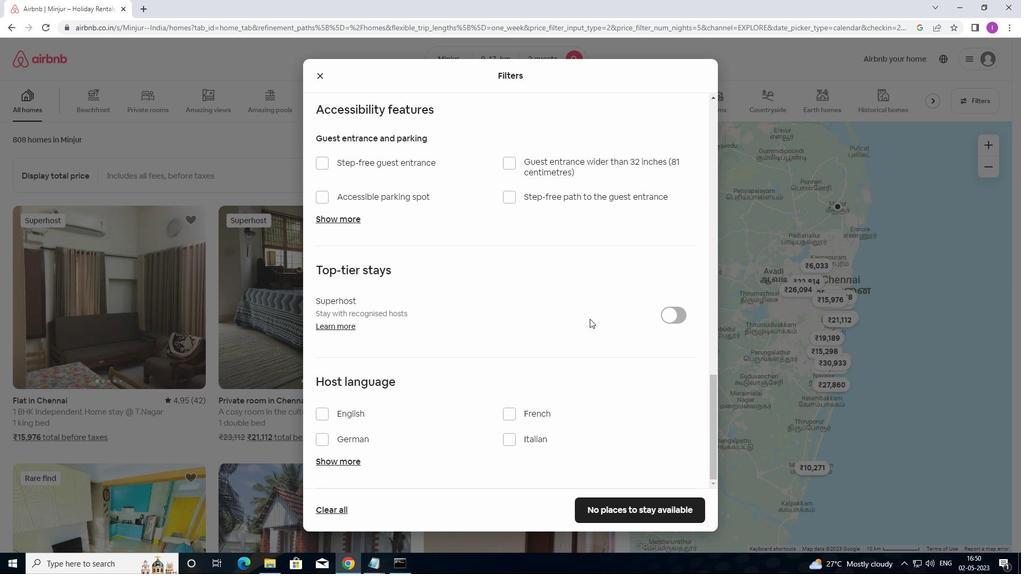 
Action: Mouse scrolled (581, 336) with delta (0, 0)
Screenshot: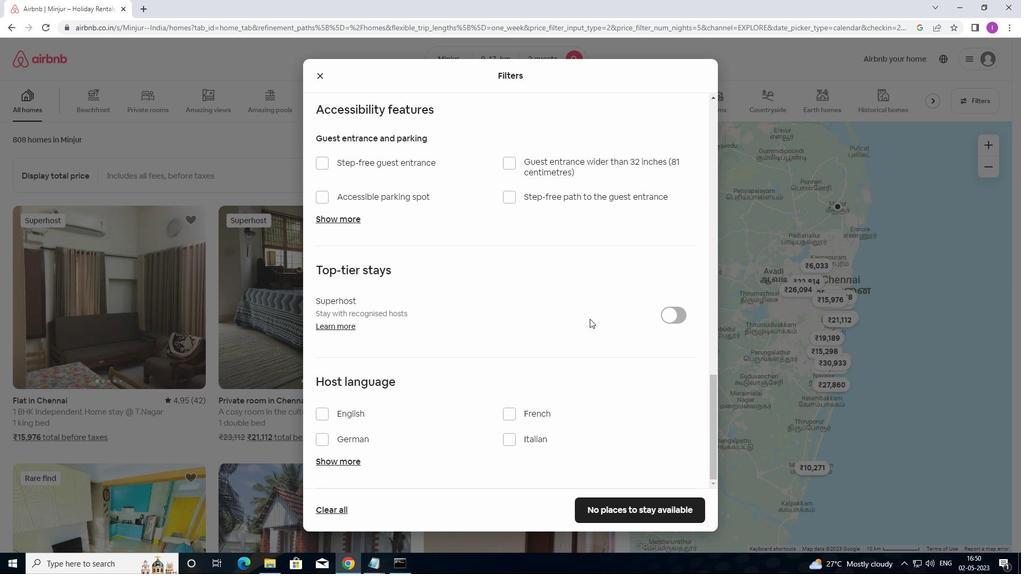 
Action: Mouse moved to (320, 410)
Screenshot: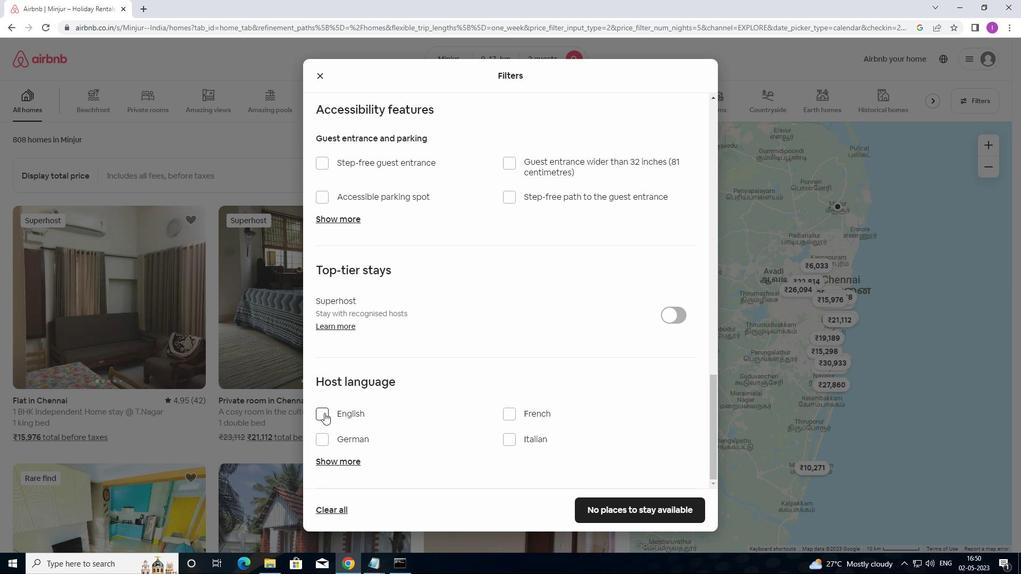 
Action: Mouse pressed left at (320, 410)
Screenshot: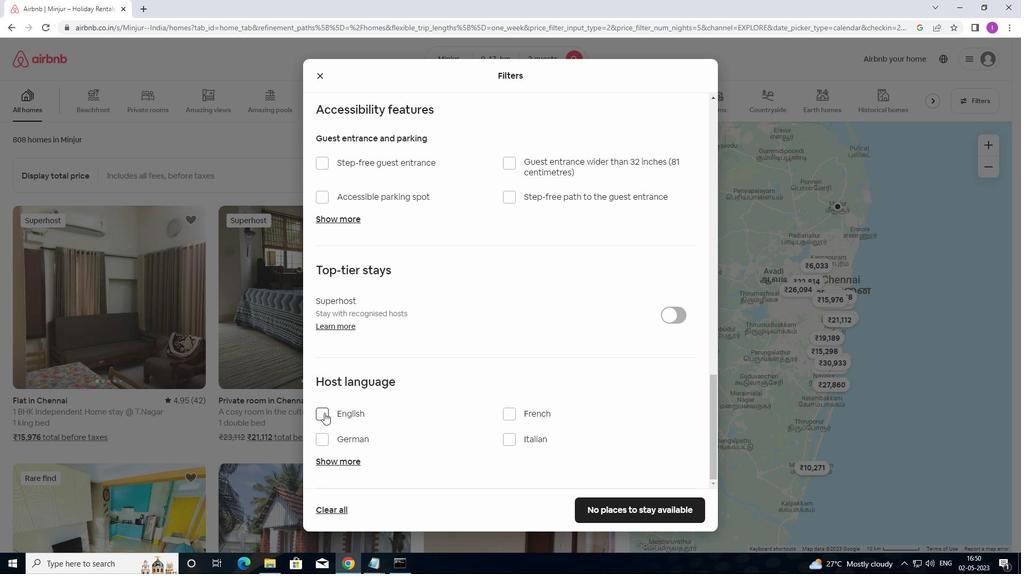 
Action: Mouse moved to (597, 505)
Screenshot: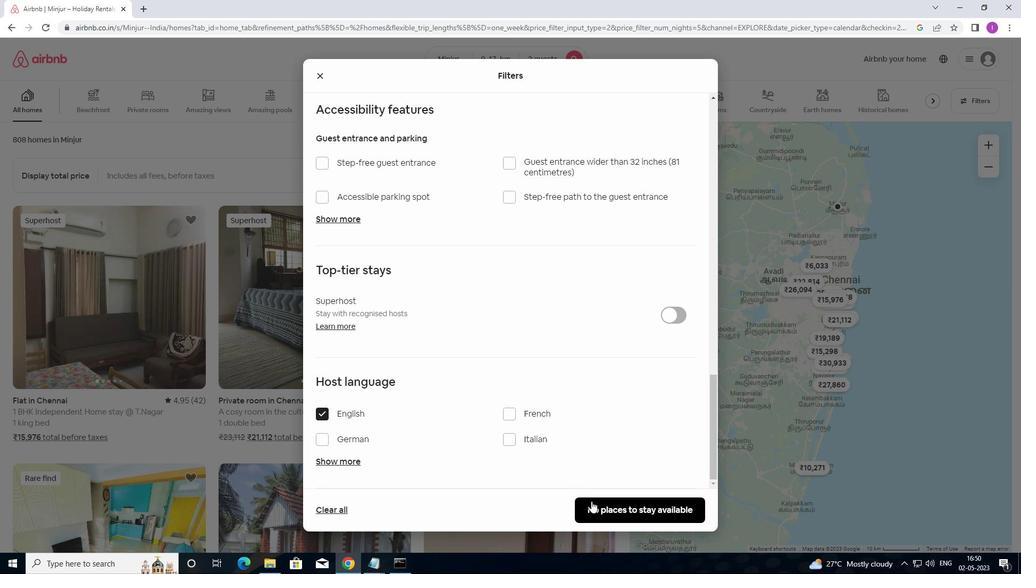 
Action: Mouse pressed left at (597, 505)
Screenshot: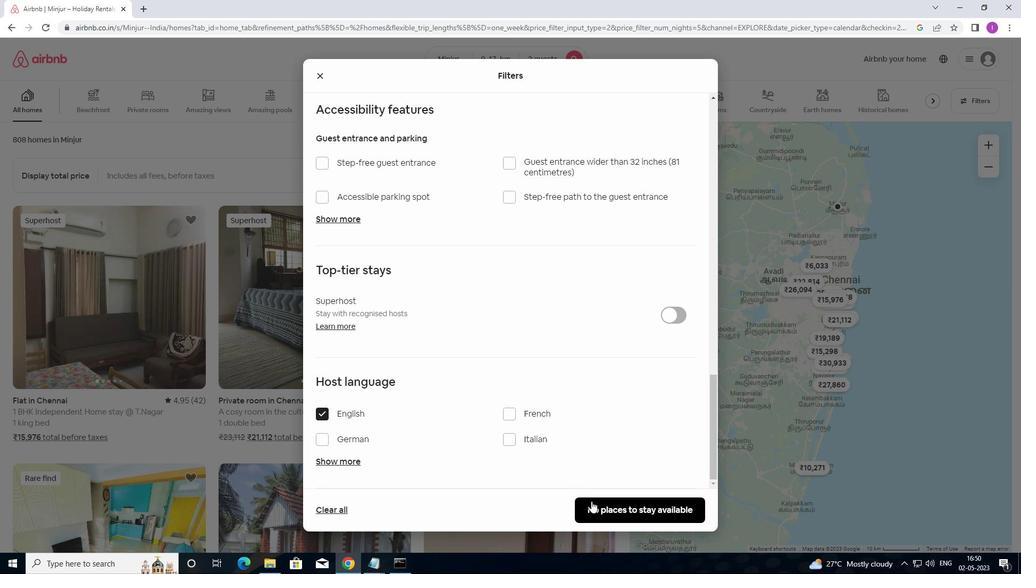 
Action: Mouse moved to (617, 480)
Screenshot: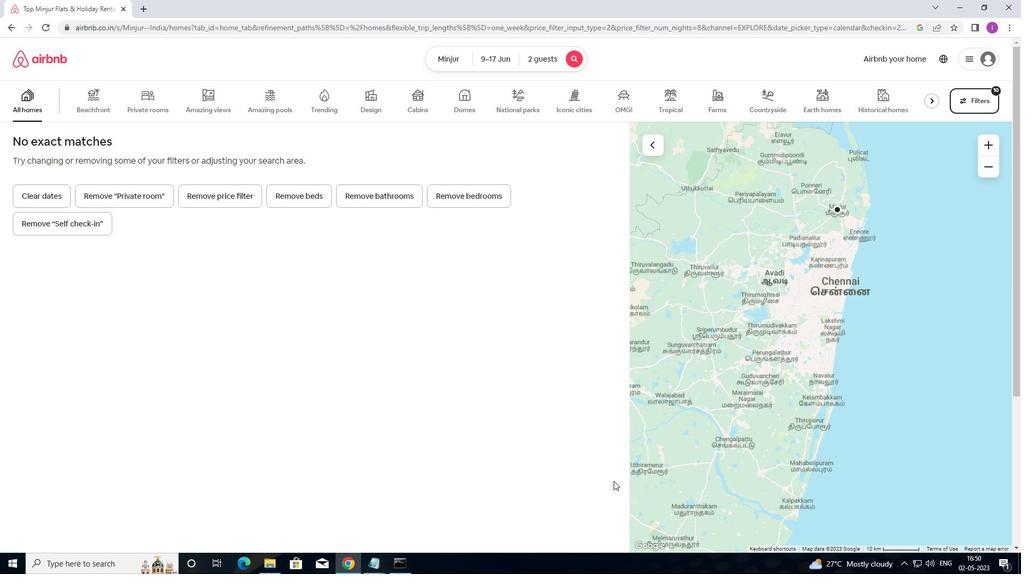 
